 Task: Add Sprouts No Salt Added Roma Tomatoes Puree to the cart.
Action: Mouse pressed left at (18, 79)
Screenshot: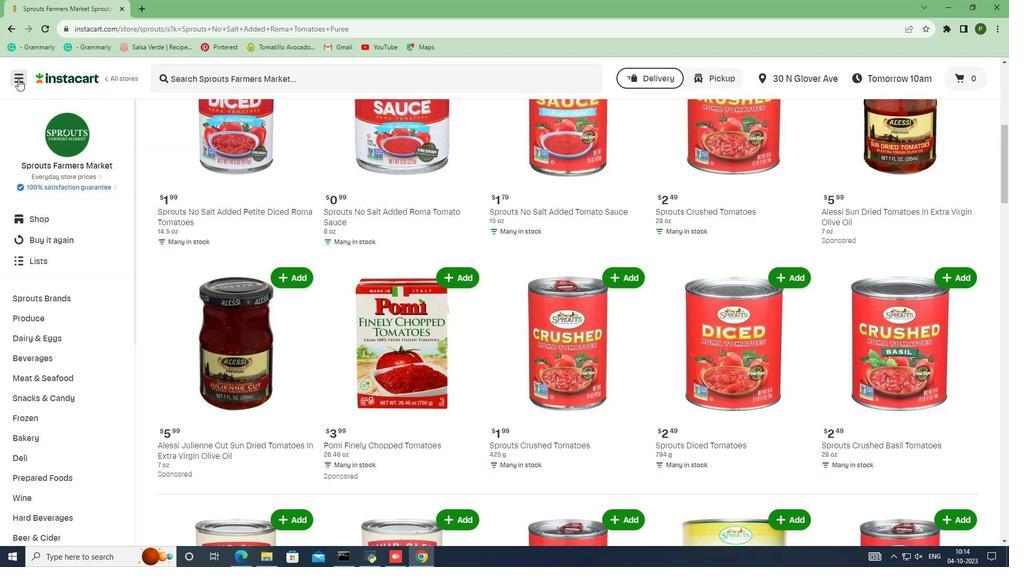
Action: Mouse moved to (20, 289)
Screenshot: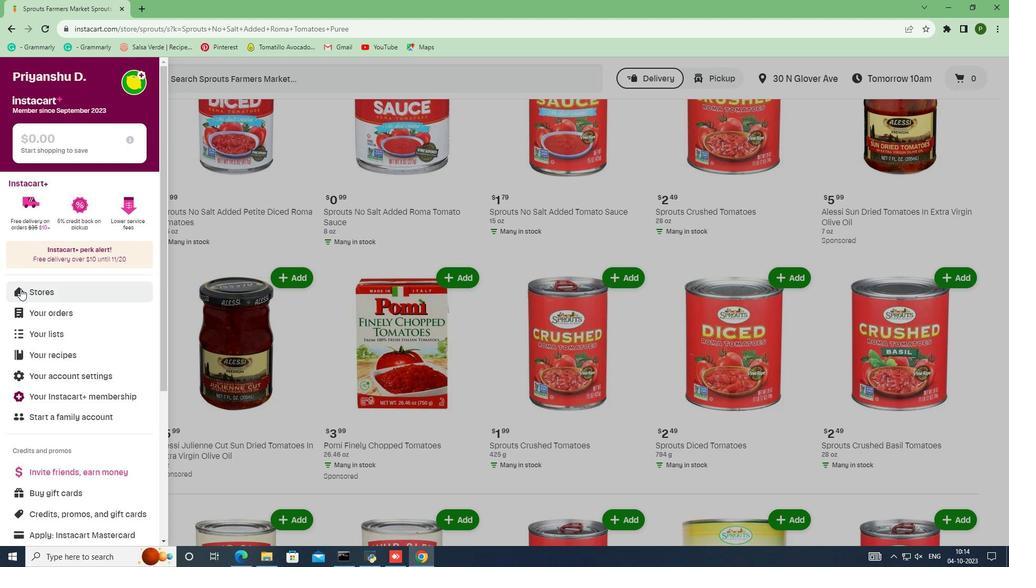 
Action: Mouse pressed left at (20, 289)
Screenshot: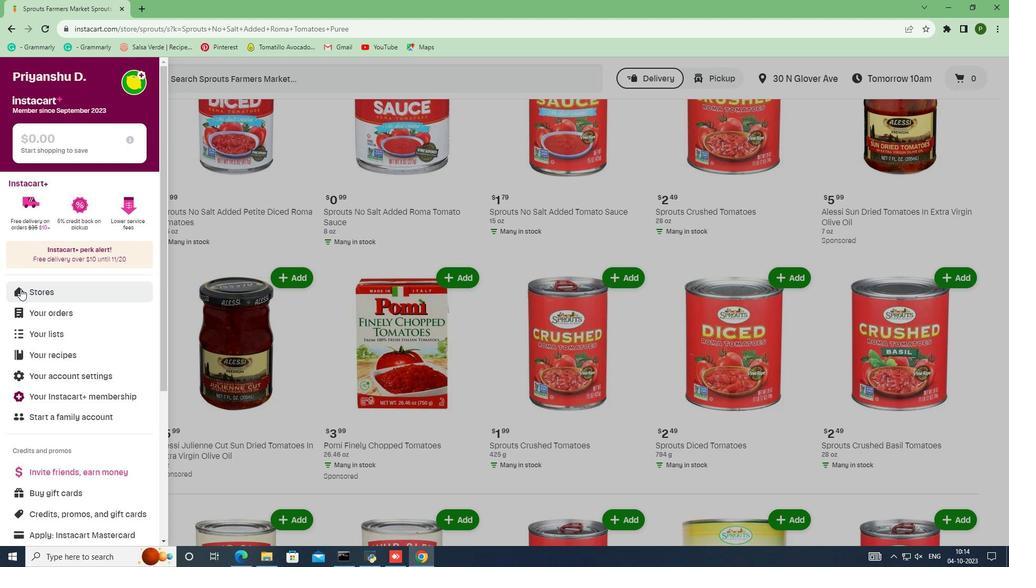 
Action: Mouse moved to (253, 117)
Screenshot: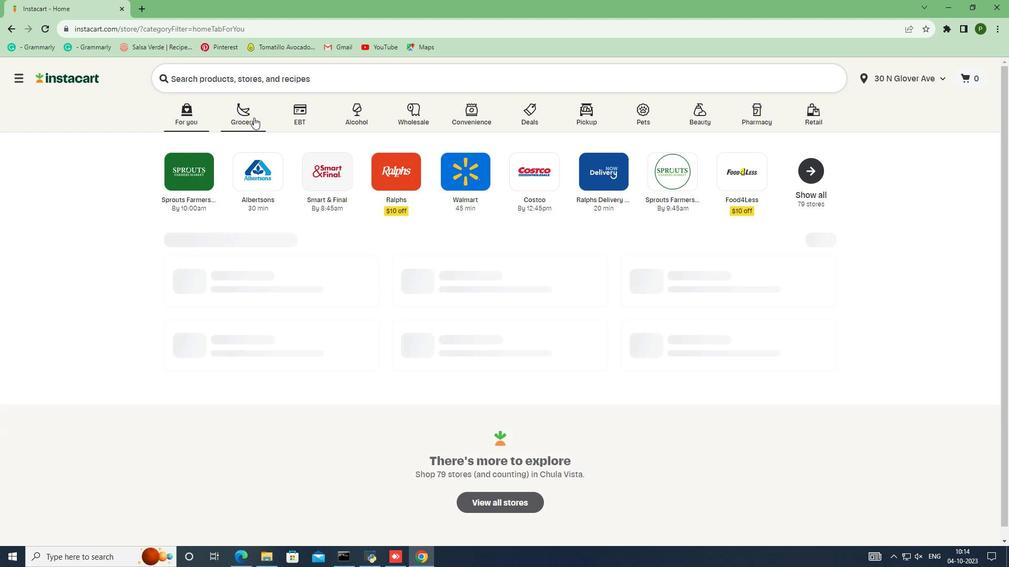 
Action: Mouse pressed left at (253, 117)
Screenshot: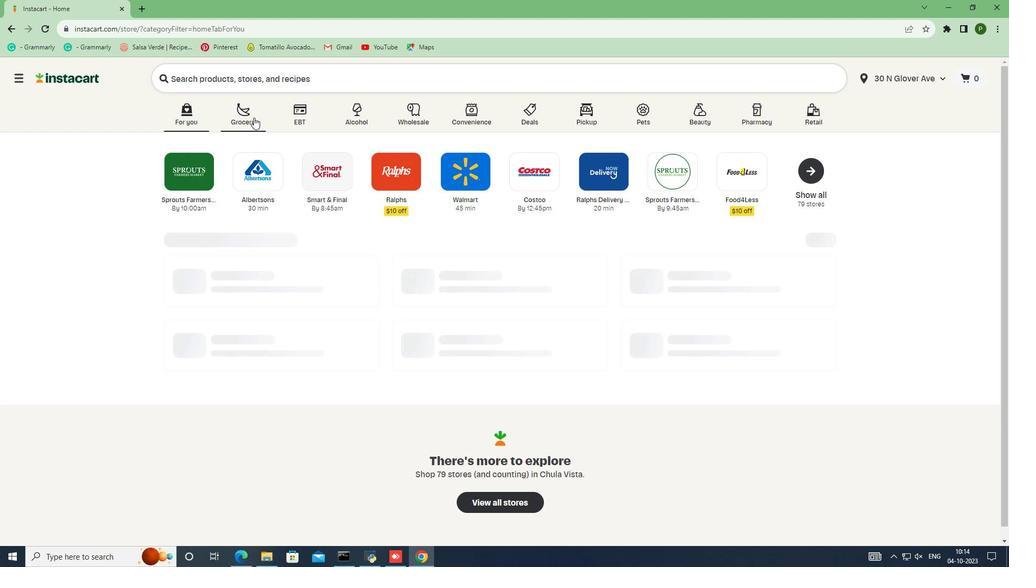 
Action: Mouse moved to (643, 233)
Screenshot: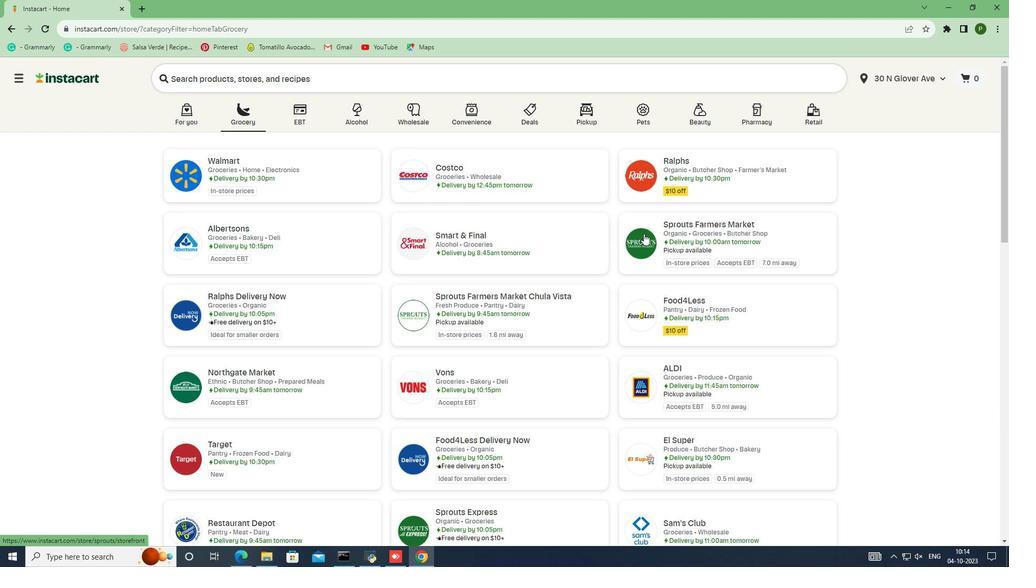 
Action: Mouse pressed left at (643, 233)
Screenshot: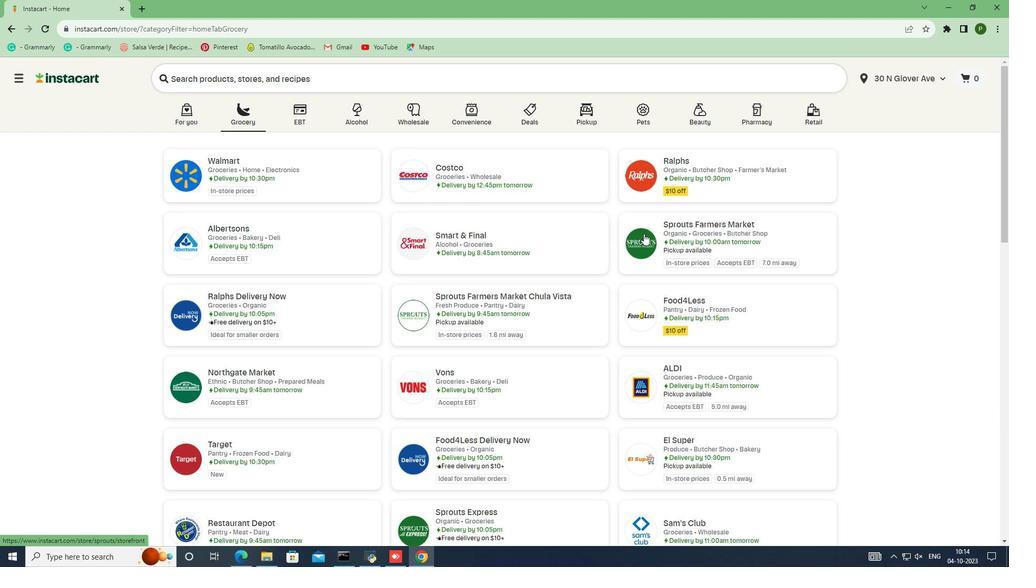 
Action: Mouse moved to (66, 295)
Screenshot: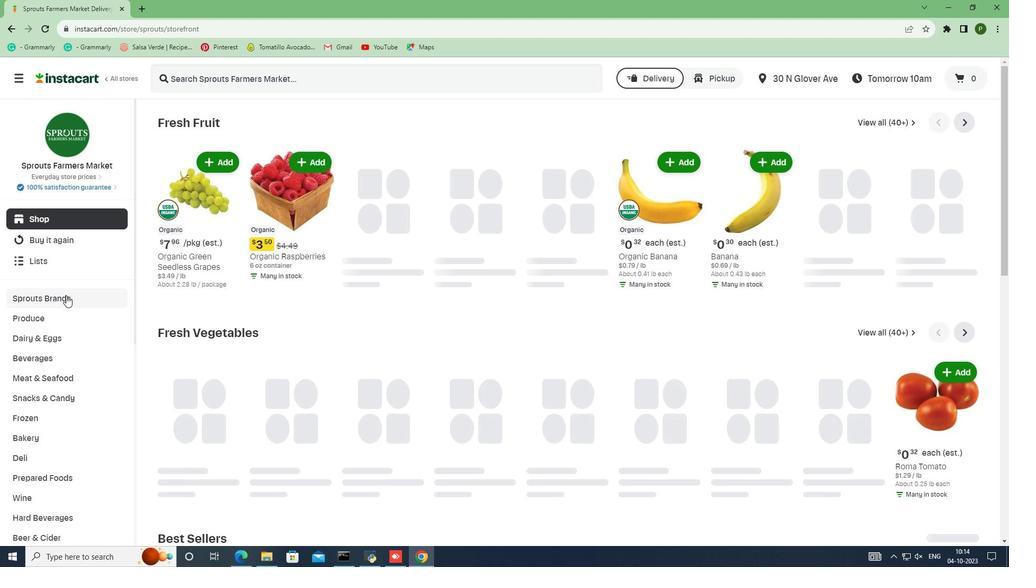 
Action: Mouse pressed left at (66, 295)
Screenshot: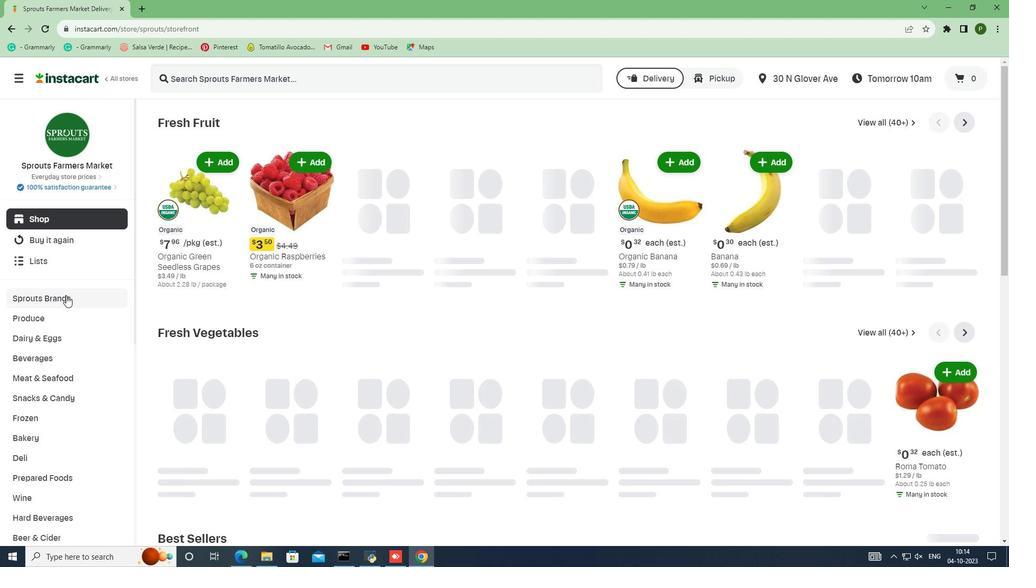
Action: Mouse moved to (48, 375)
Screenshot: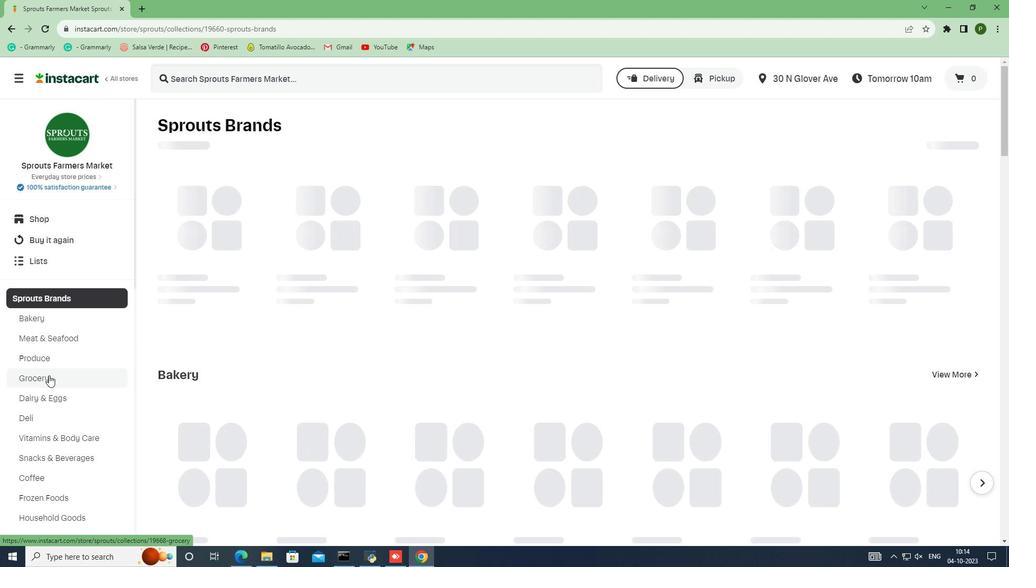 
Action: Mouse pressed left at (48, 375)
Screenshot: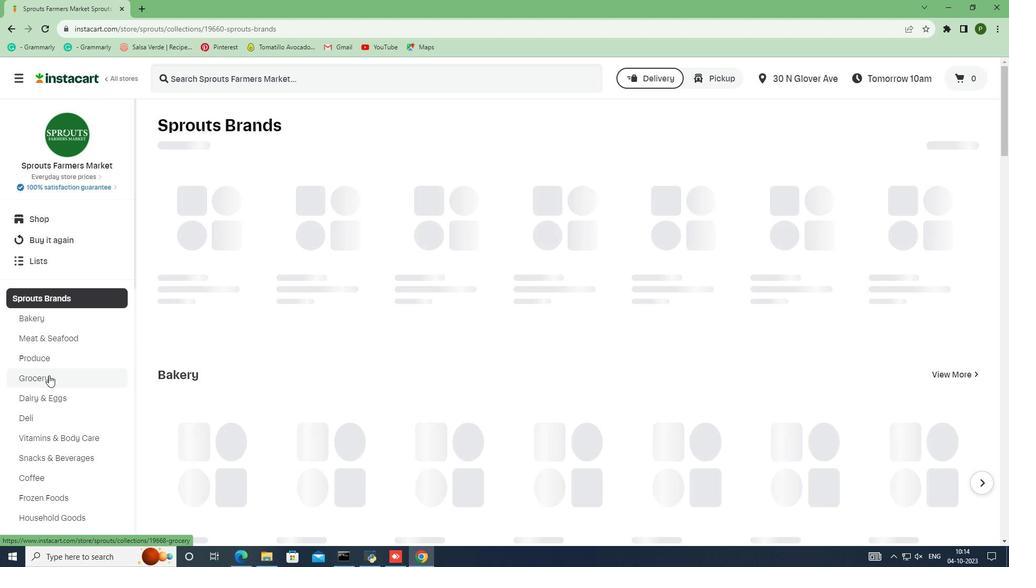 
Action: Mouse moved to (239, 199)
Screenshot: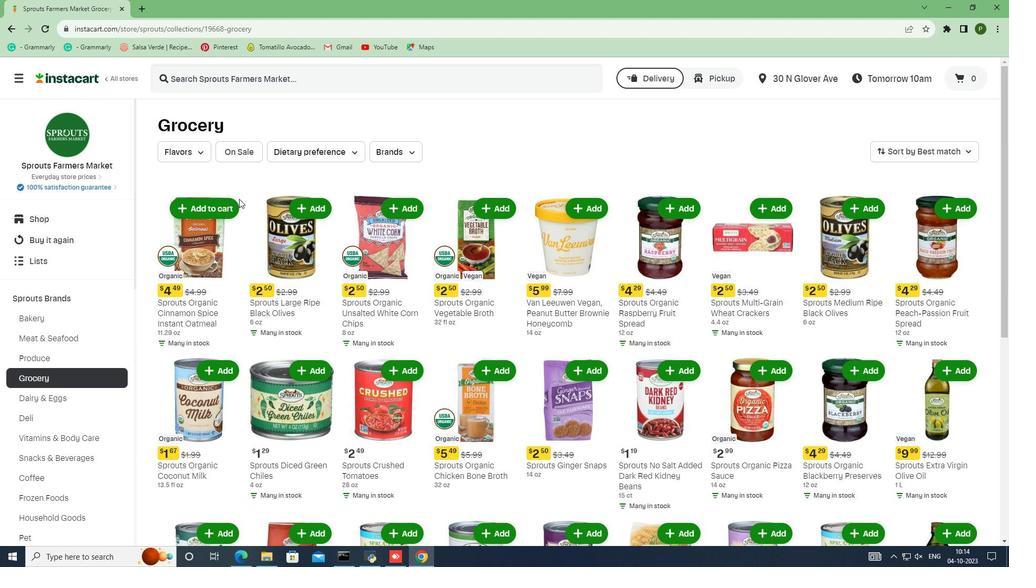 
Action: Mouse scrolled (239, 198) with delta (0, 0)
Screenshot: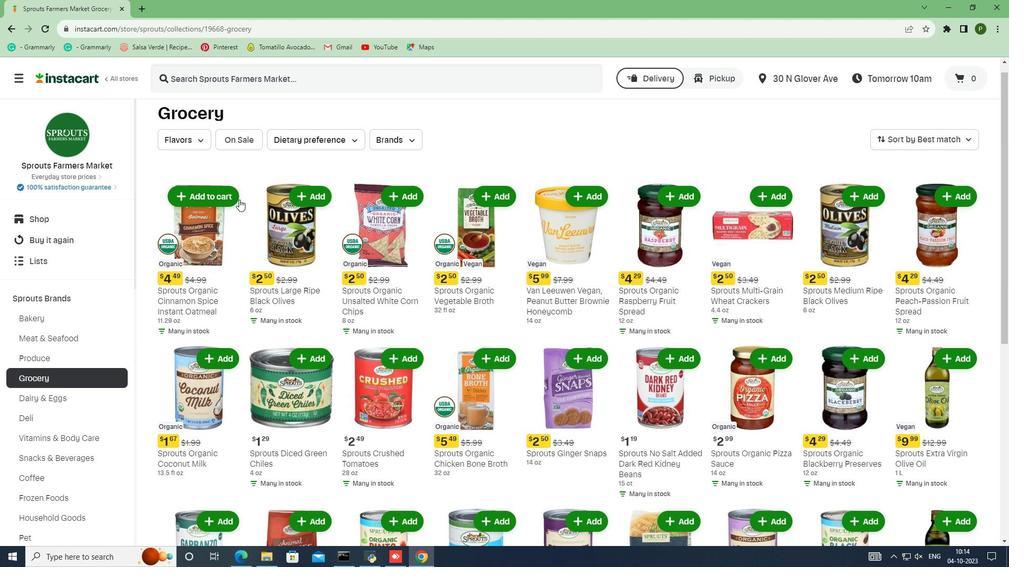 
Action: Mouse moved to (238, 200)
Screenshot: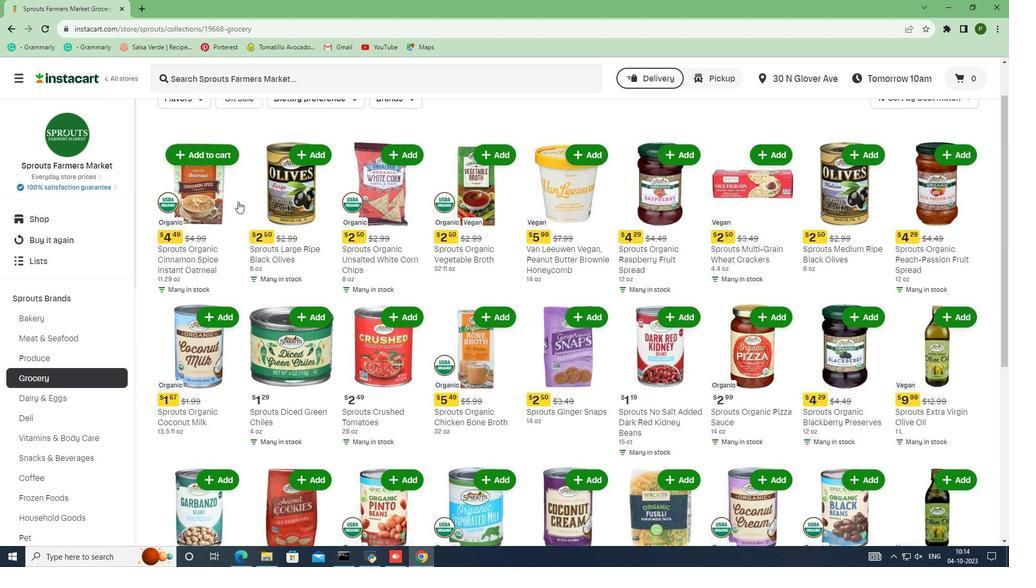 
Action: Mouse scrolled (238, 200) with delta (0, 0)
Screenshot: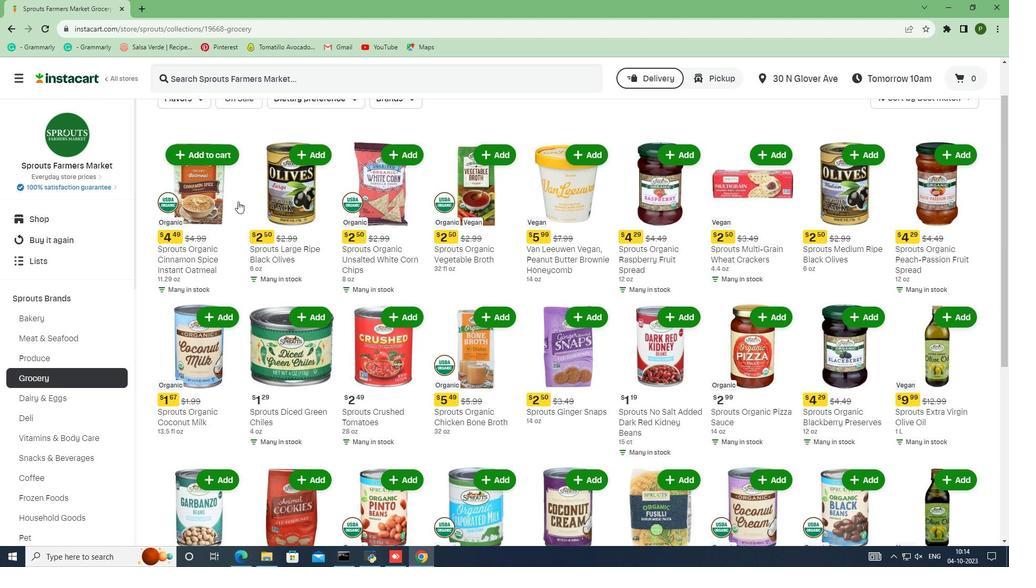 
Action: Mouse moved to (237, 210)
Screenshot: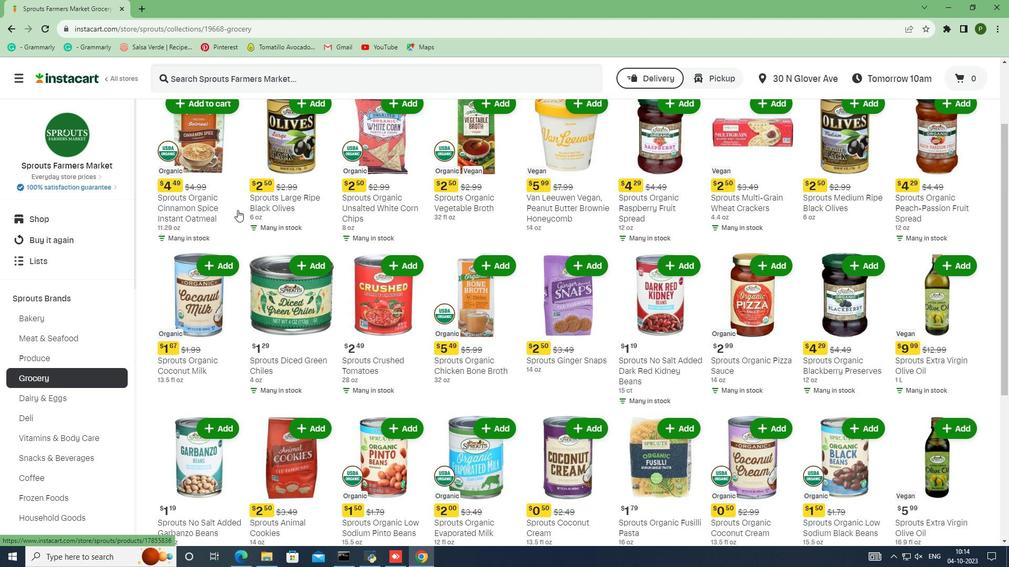 
Action: Mouse scrolled (237, 209) with delta (0, 0)
Screenshot: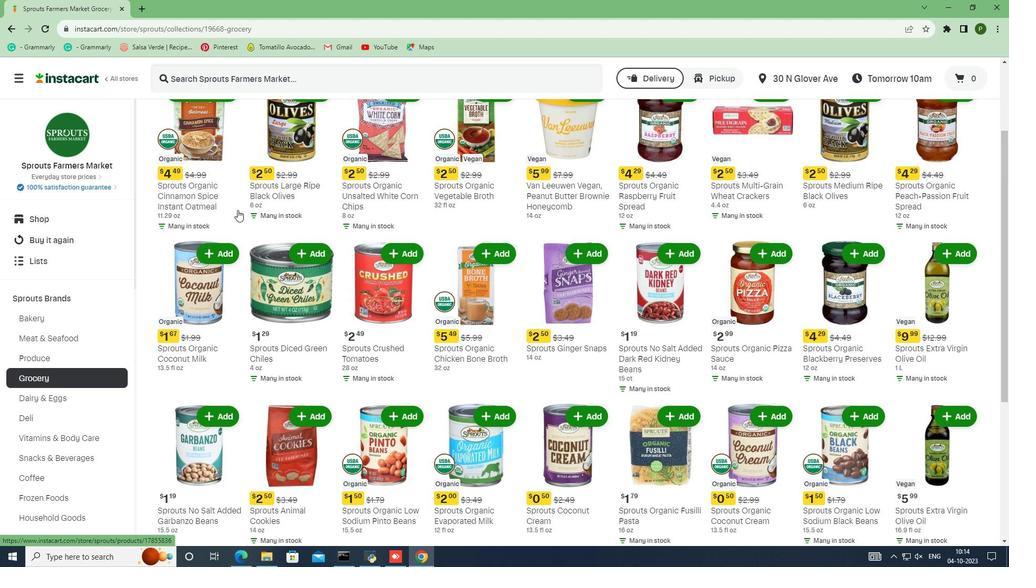 
Action: Mouse moved to (236, 210)
Screenshot: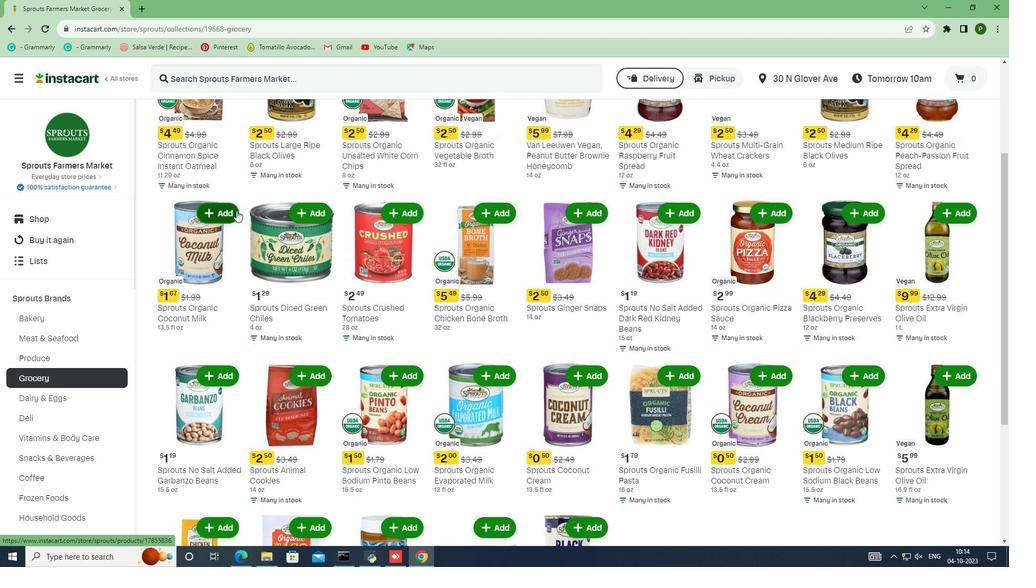 
Action: Mouse scrolled (236, 210) with delta (0, 0)
Screenshot: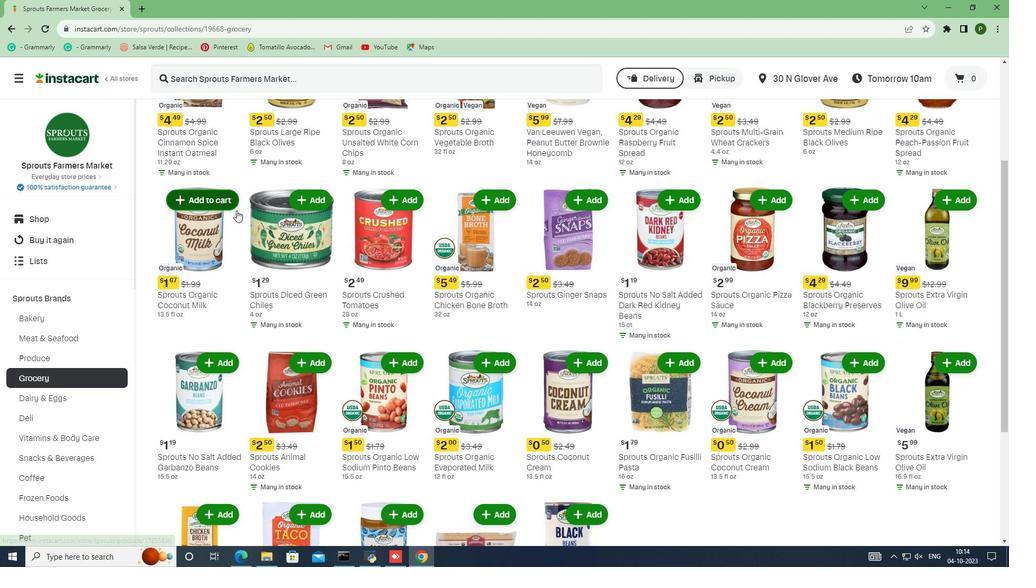 
Action: Mouse moved to (235, 210)
Screenshot: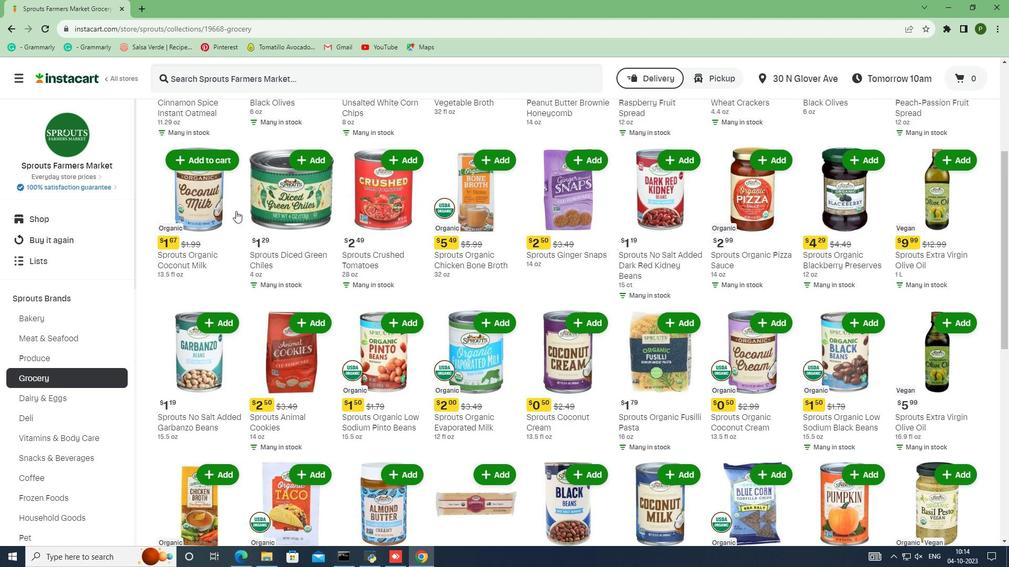 
Action: Mouse scrolled (235, 210) with delta (0, 0)
Screenshot: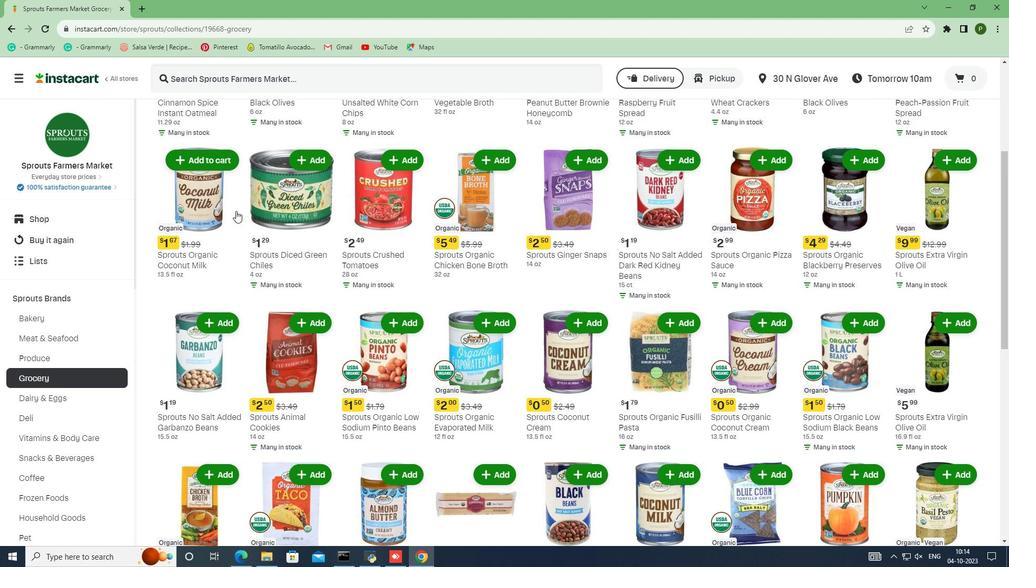 
Action: Mouse moved to (235, 211)
Screenshot: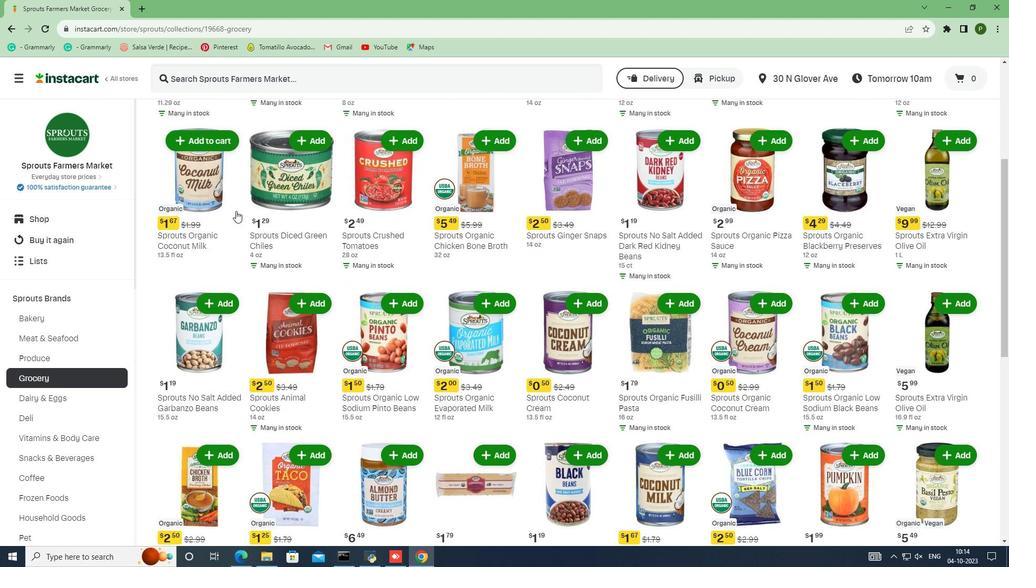 
Action: Mouse scrolled (235, 210) with delta (0, 0)
Screenshot: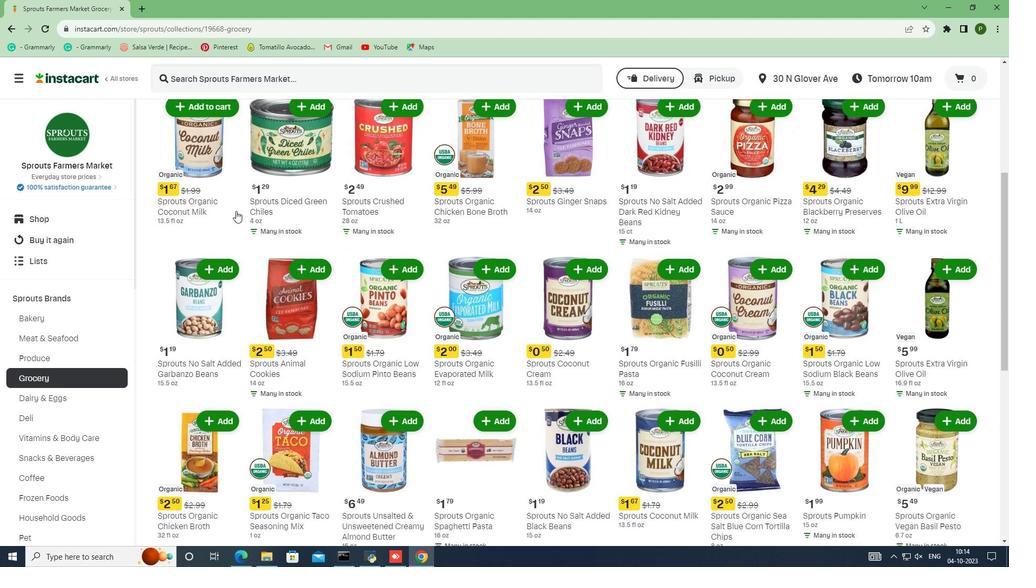 
Action: Mouse moved to (235, 212)
Screenshot: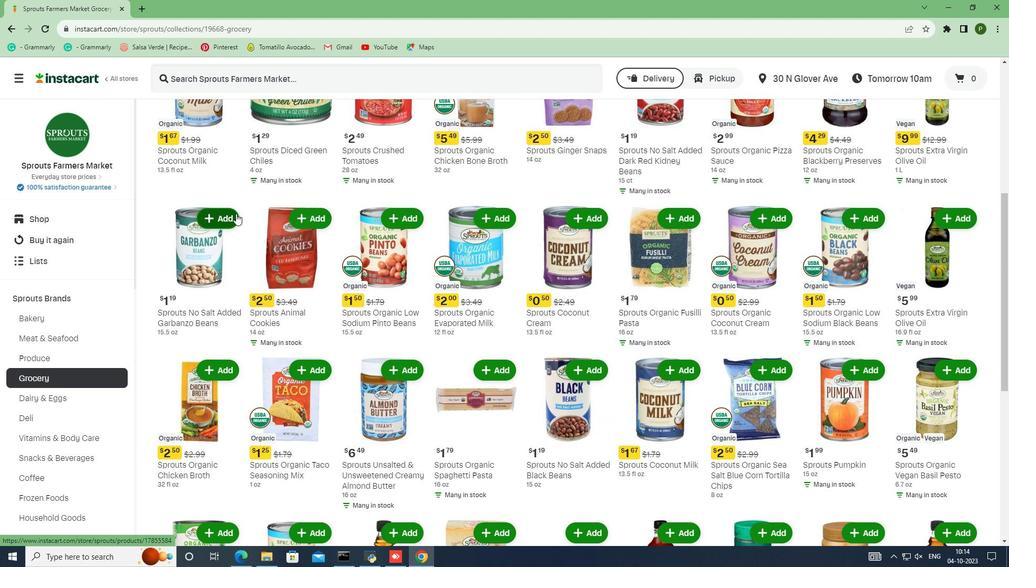 
Action: Mouse scrolled (235, 212) with delta (0, 0)
Screenshot: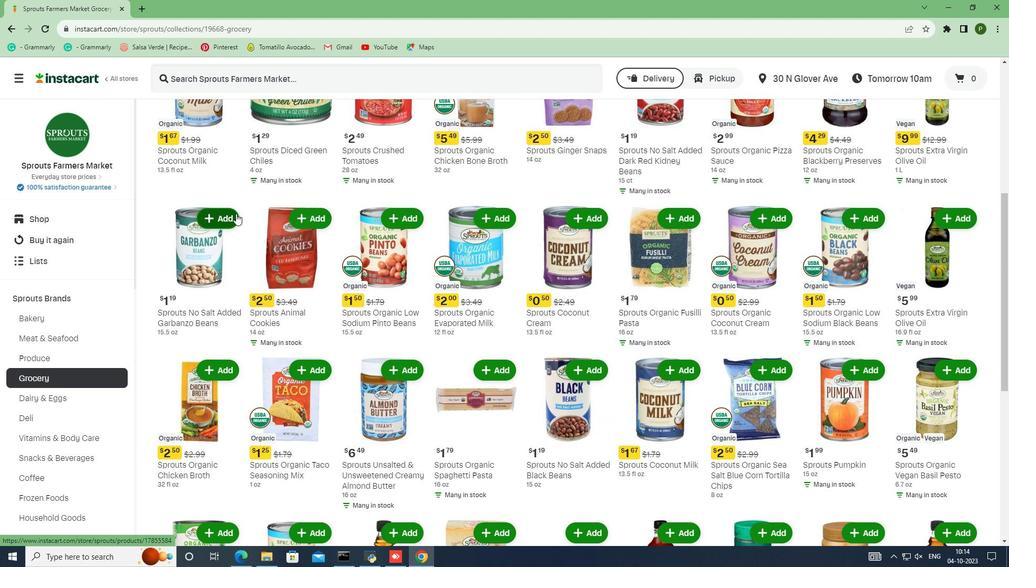 
Action: Mouse moved to (235, 215)
Screenshot: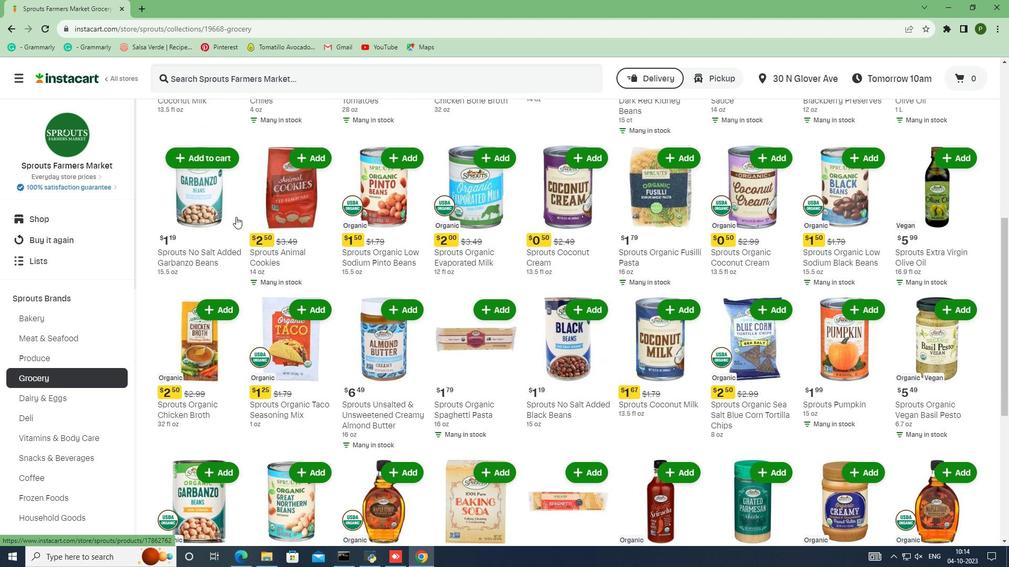 
Action: Mouse scrolled (235, 215) with delta (0, 0)
Screenshot: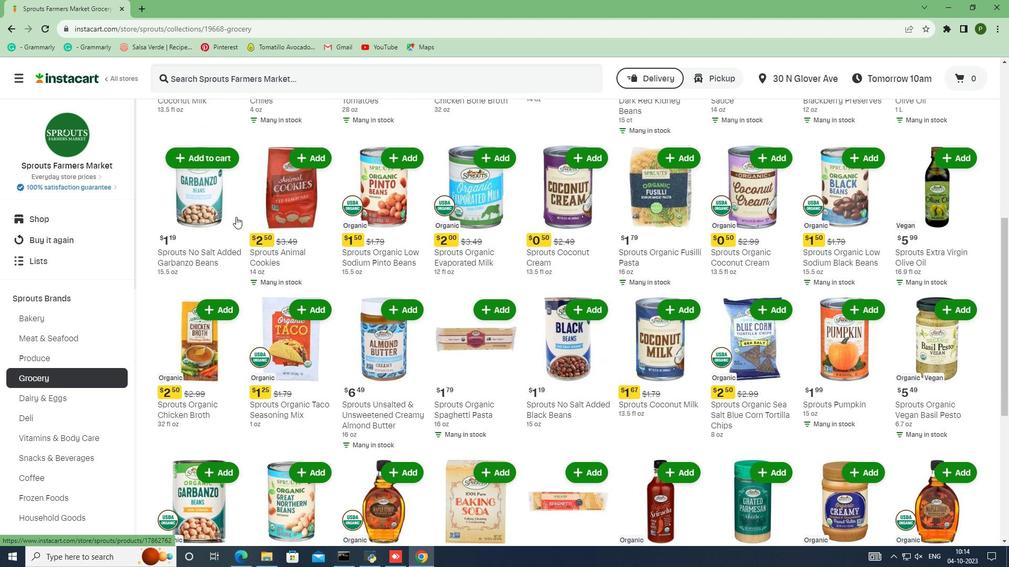 
Action: Mouse moved to (235, 217)
Screenshot: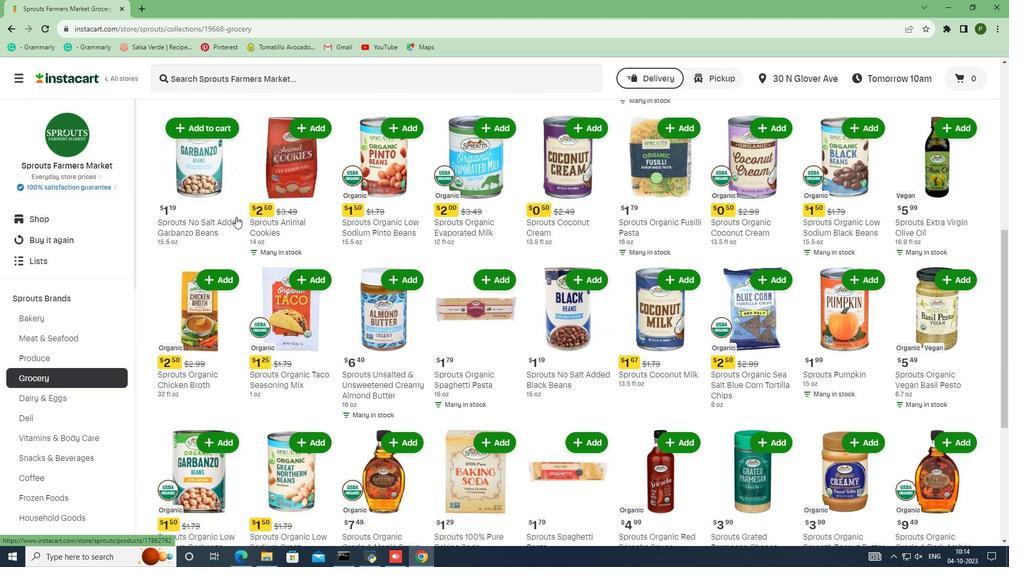 
Action: Mouse scrolled (235, 216) with delta (0, 0)
Screenshot: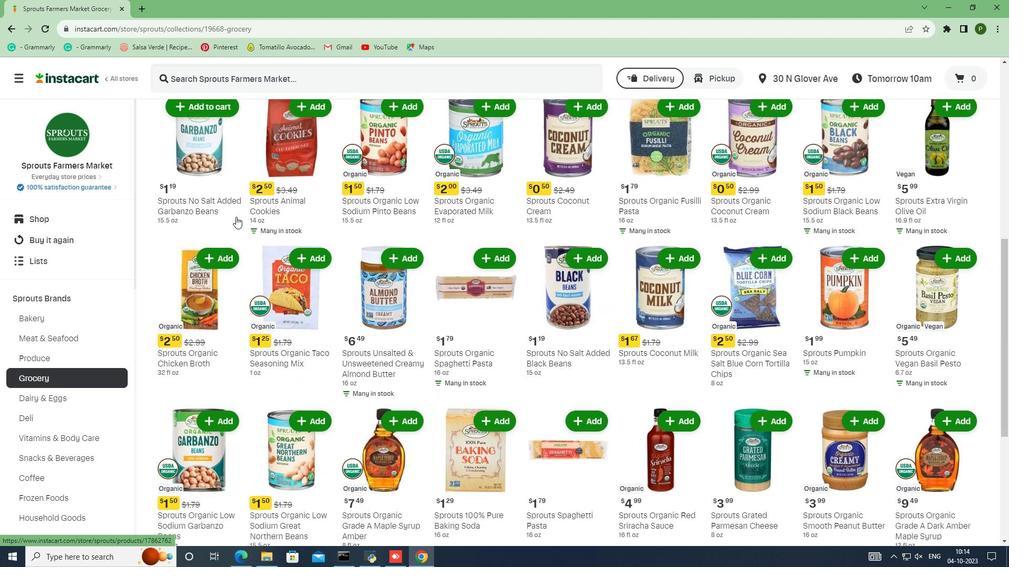 
Action: Mouse moved to (235, 217)
Screenshot: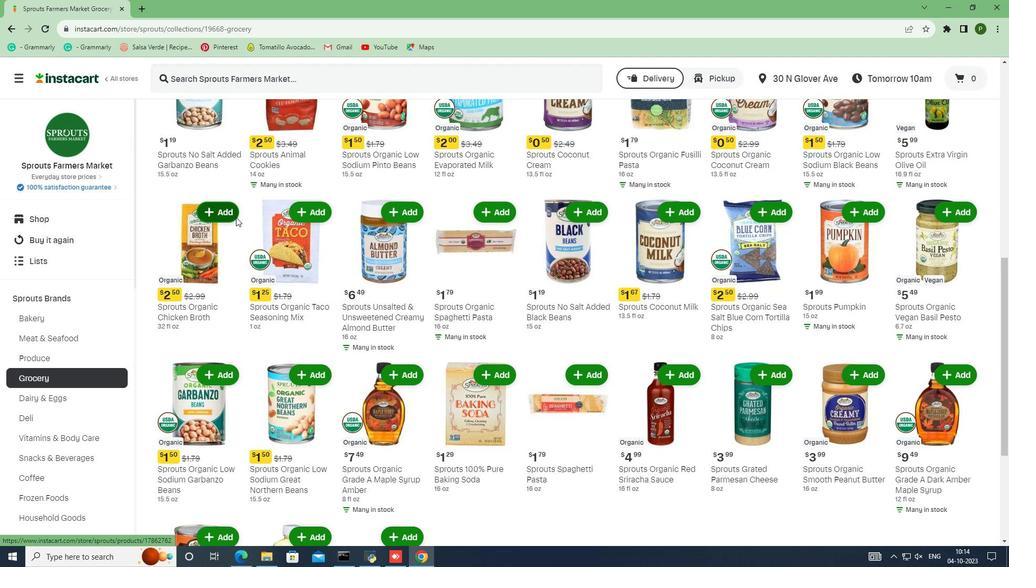 
Action: Mouse scrolled (235, 217) with delta (0, 0)
Screenshot: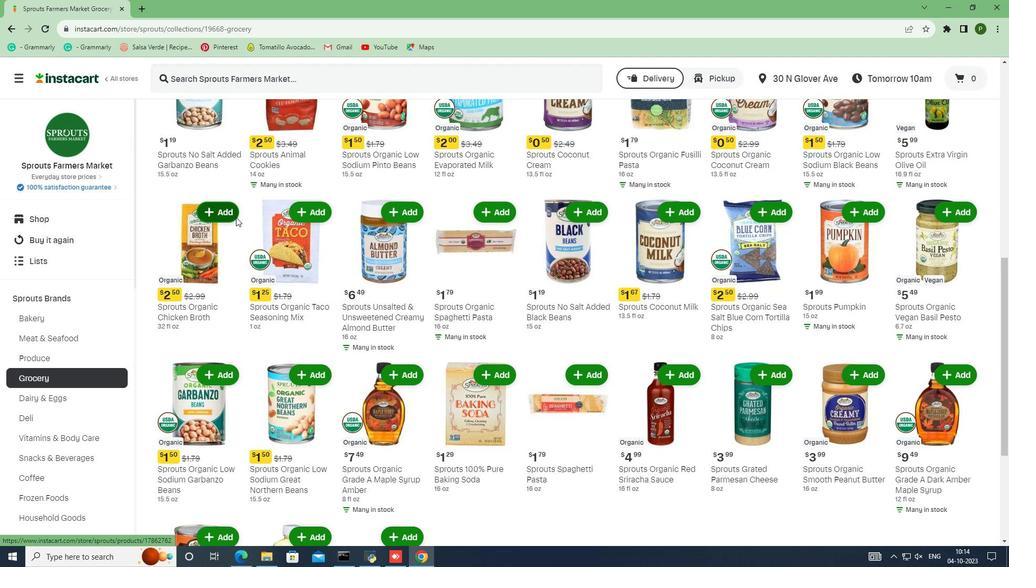 
Action: Mouse moved to (235, 219)
Screenshot: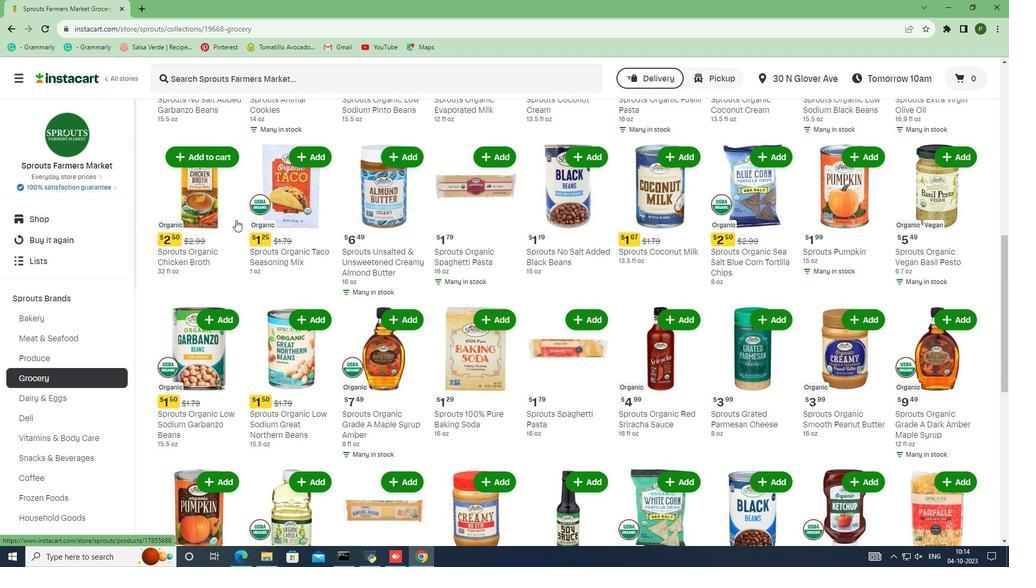 
Action: Mouse scrolled (235, 219) with delta (0, 0)
Screenshot: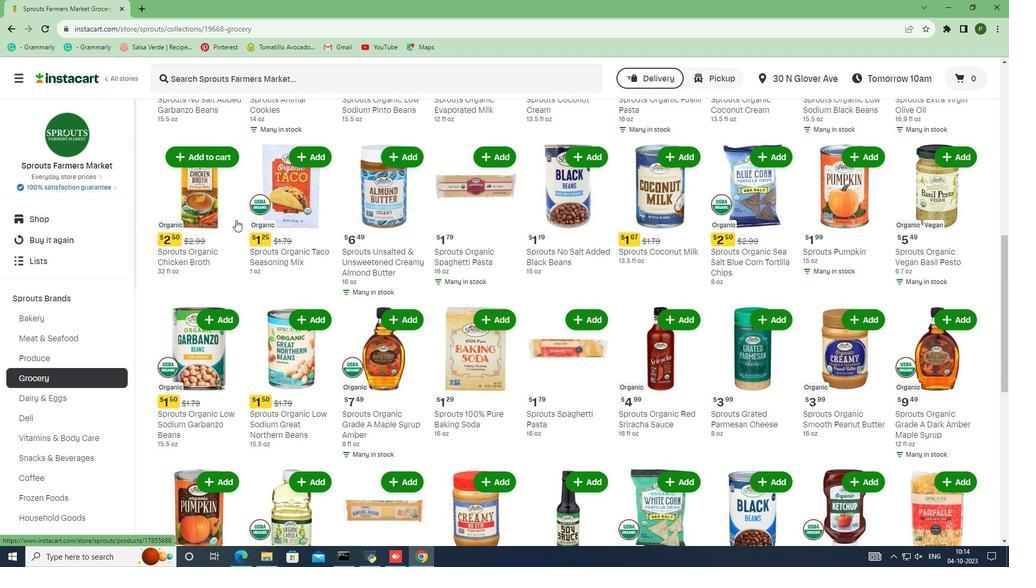 
Action: Mouse moved to (235, 220)
Screenshot: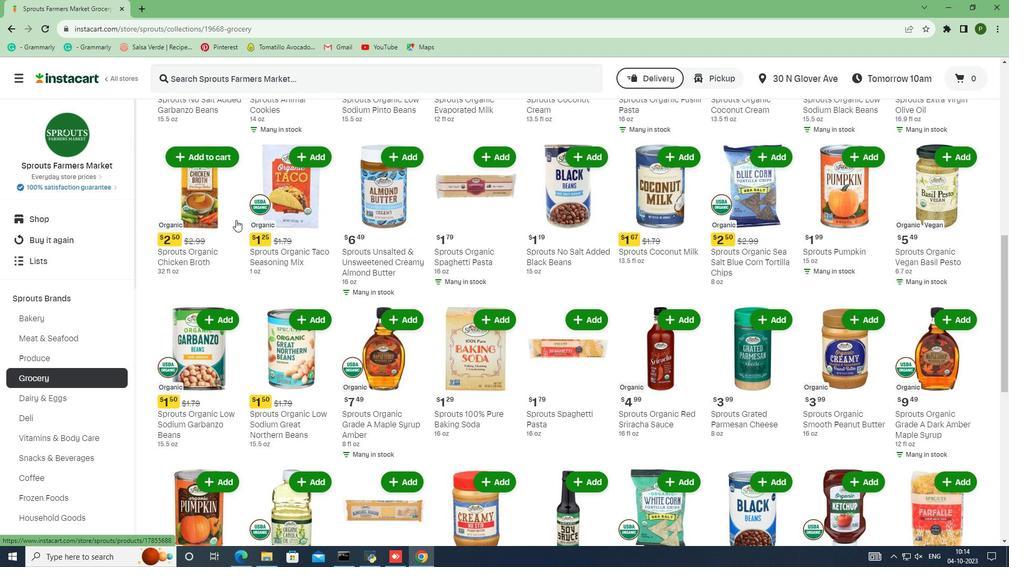 
Action: Mouse scrolled (235, 219) with delta (0, 0)
Screenshot: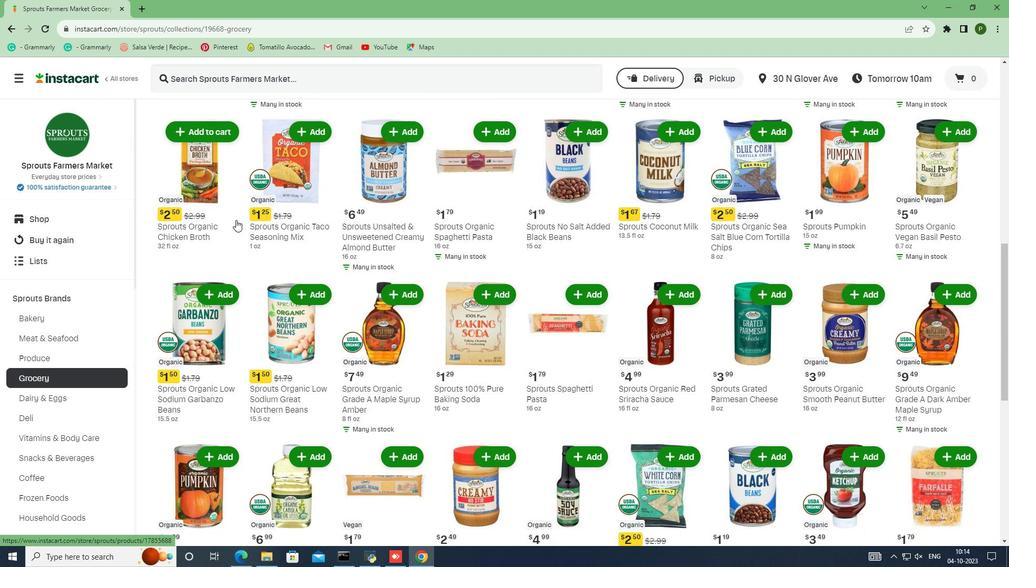 
Action: Mouse scrolled (235, 219) with delta (0, 0)
Screenshot: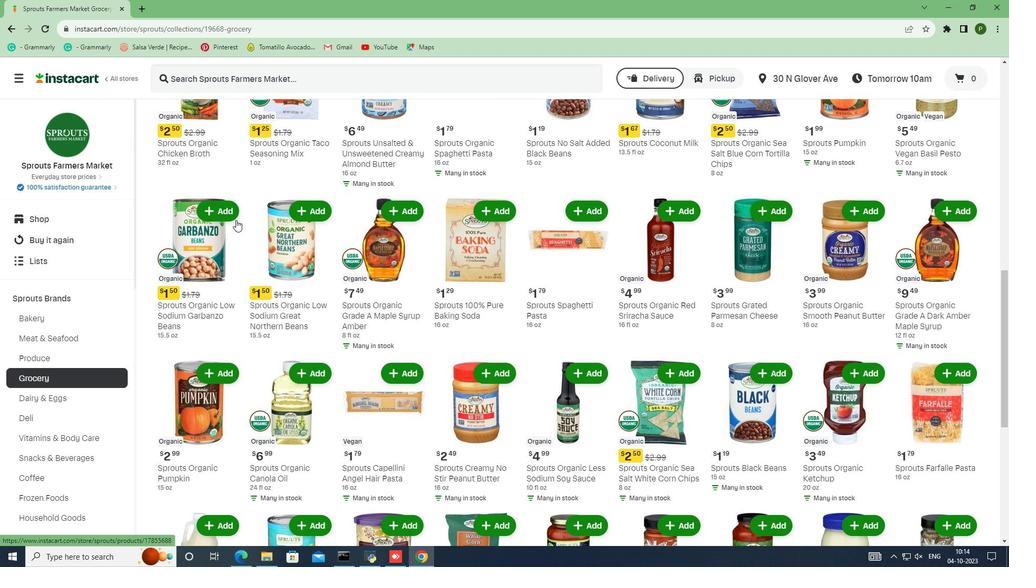 
Action: Mouse scrolled (235, 219) with delta (0, 0)
Screenshot: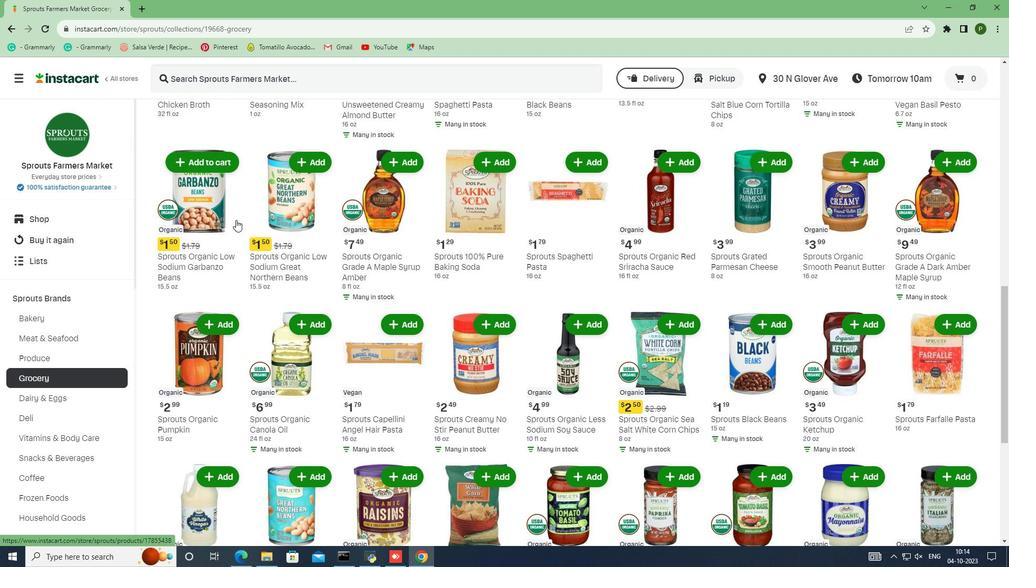 
Action: Mouse scrolled (235, 219) with delta (0, 0)
Screenshot: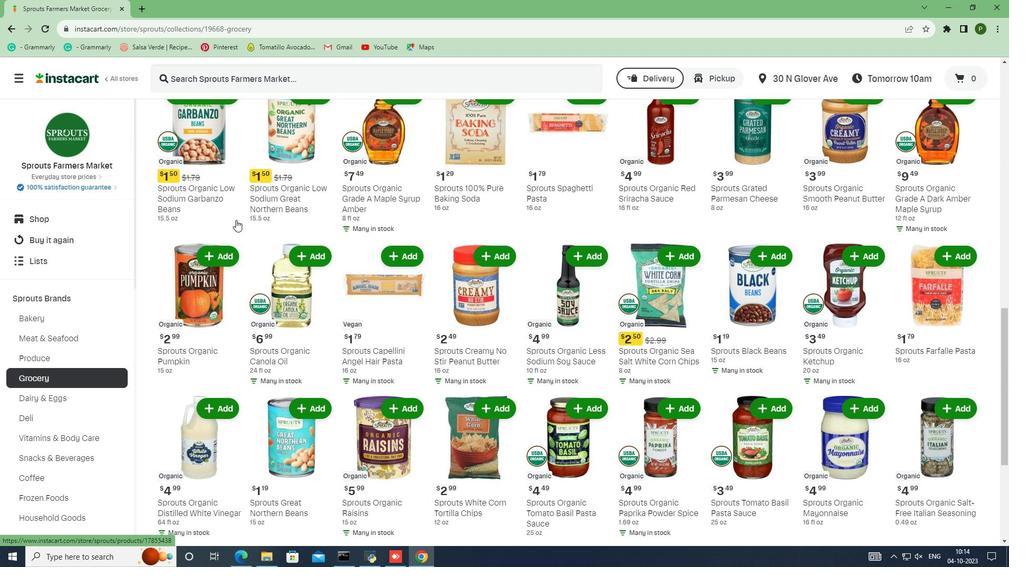 
Action: Mouse moved to (235, 220)
Screenshot: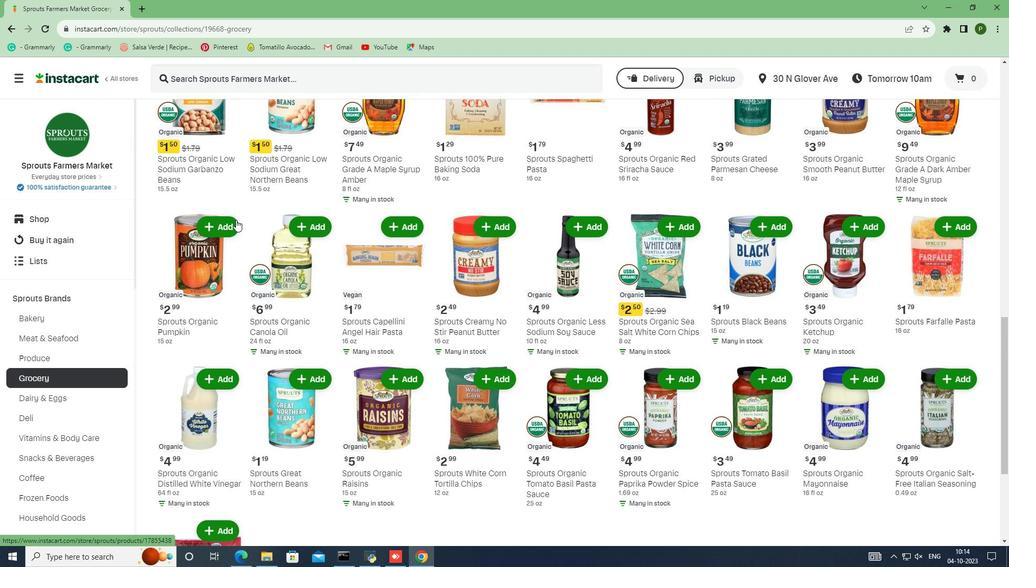
Action: Mouse scrolled (235, 219) with delta (0, 0)
Screenshot: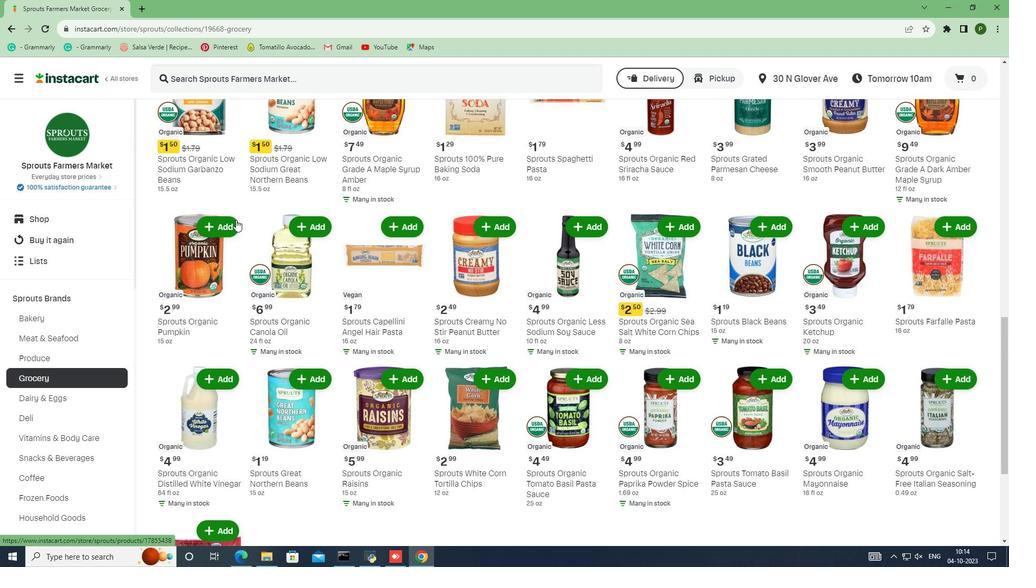 
Action: Mouse scrolled (235, 219) with delta (0, 0)
Screenshot: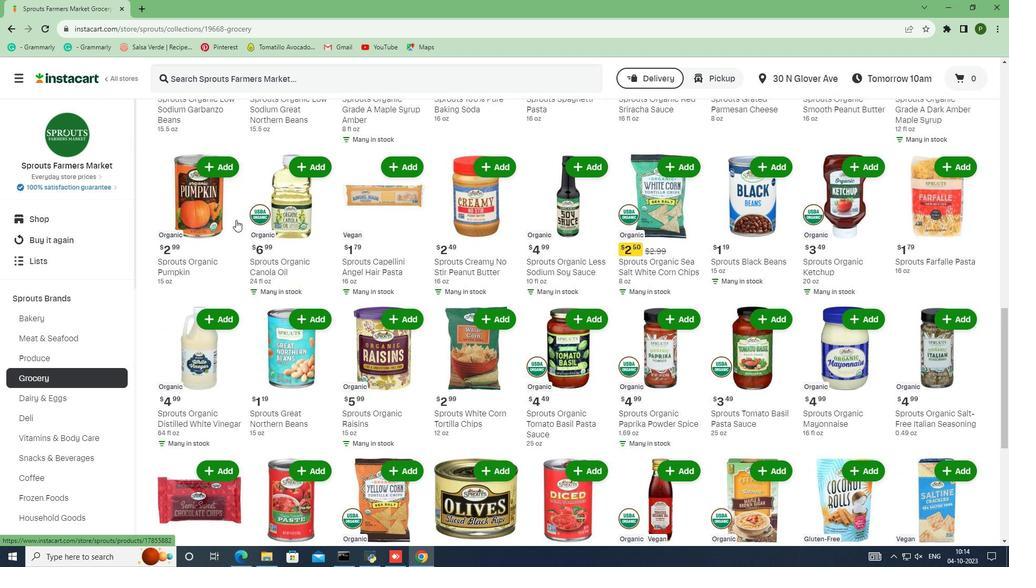 
Action: Mouse moved to (235, 220)
Screenshot: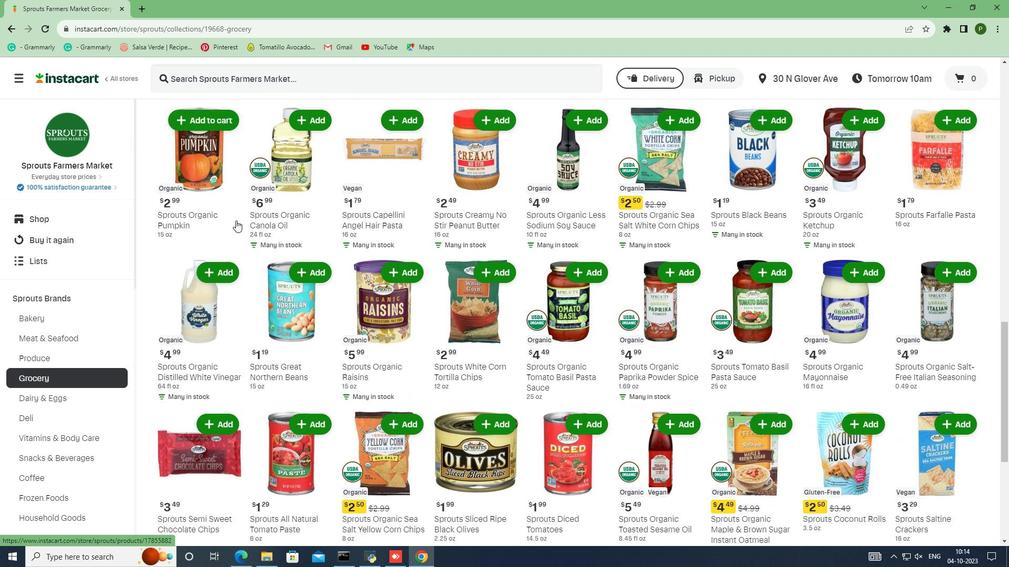 
Action: Mouse scrolled (235, 220) with delta (0, 0)
Screenshot: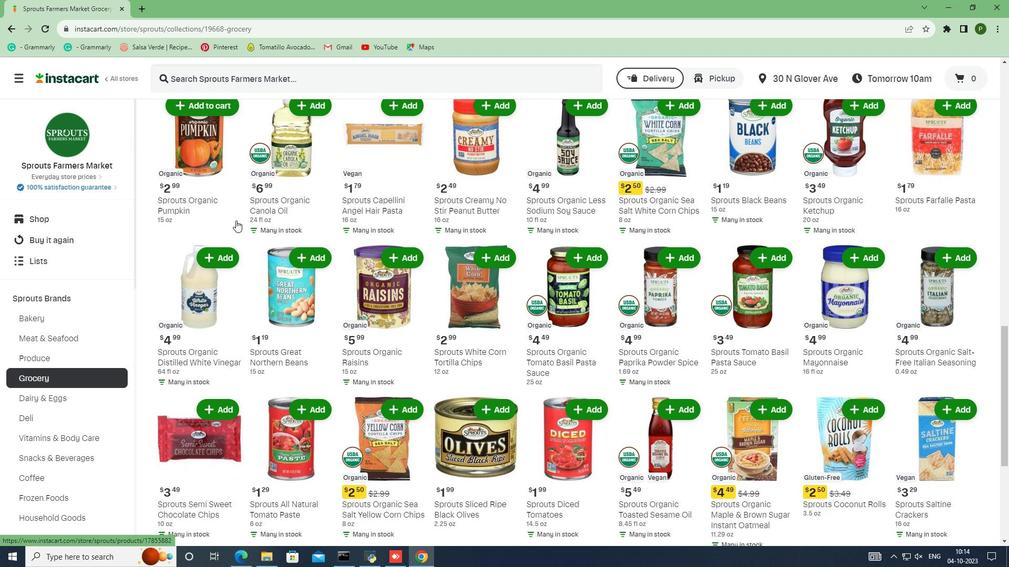 
Action: Mouse scrolled (235, 220) with delta (0, 0)
Screenshot: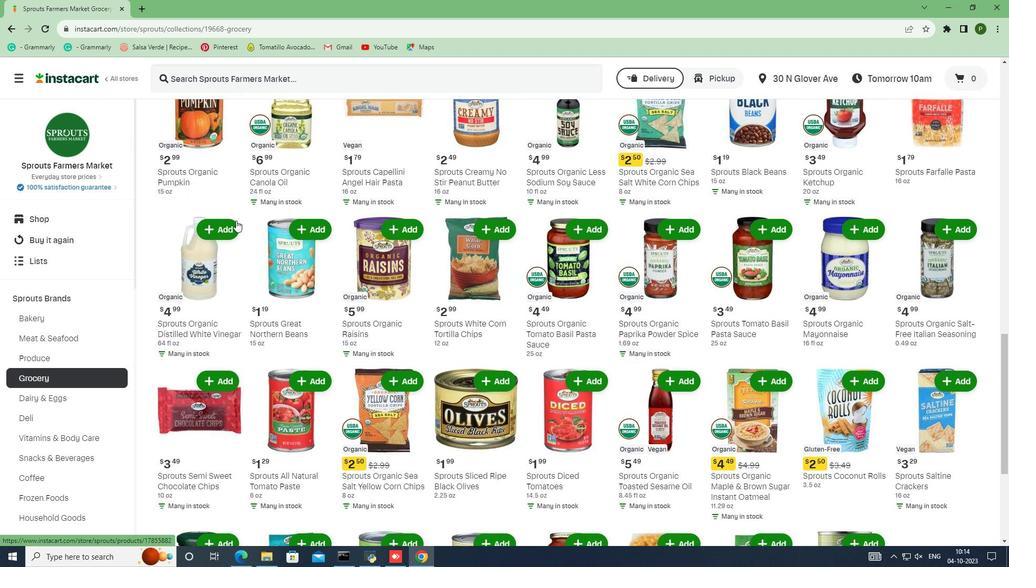 
Action: Mouse scrolled (235, 220) with delta (0, 0)
Screenshot: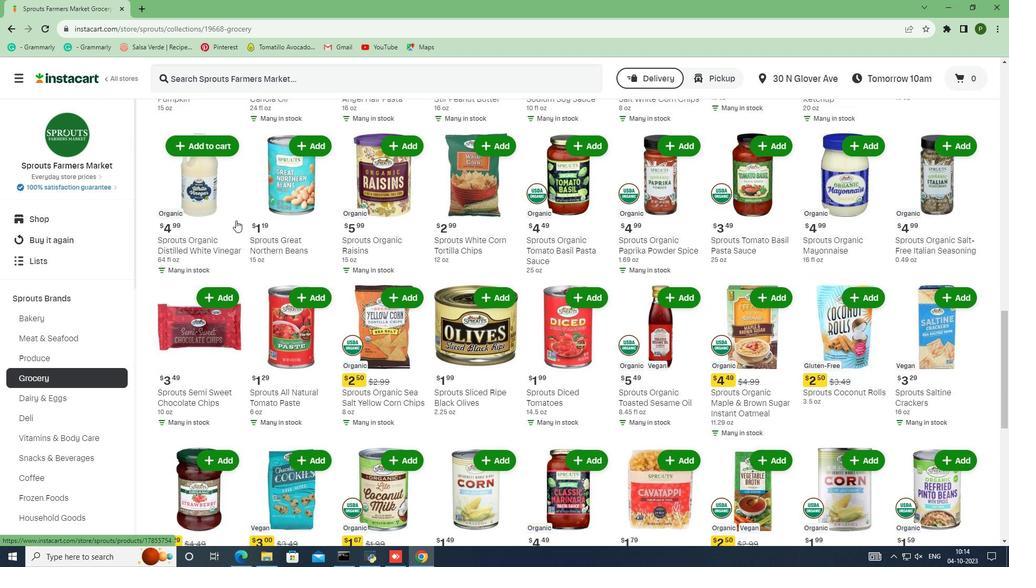
Action: Mouse scrolled (235, 220) with delta (0, 0)
Screenshot: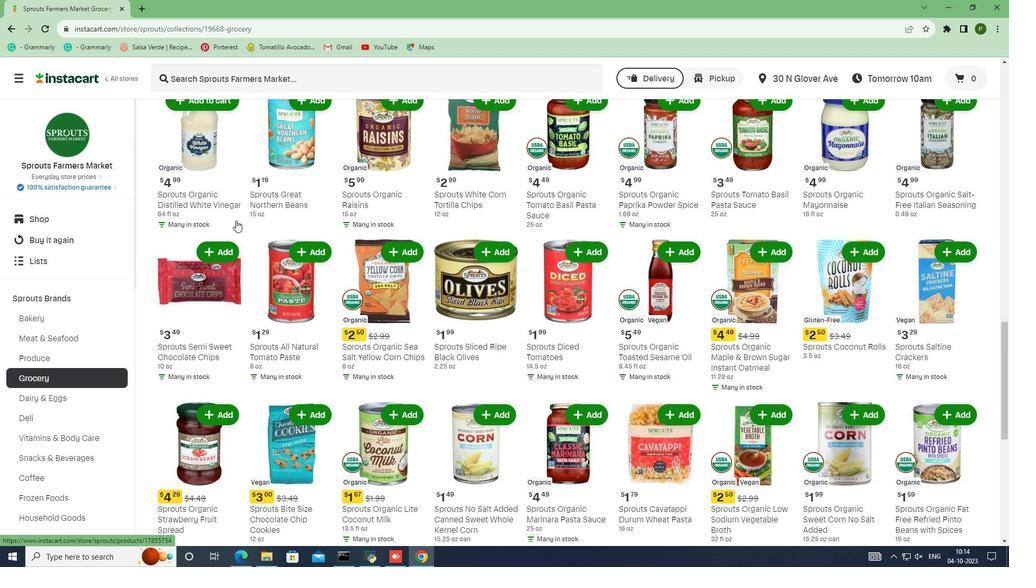 
Action: Mouse scrolled (235, 220) with delta (0, 0)
Screenshot: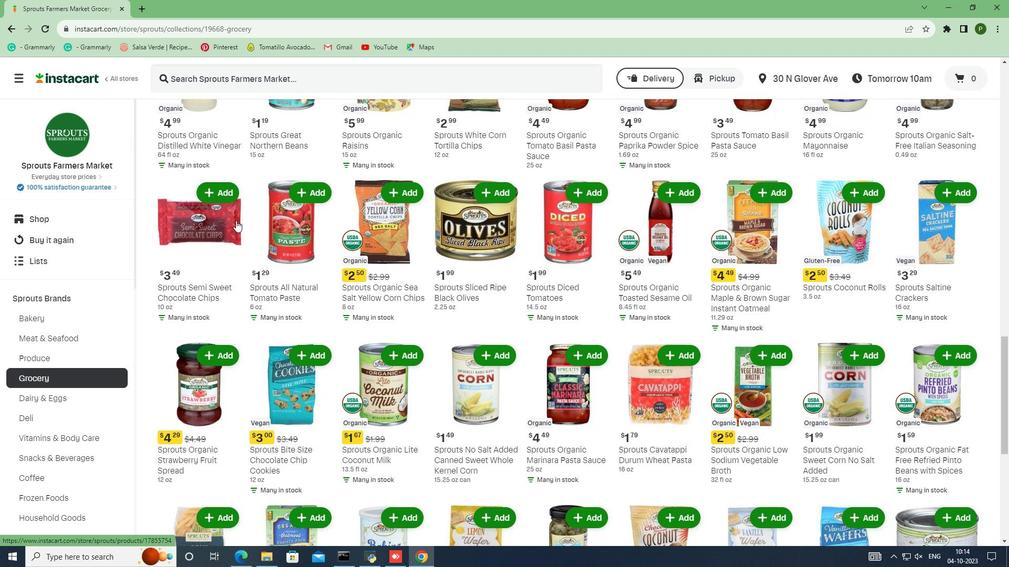 
Action: Mouse scrolled (235, 220) with delta (0, 0)
Screenshot: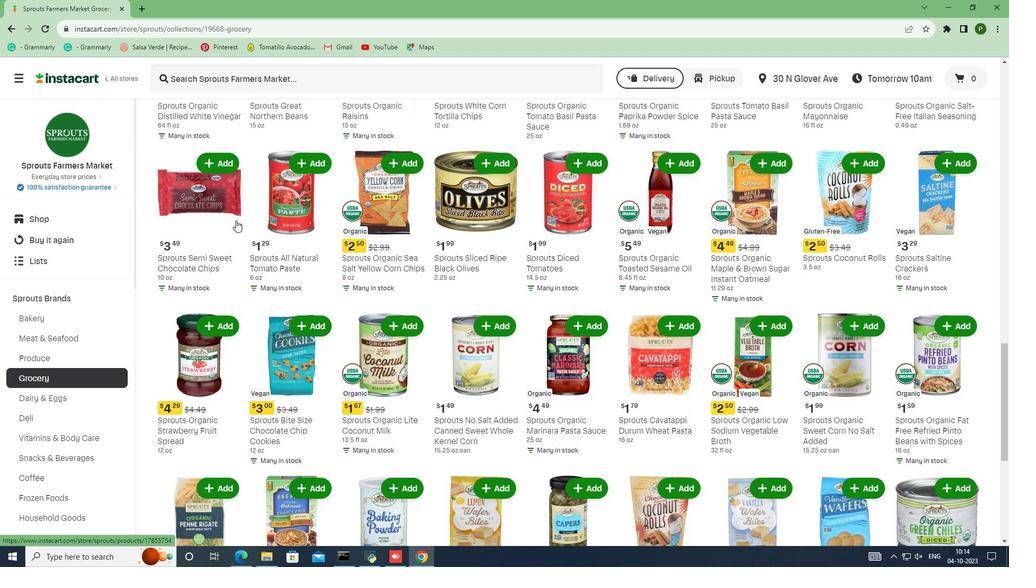 
Action: Mouse scrolled (235, 220) with delta (0, 0)
Screenshot: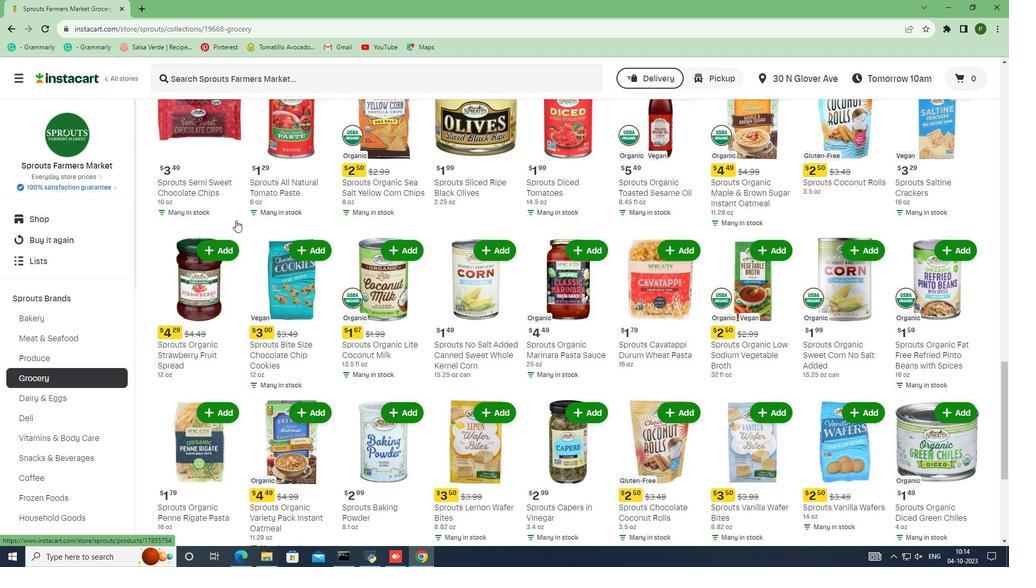 
Action: Mouse scrolled (235, 220) with delta (0, 0)
Screenshot: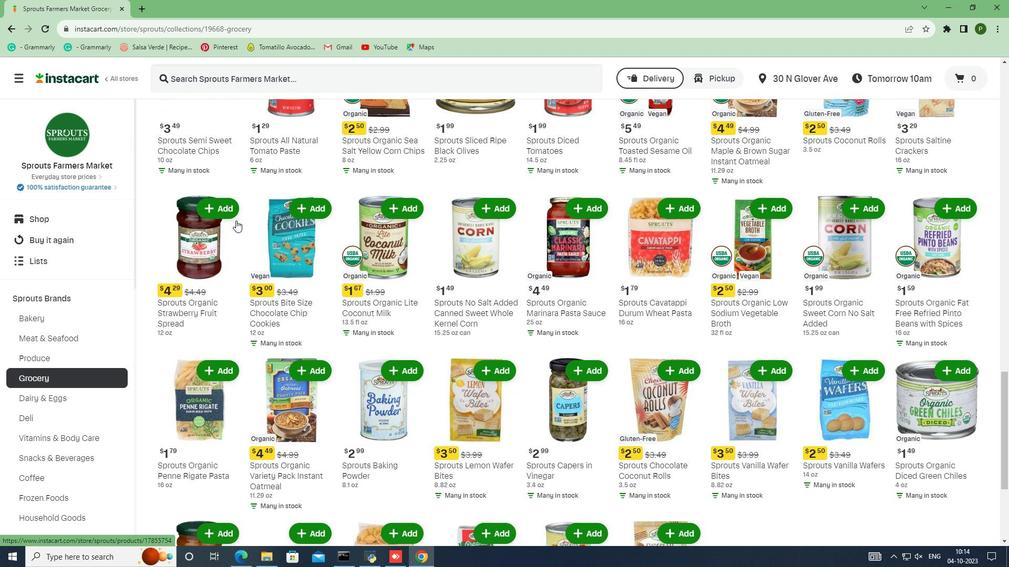 
Action: Mouse scrolled (235, 220) with delta (0, 0)
Screenshot: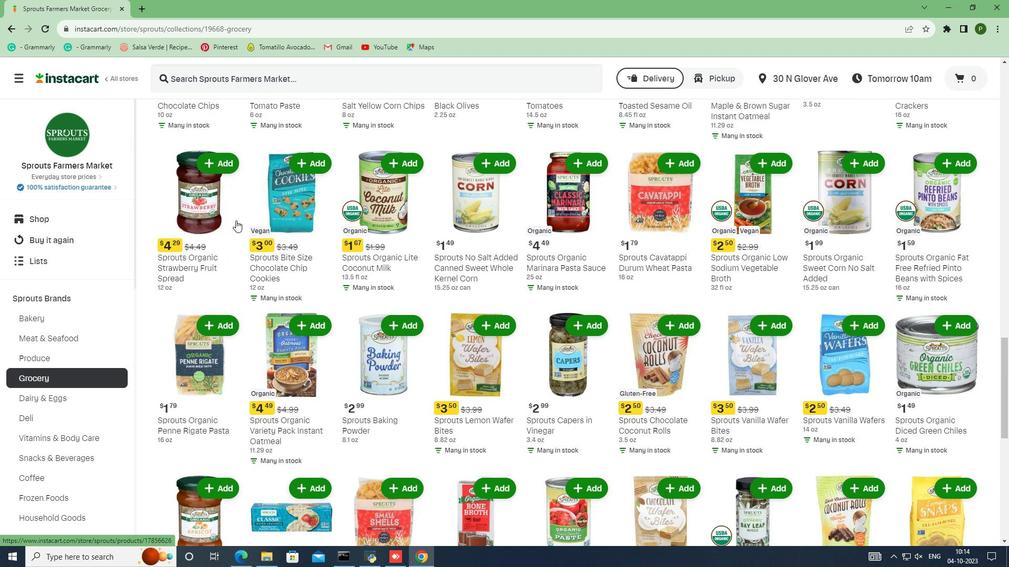 
Action: Mouse scrolled (235, 220) with delta (0, 0)
Screenshot: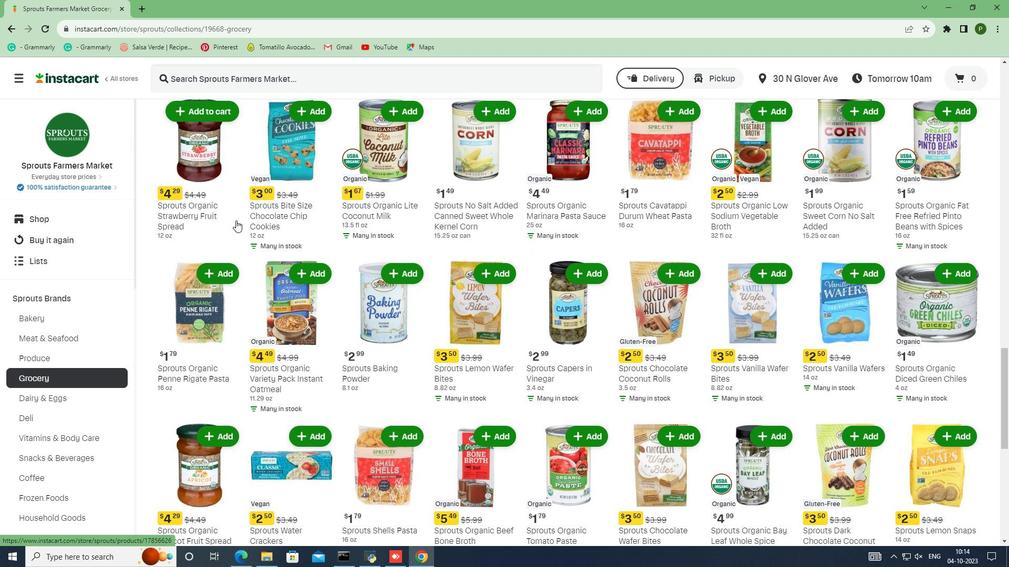 
Action: Mouse scrolled (235, 220) with delta (0, 0)
Screenshot: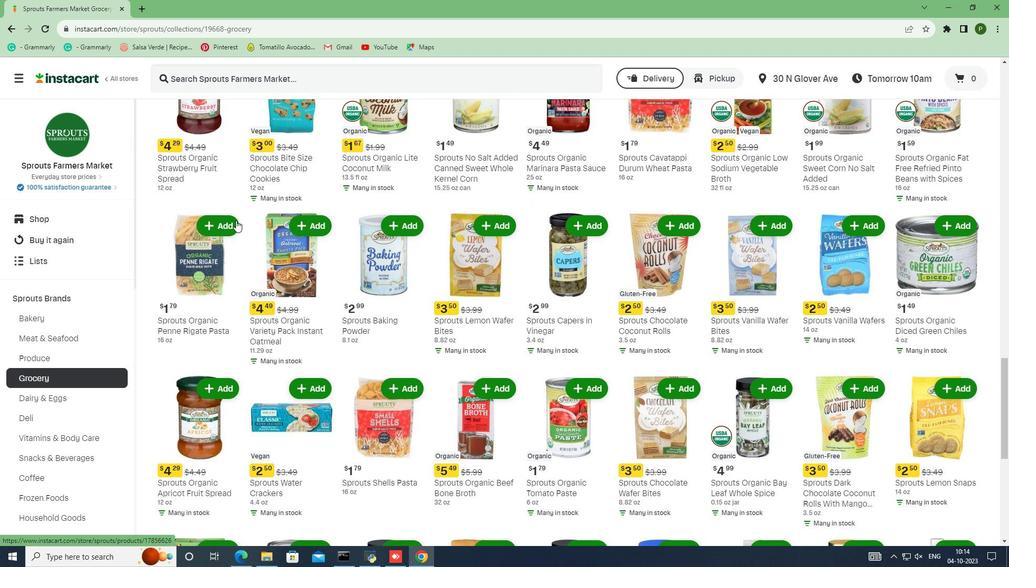 
Action: Mouse scrolled (235, 220) with delta (0, 0)
Screenshot: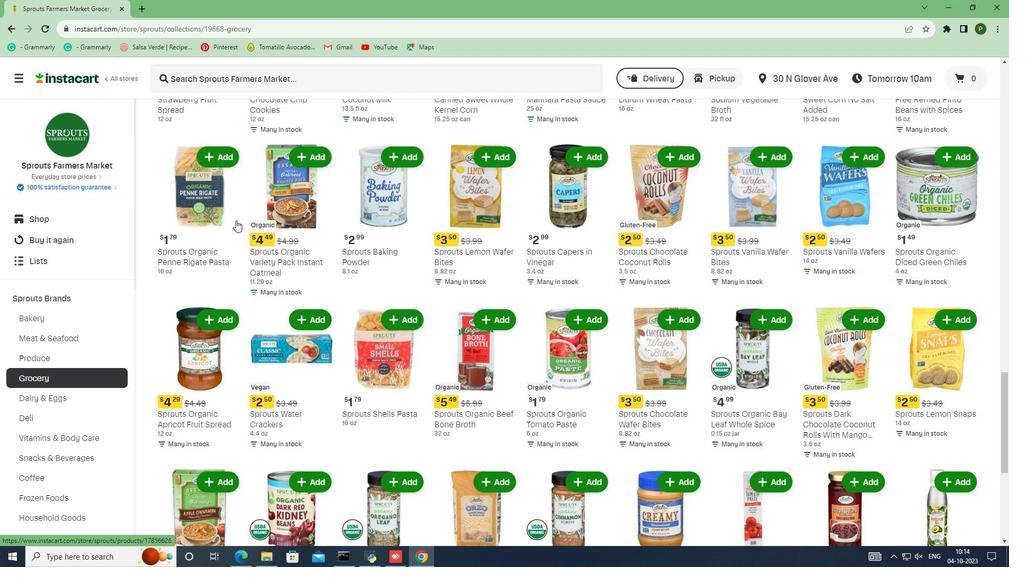 
Action: Mouse scrolled (235, 220) with delta (0, 0)
Screenshot: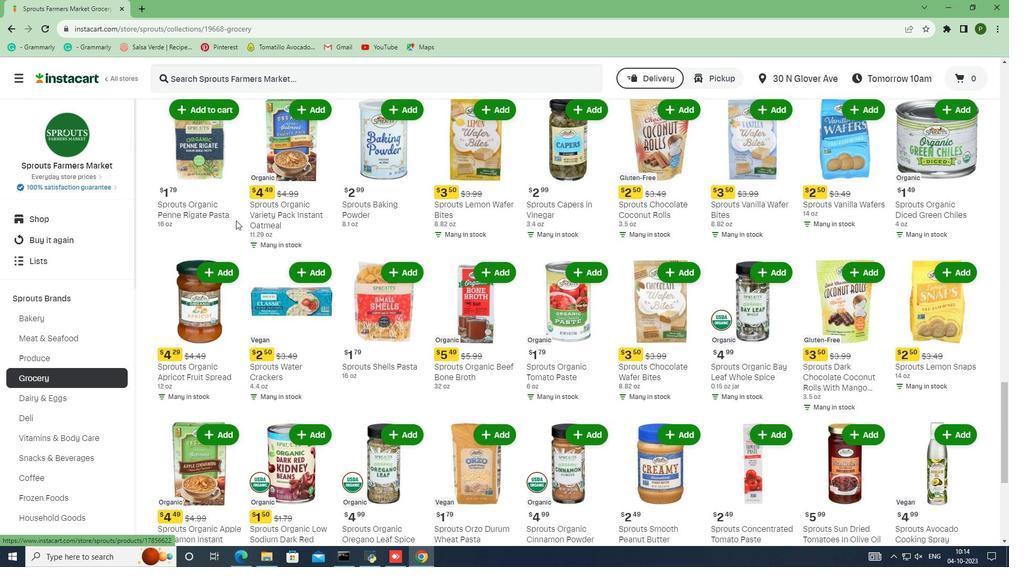 
Action: Mouse scrolled (235, 220) with delta (0, 0)
Screenshot: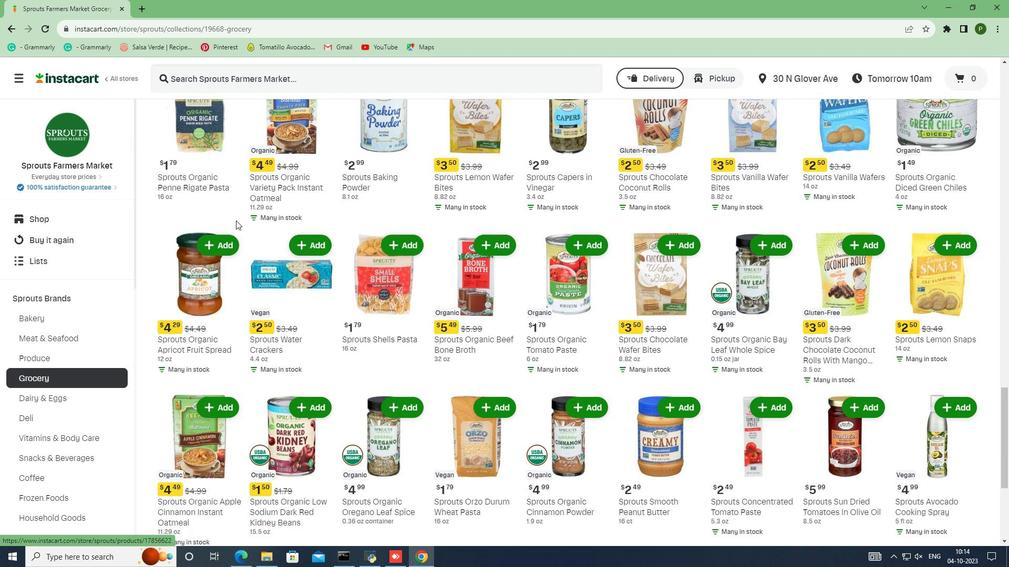 
Action: Mouse scrolled (235, 220) with delta (0, 0)
Screenshot: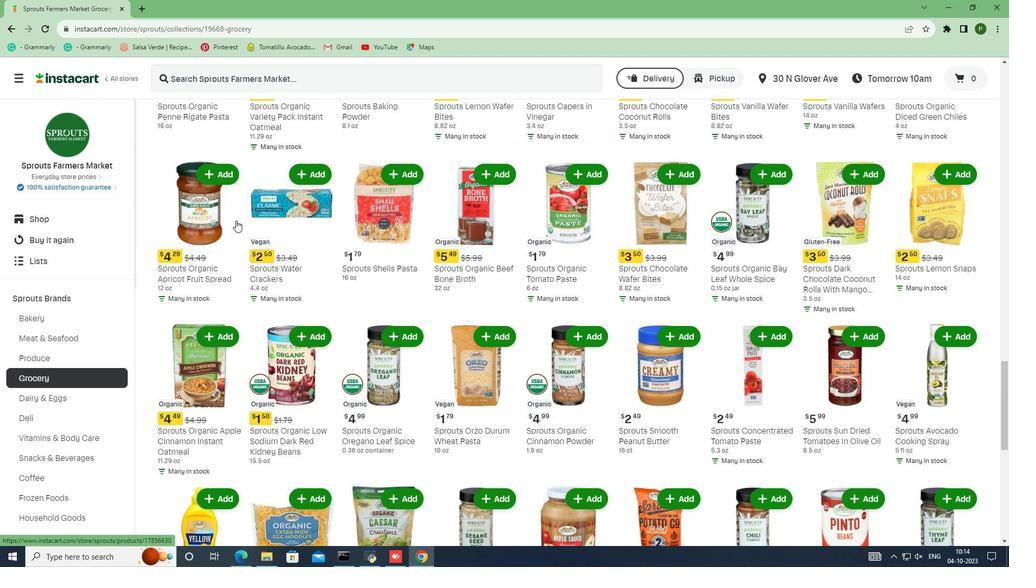 
Action: Mouse scrolled (235, 220) with delta (0, 0)
Screenshot: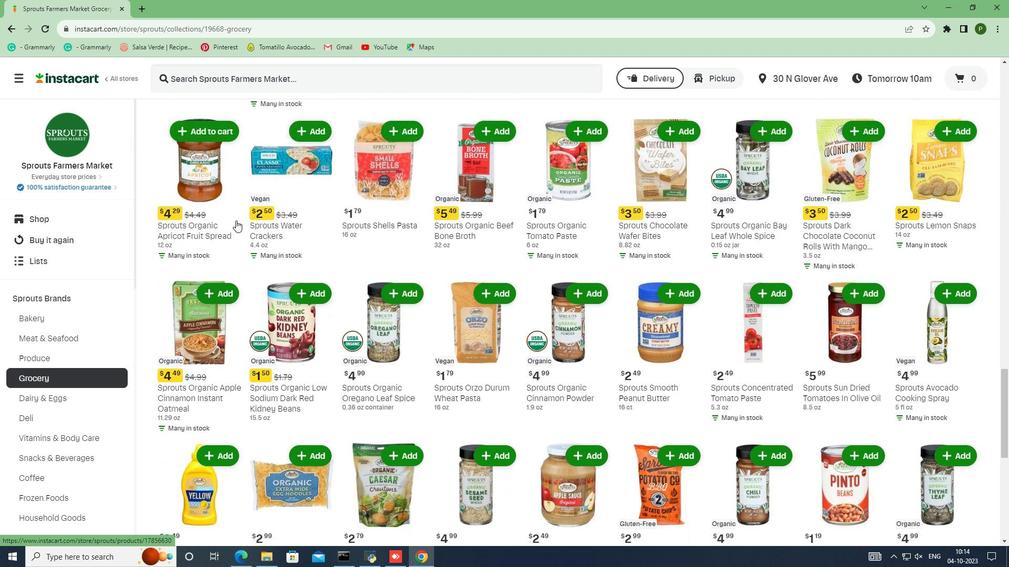 
Action: Mouse scrolled (235, 220) with delta (0, 0)
Screenshot: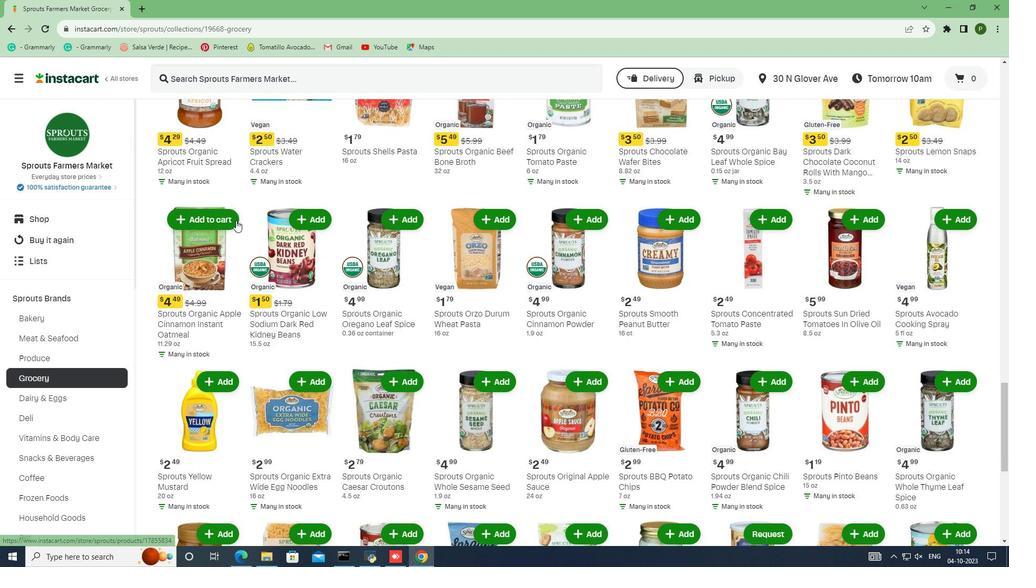 
Action: Mouse scrolled (235, 220) with delta (0, 0)
Screenshot: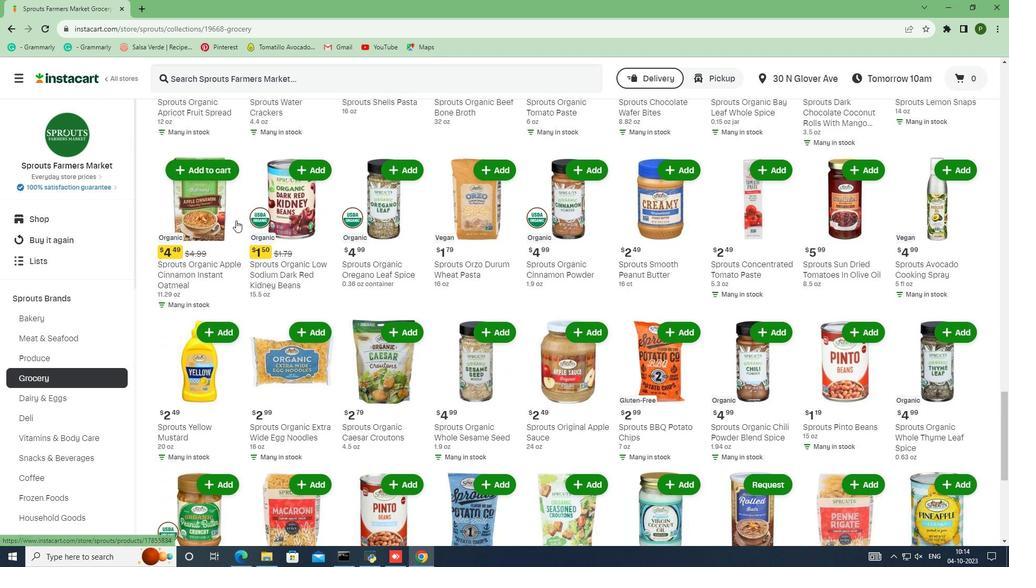 
Action: Mouse moved to (235, 221)
Screenshot: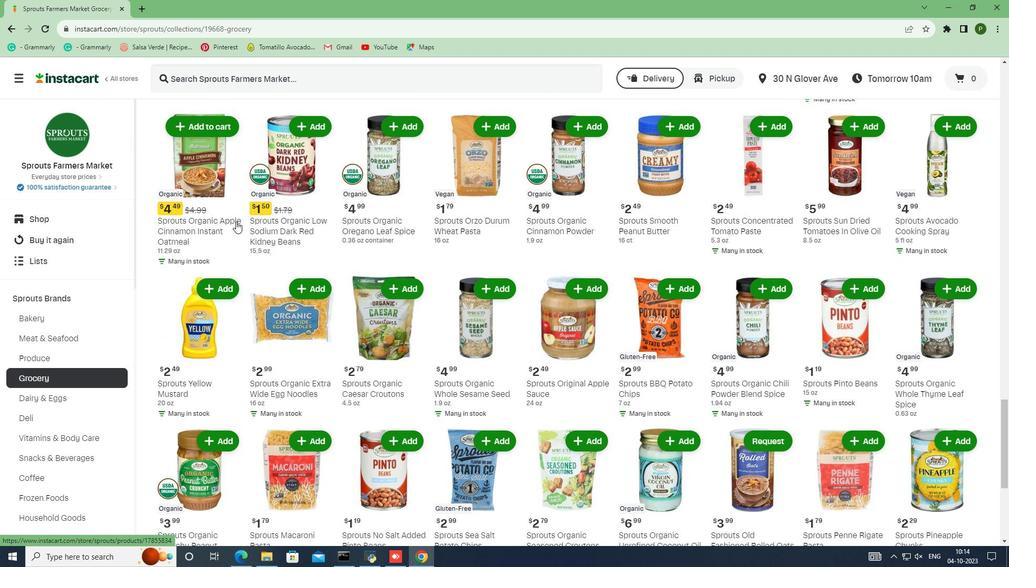 
Action: Mouse scrolled (235, 221) with delta (0, 0)
Screenshot: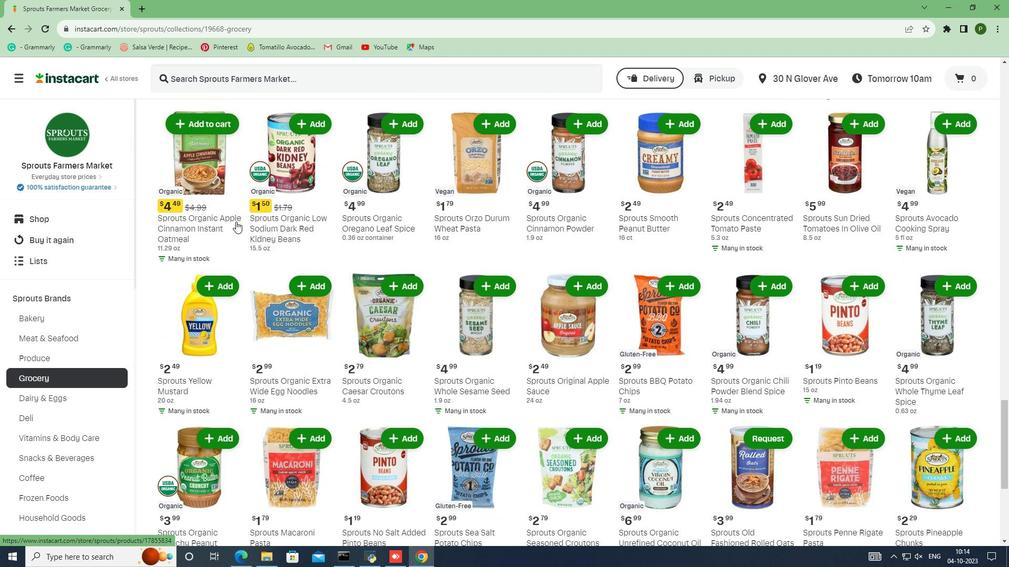 
Action: Mouse scrolled (235, 221) with delta (0, 0)
Screenshot: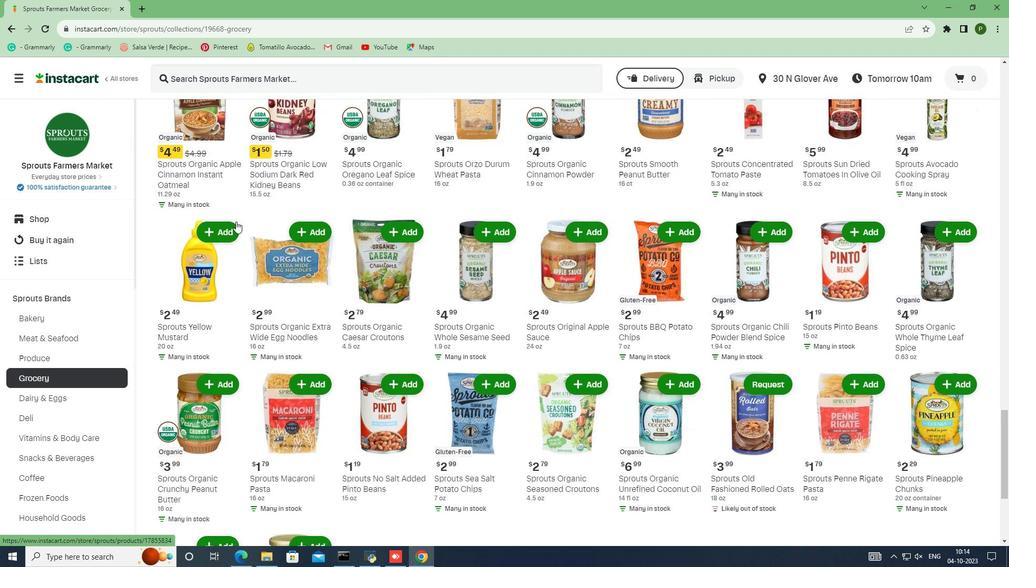 
Action: Mouse moved to (235, 222)
Screenshot: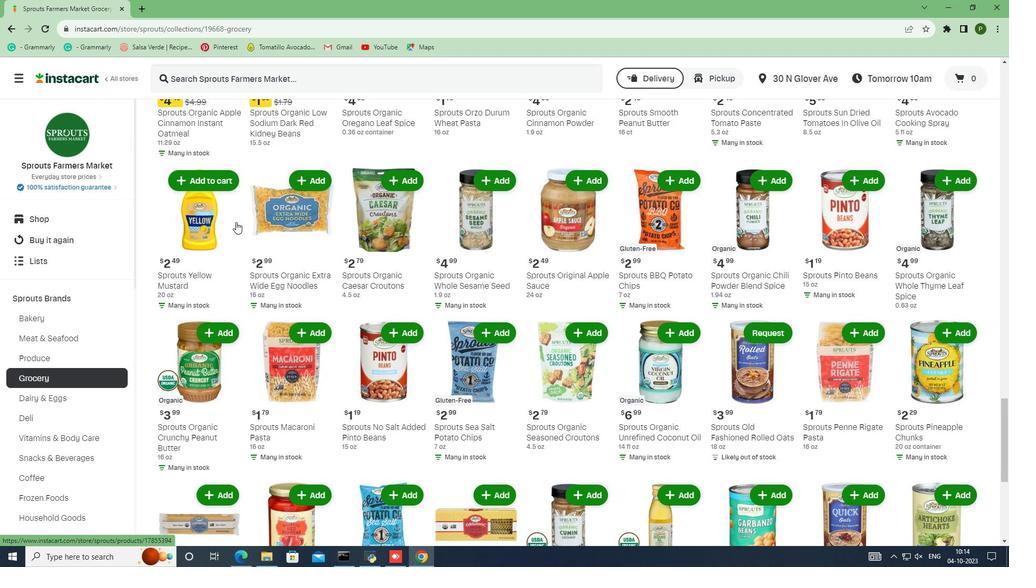 
Action: Mouse scrolled (235, 221) with delta (0, 0)
Screenshot: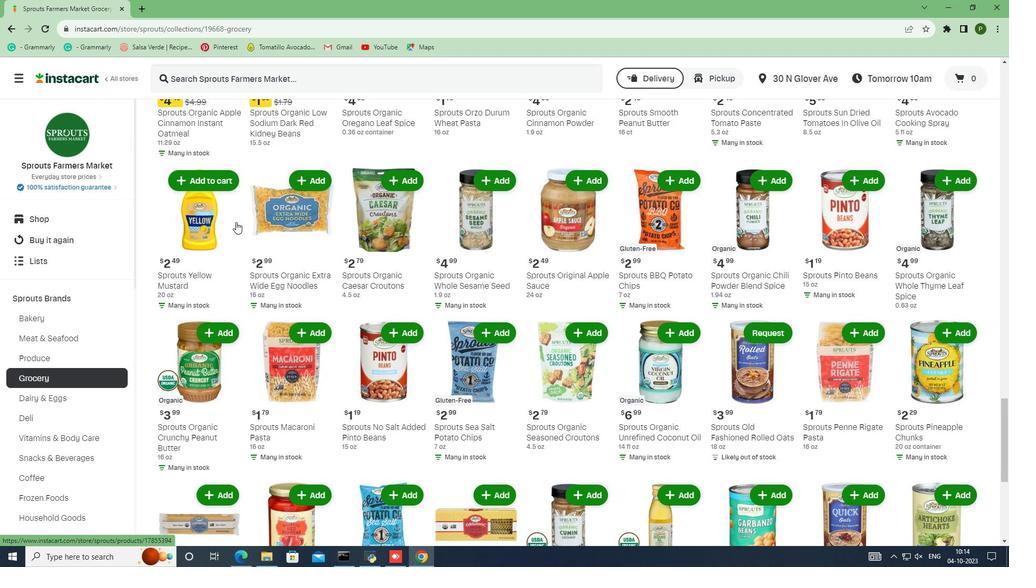 
Action: Mouse scrolled (235, 221) with delta (0, 0)
Screenshot: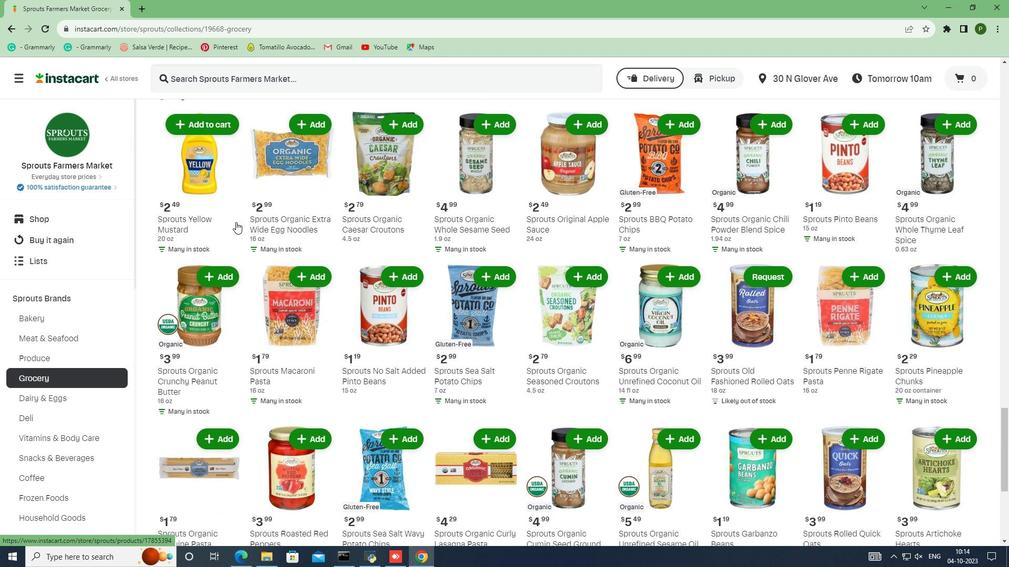 
Action: Mouse scrolled (235, 221) with delta (0, 0)
Screenshot: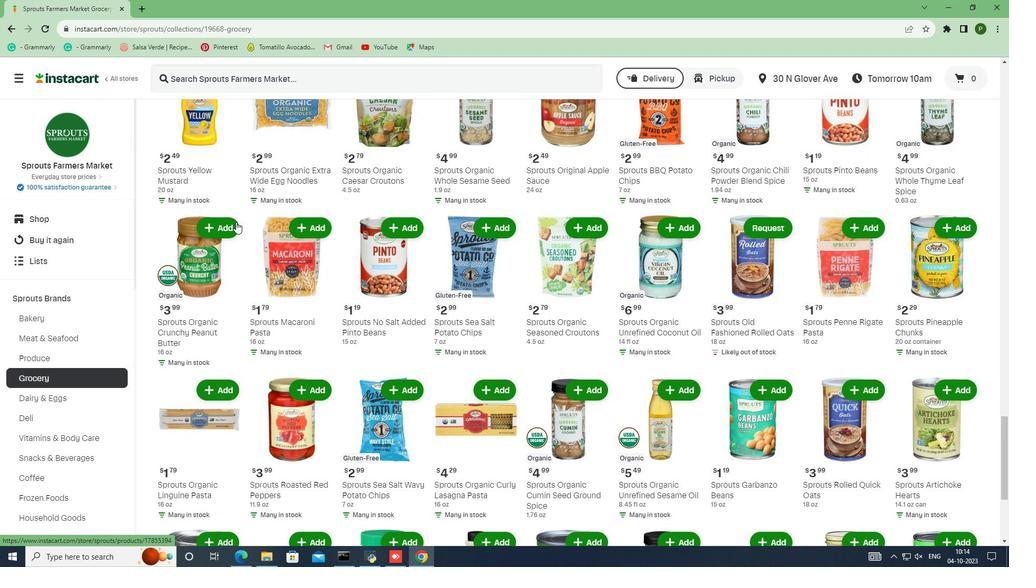 
Action: Mouse scrolled (235, 221) with delta (0, 0)
Screenshot: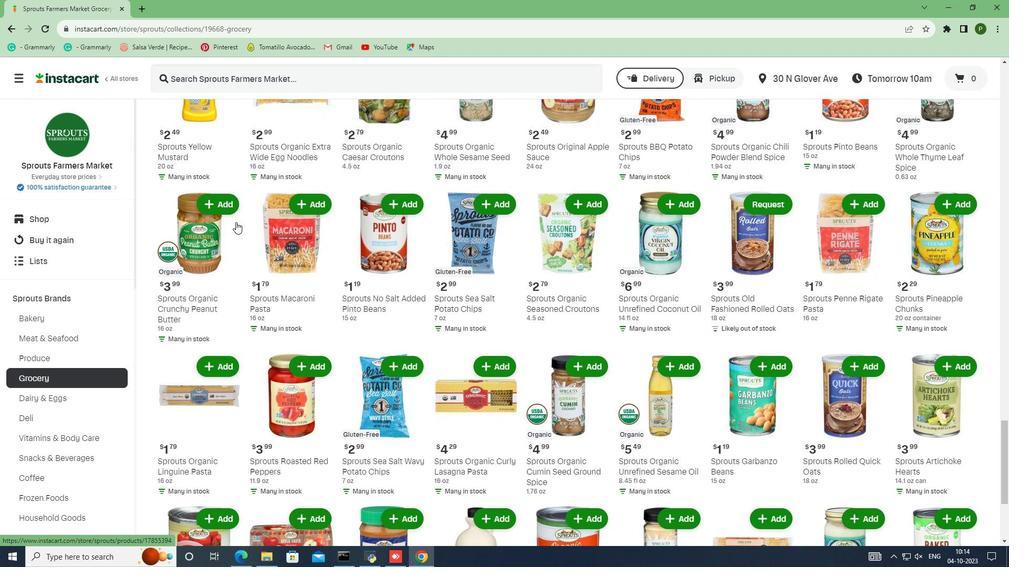 
Action: Mouse scrolled (235, 221) with delta (0, 0)
Screenshot: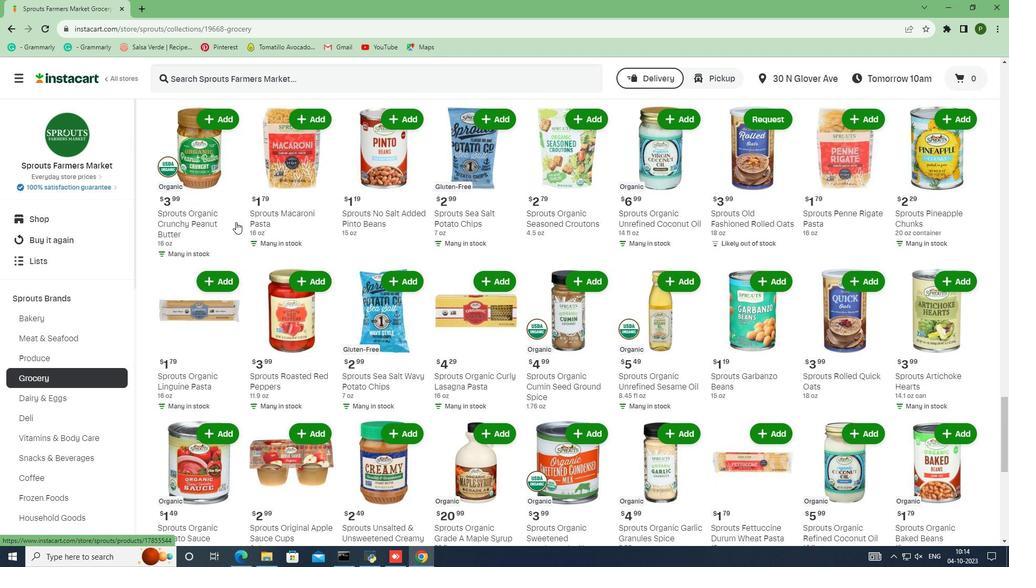 
Action: Mouse scrolled (235, 221) with delta (0, 0)
Screenshot: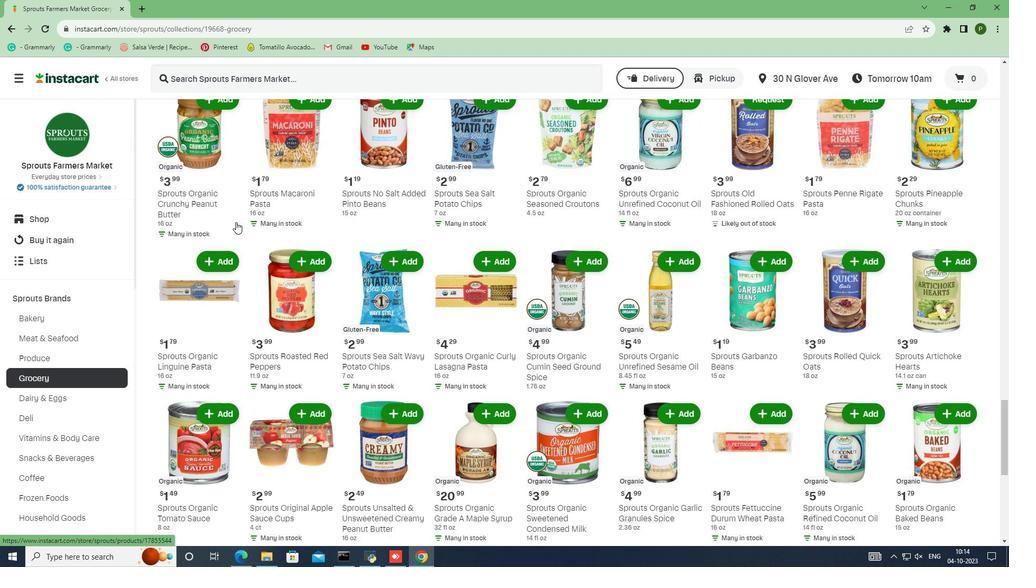 
Action: Mouse scrolled (235, 221) with delta (0, 0)
Screenshot: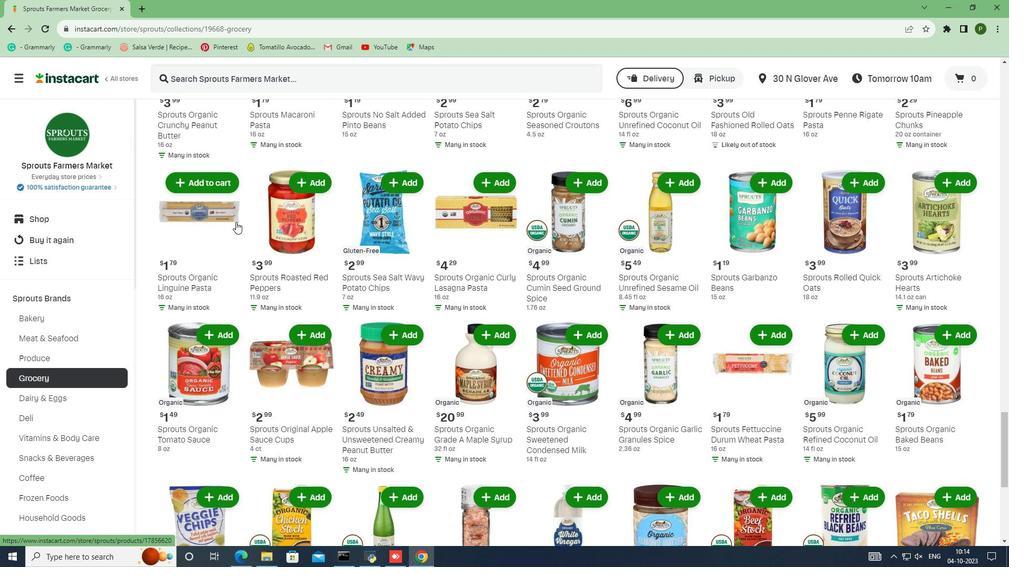 
Action: Mouse scrolled (235, 221) with delta (0, 0)
Screenshot: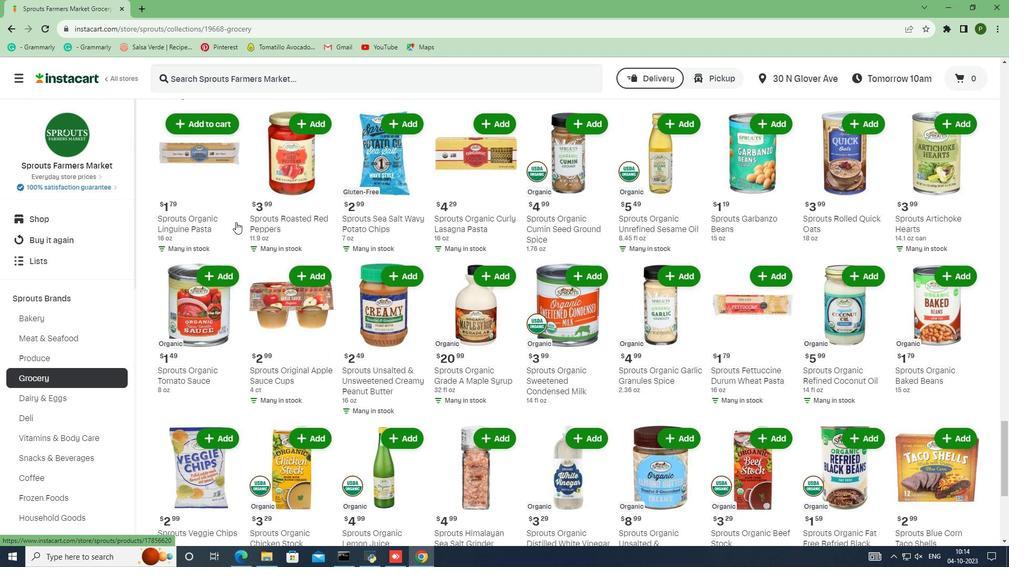
Action: Mouse scrolled (235, 221) with delta (0, 0)
Screenshot: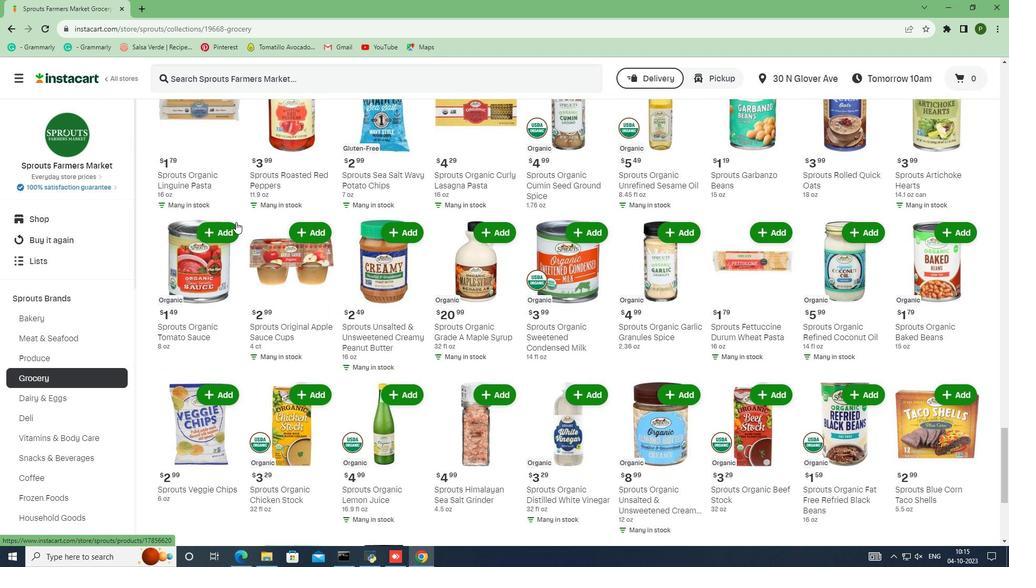 
Action: Mouse scrolled (235, 221) with delta (0, 0)
Screenshot: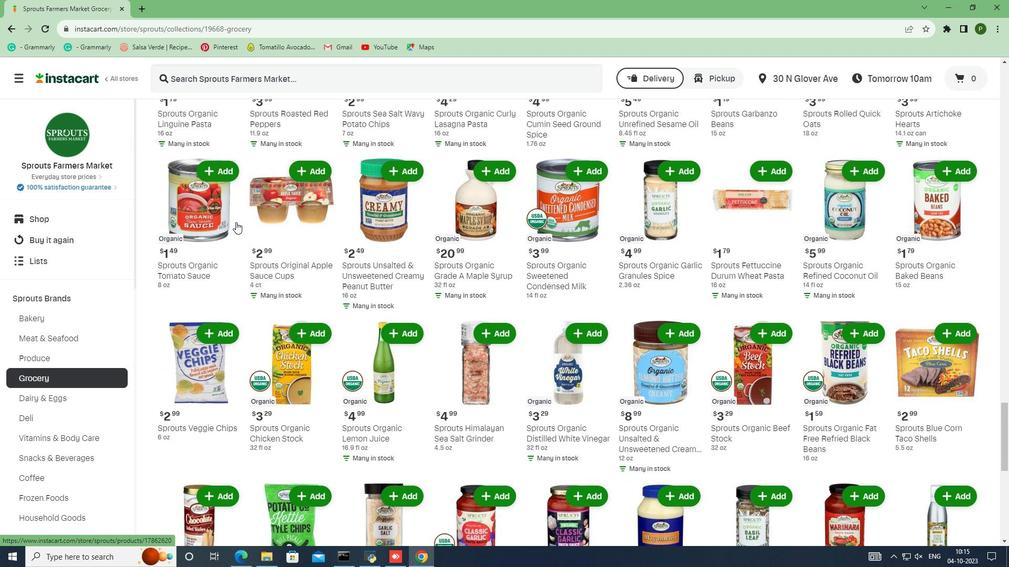 
Action: Mouse scrolled (235, 221) with delta (0, 0)
Screenshot: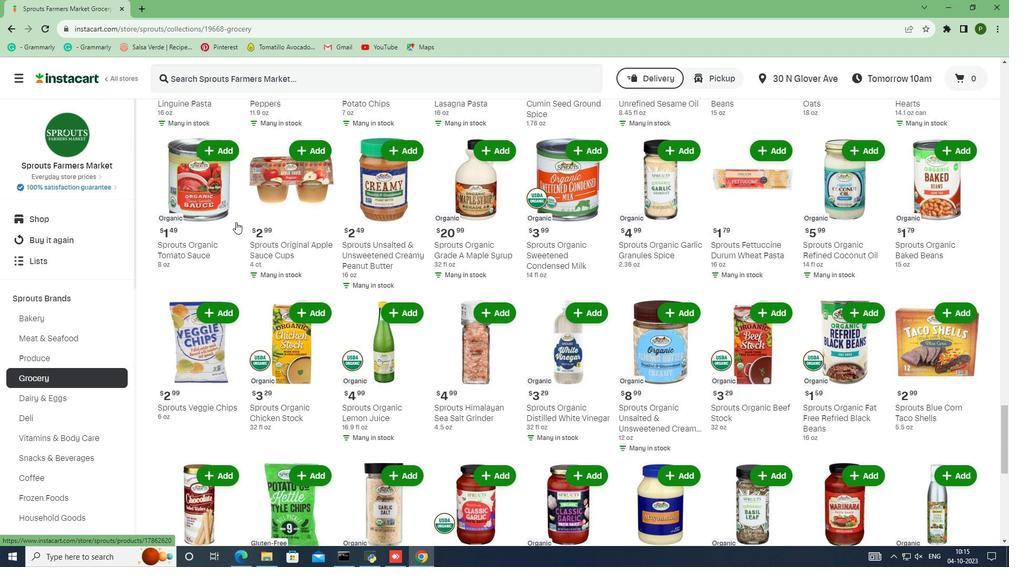 
Action: Mouse scrolled (235, 221) with delta (0, 0)
Screenshot: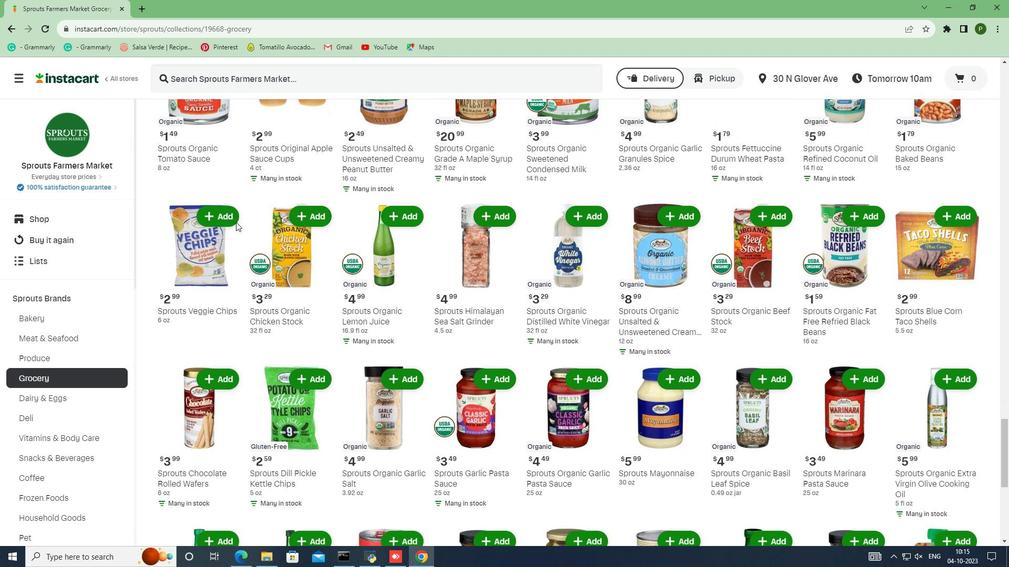 
Action: Mouse scrolled (235, 221) with delta (0, 0)
Screenshot: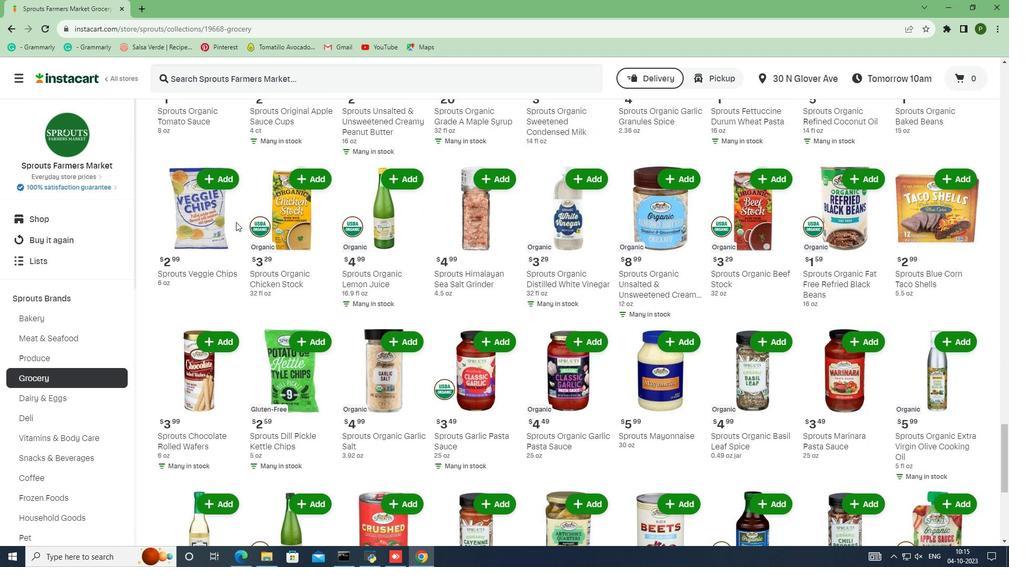 
Action: Mouse scrolled (235, 221) with delta (0, 0)
Screenshot: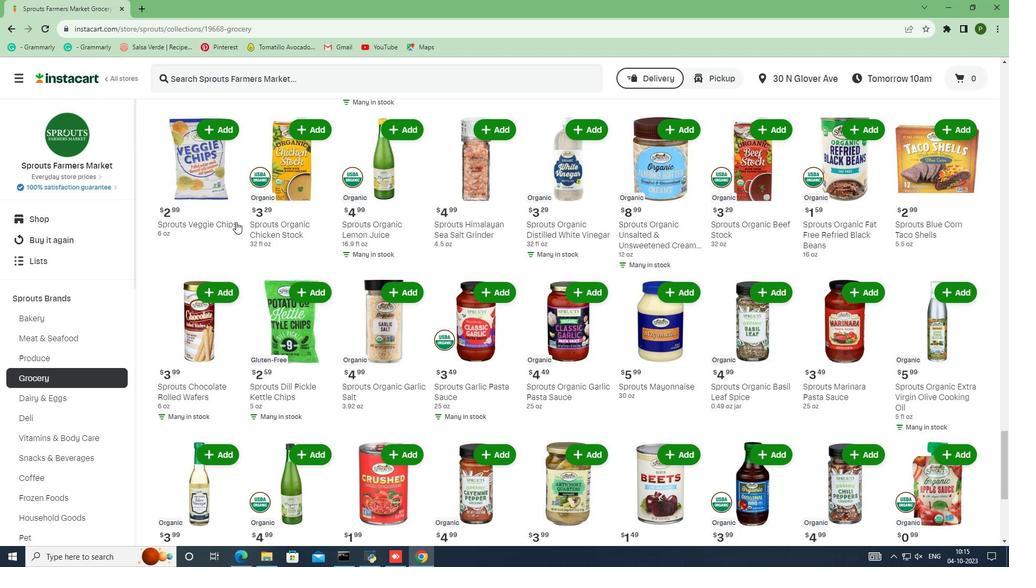 
Action: Mouse scrolled (235, 221) with delta (0, 0)
Screenshot: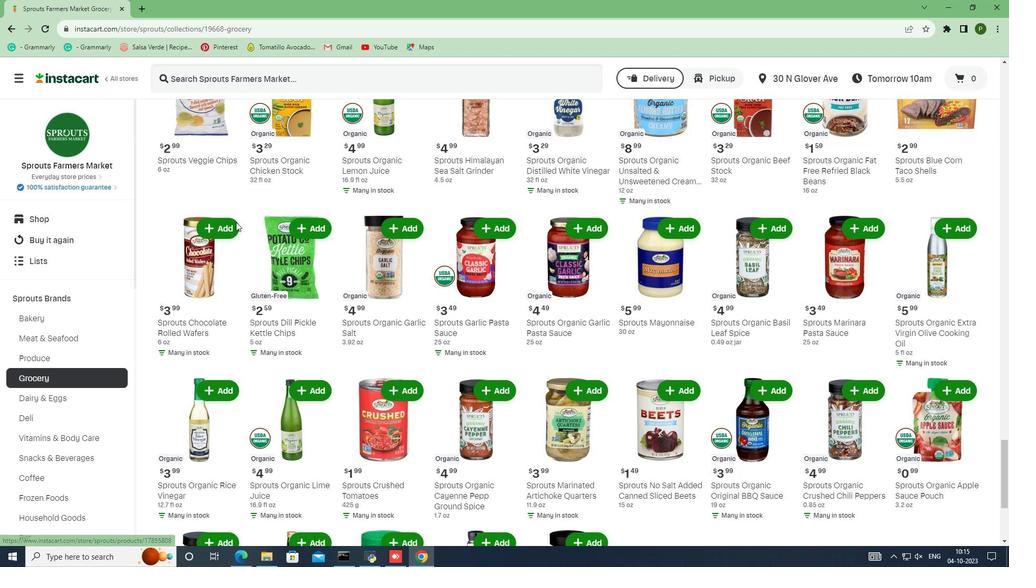 
Action: Mouse scrolled (235, 221) with delta (0, 0)
Screenshot: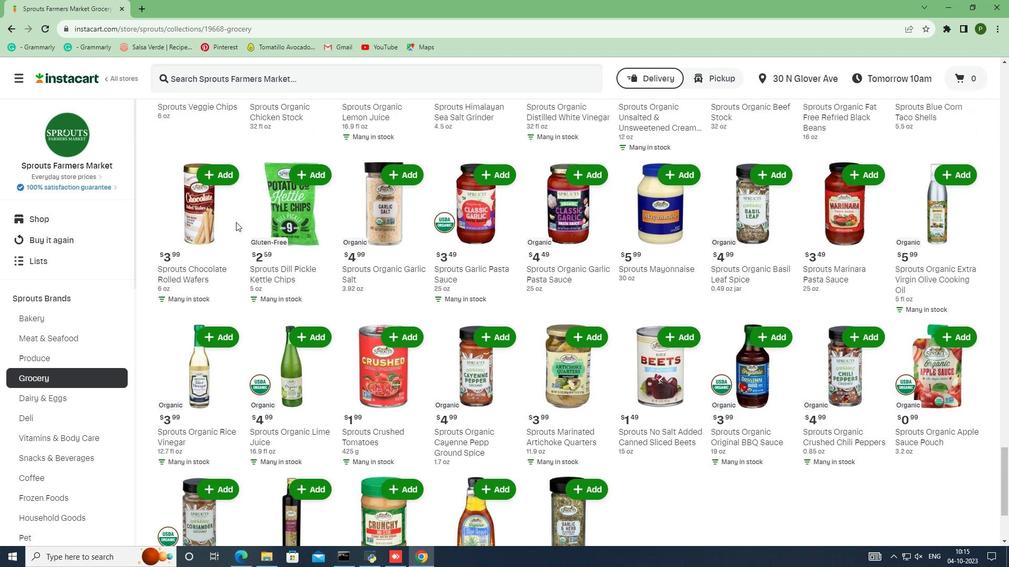 
Action: Mouse scrolled (235, 221) with delta (0, 0)
Screenshot: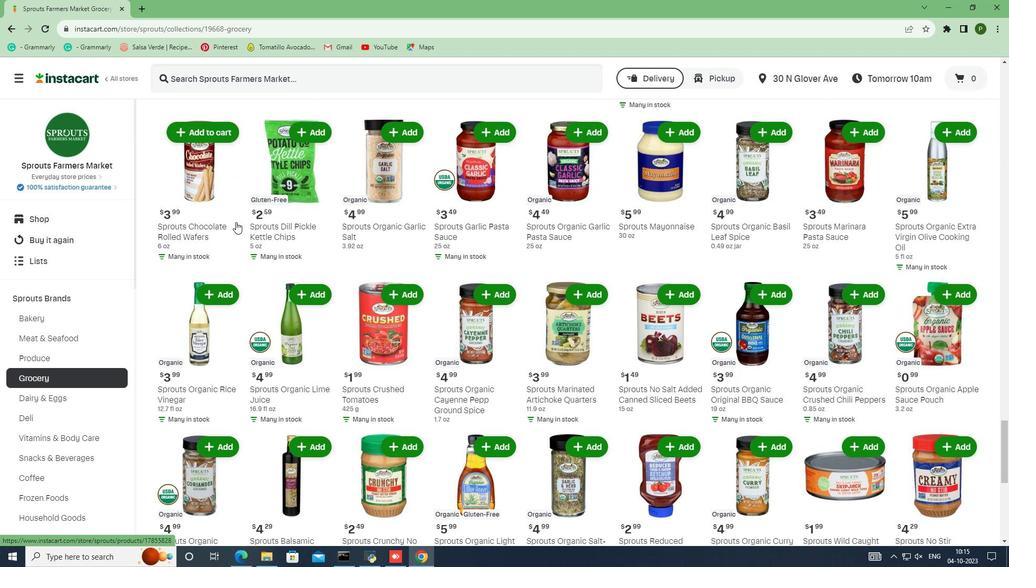 
Action: Mouse scrolled (235, 221) with delta (0, 0)
Screenshot: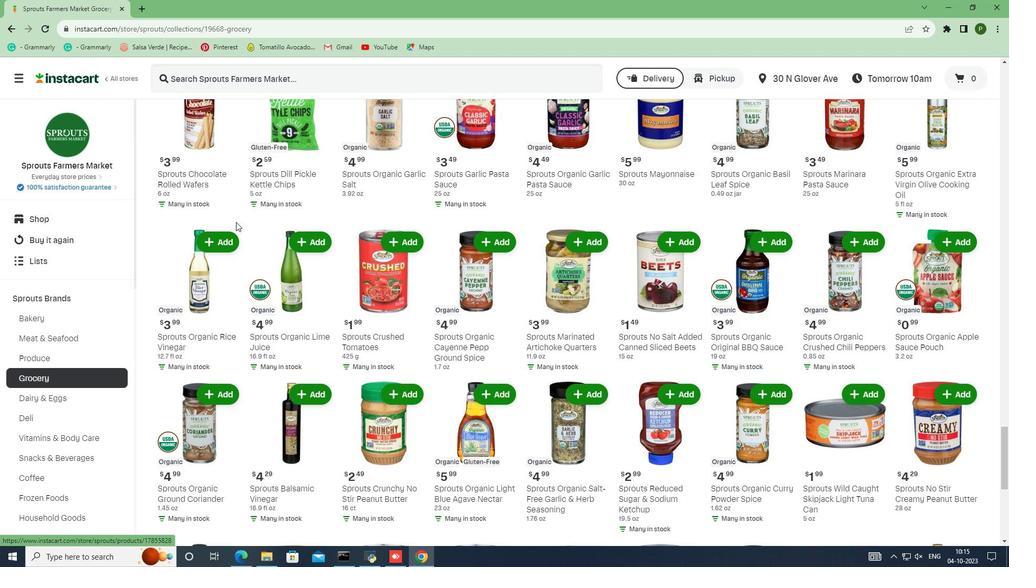 
Action: Mouse scrolled (235, 221) with delta (0, 0)
Screenshot: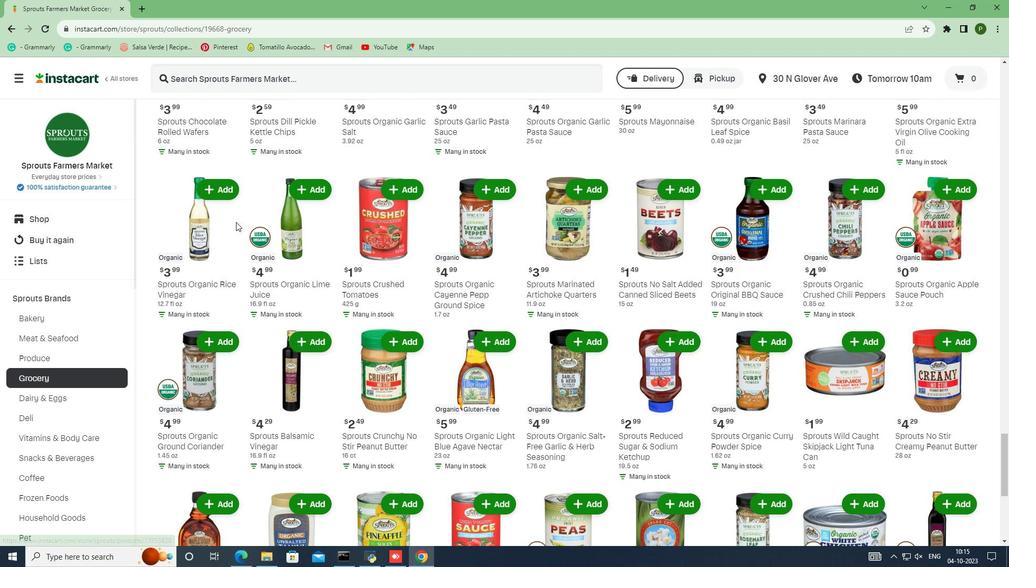 
Action: Mouse scrolled (235, 221) with delta (0, 0)
Screenshot: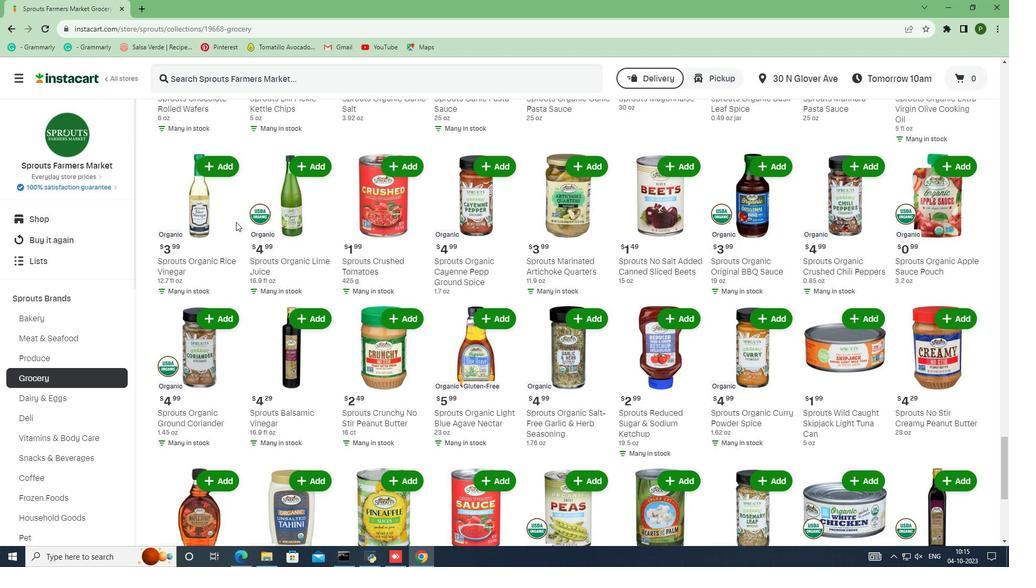 
Action: Mouse scrolled (235, 221) with delta (0, 0)
Screenshot: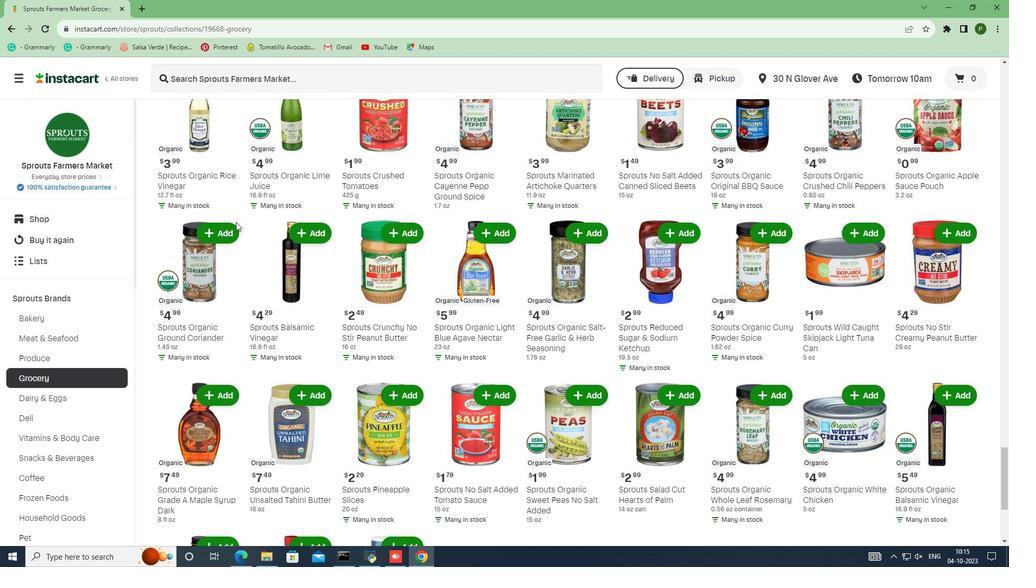 
Action: Mouse scrolled (235, 221) with delta (0, 0)
Screenshot: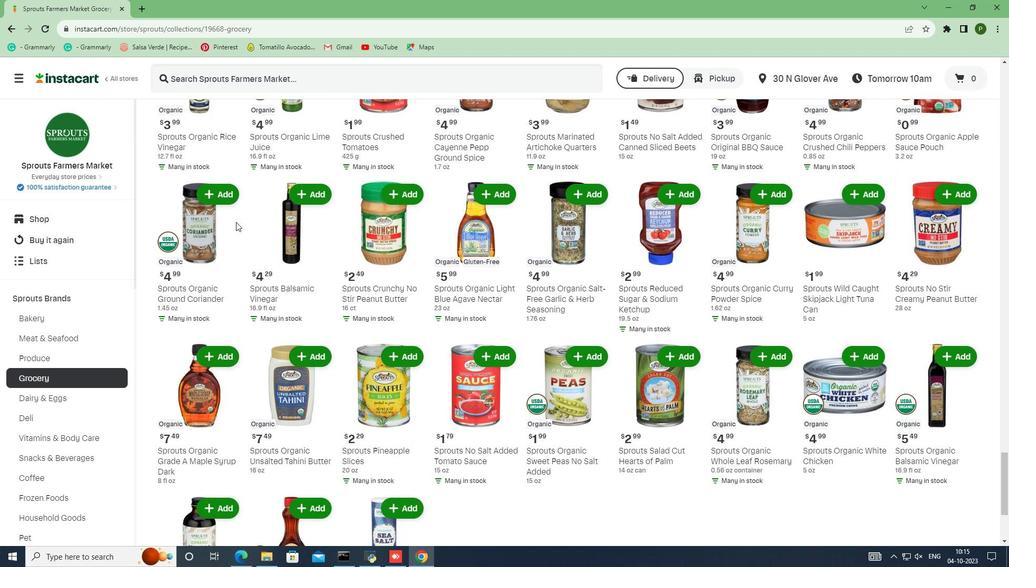 
Action: Mouse scrolled (235, 221) with delta (0, 0)
Screenshot: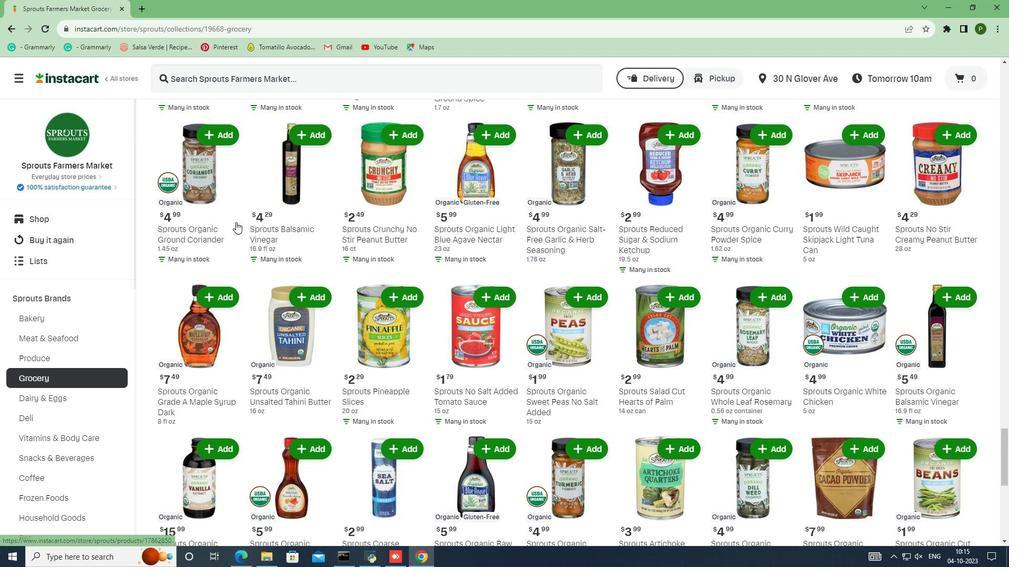 
Action: Mouse scrolled (235, 221) with delta (0, 0)
Screenshot: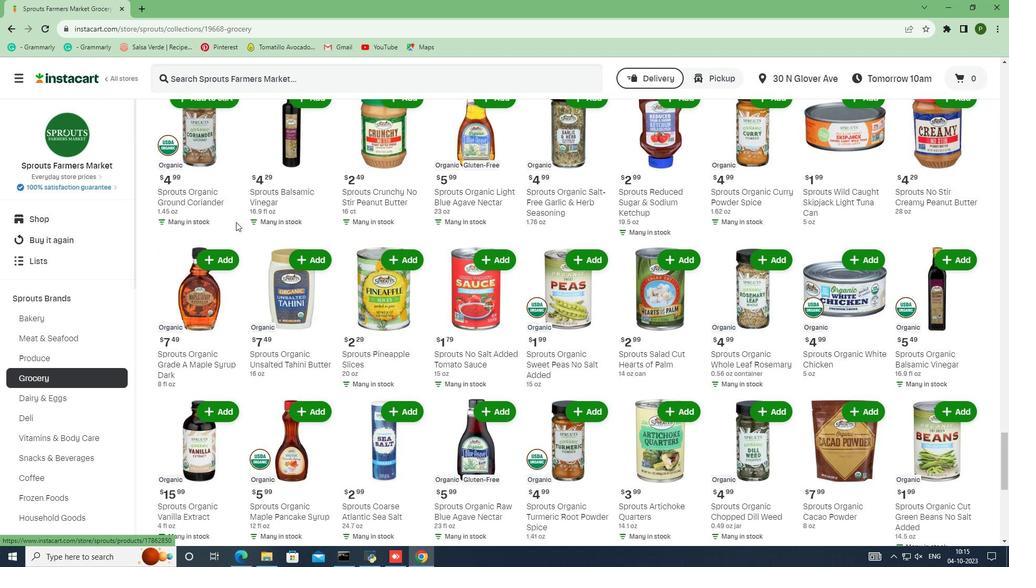 
Action: Mouse scrolled (235, 221) with delta (0, 0)
Screenshot: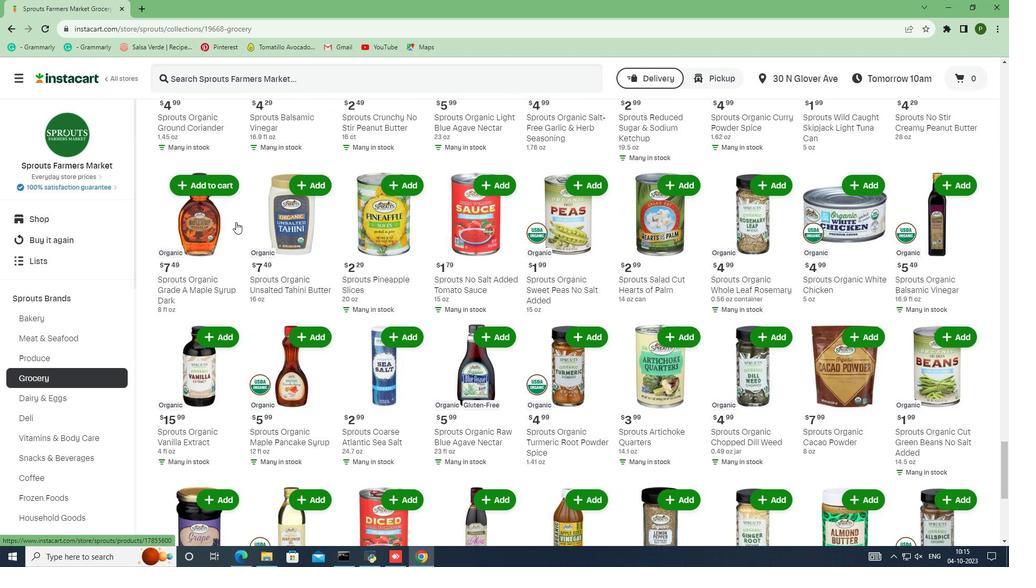 
Action: Mouse scrolled (235, 221) with delta (0, 0)
Screenshot: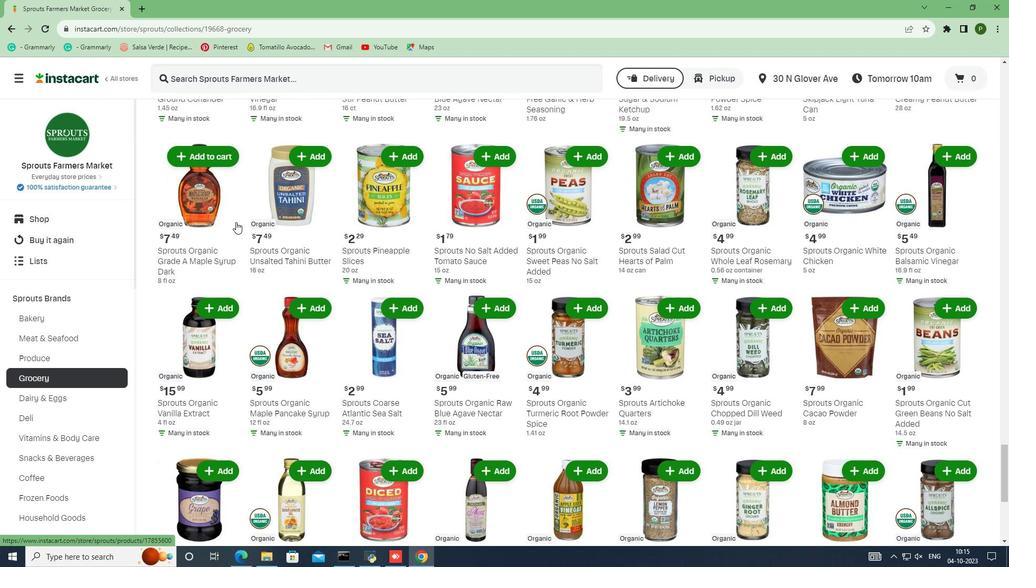 
Action: Mouse scrolled (235, 221) with delta (0, 0)
Screenshot: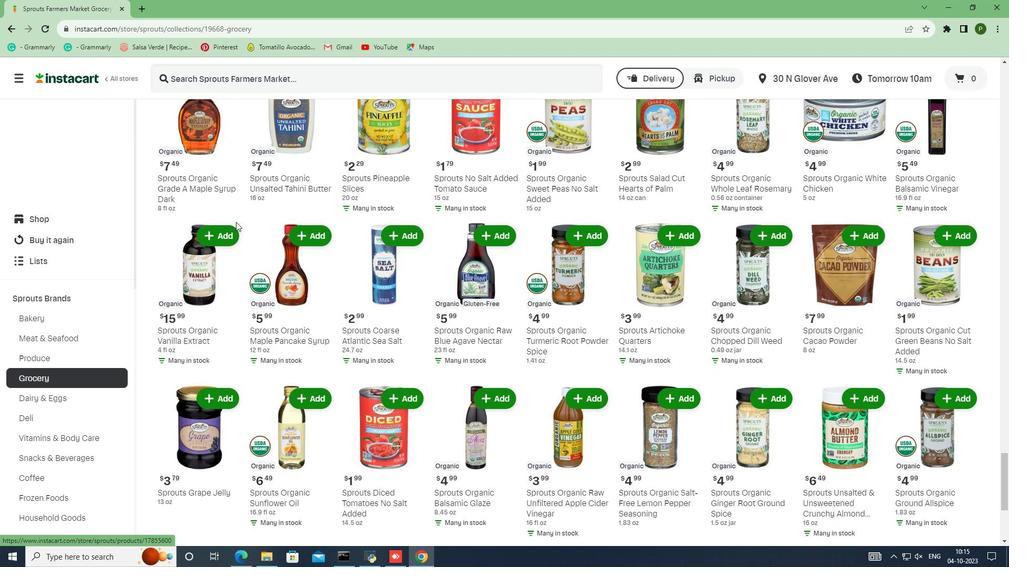 
Action: Mouse scrolled (235, 221) with delta (0, 0)
Screenshot: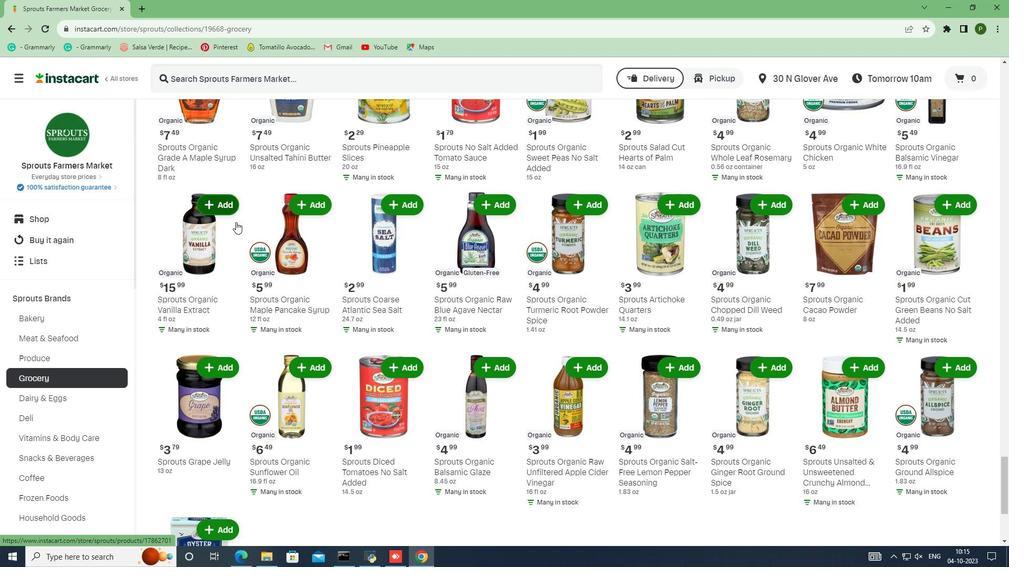 
Action: Mouse scrolled (235, 221) with delta (0, 0)
Screenshot: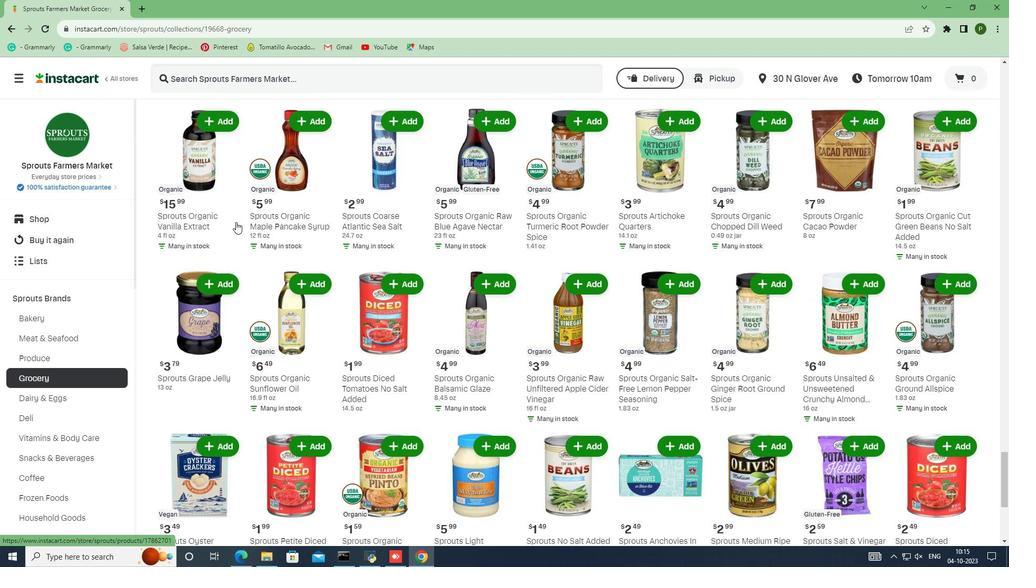 
Action: Mouse scrolled (235, 221) with delta (0, 0)
Screenshot: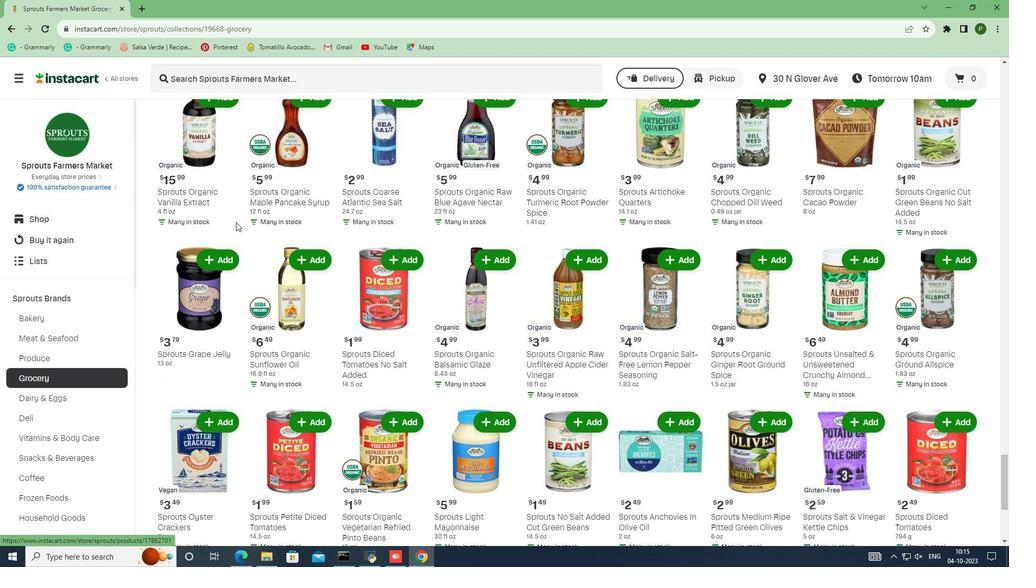 
Action: Mouse scrolled (235, 221) with delta (0, 0)
Screenshot: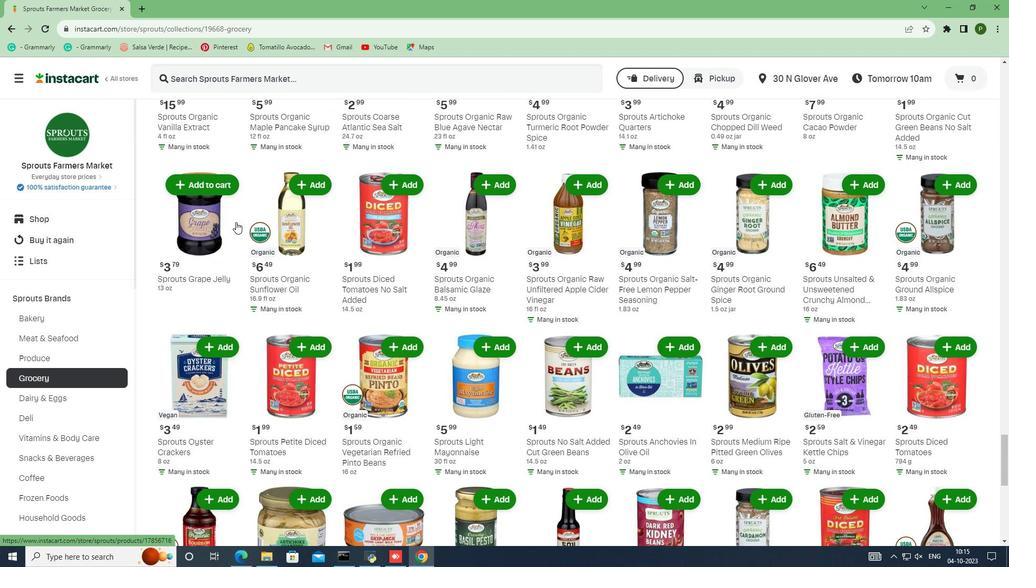 
Action: Mouse scrolled (235, 221) with delta (0, 0)
Screenshot: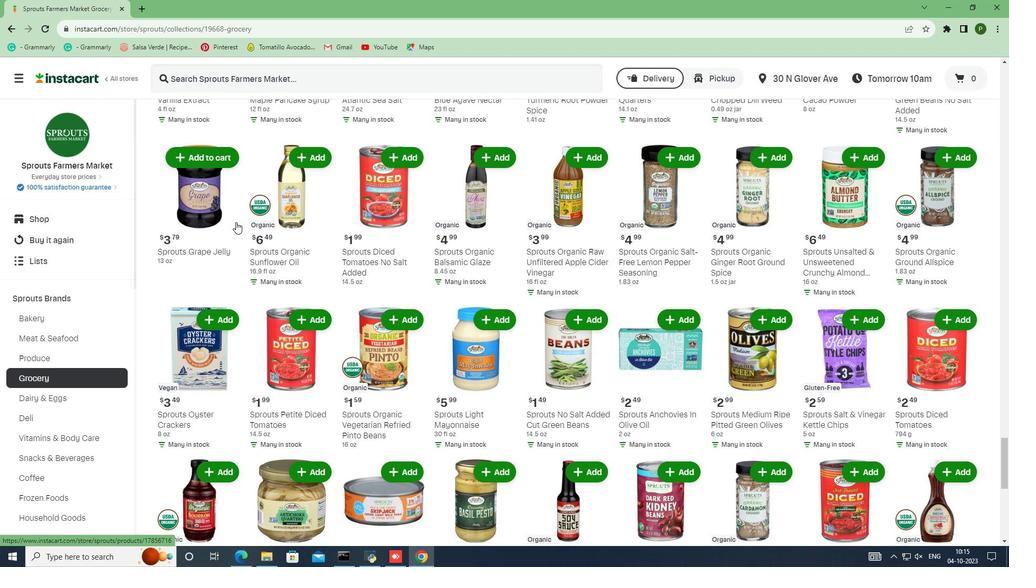 
Action: Mouse scrolled (235, 221) with delta (0, 0)
Screenshot: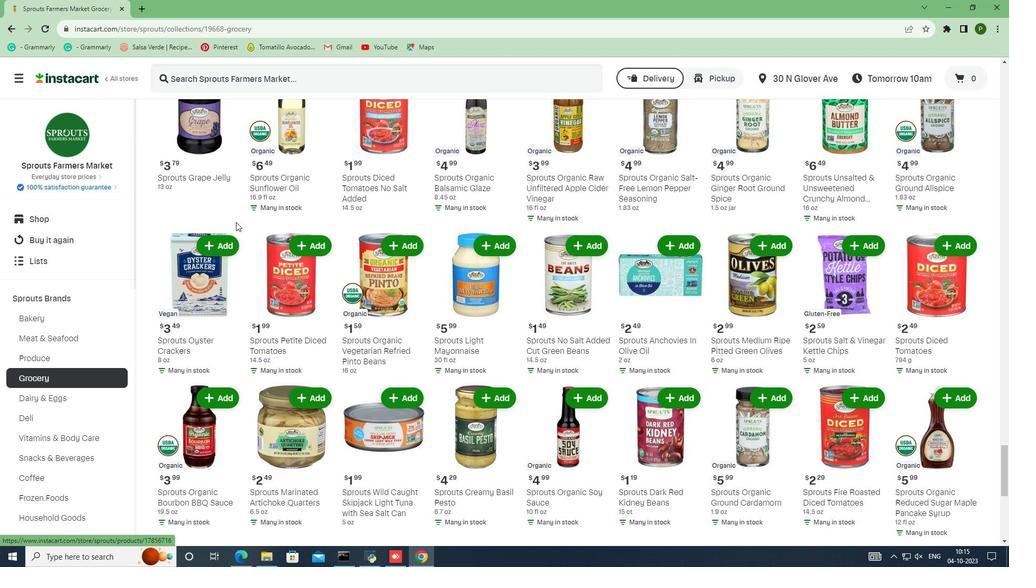 
Action: Mouse scrolled (235, 221) with delta (0, 0)
Screenshot: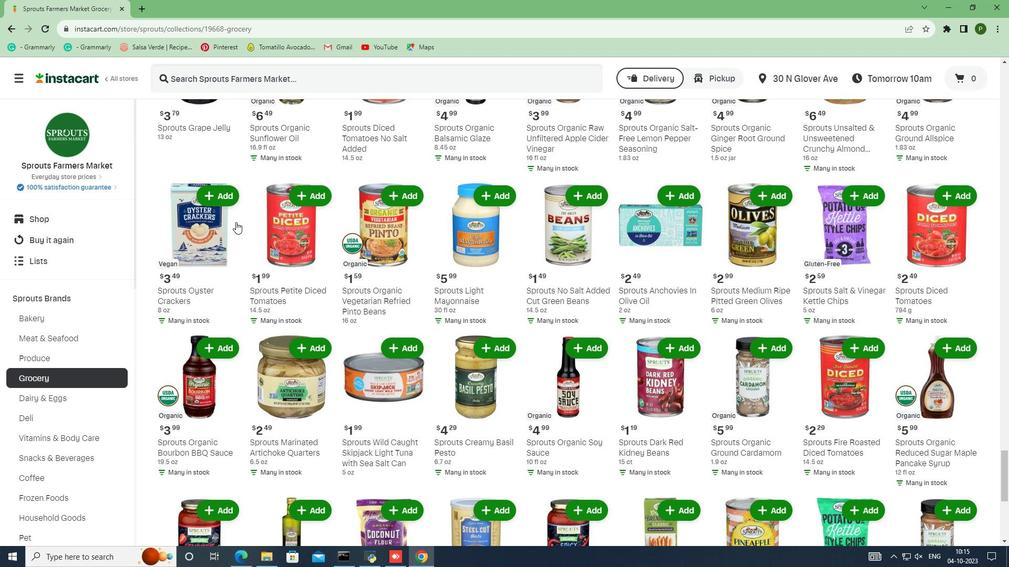 
Action: Mouse scrolled (235, 221) with delta (0, 0)
Screenshot: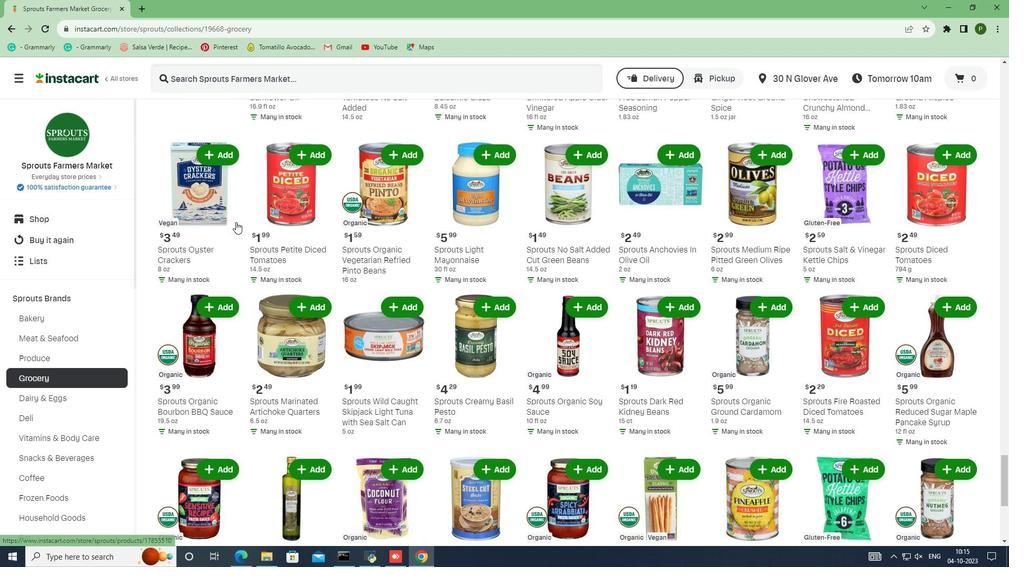 
Action: Mouse scrolled (235, 221) with delta (0, 0)
Screenshot: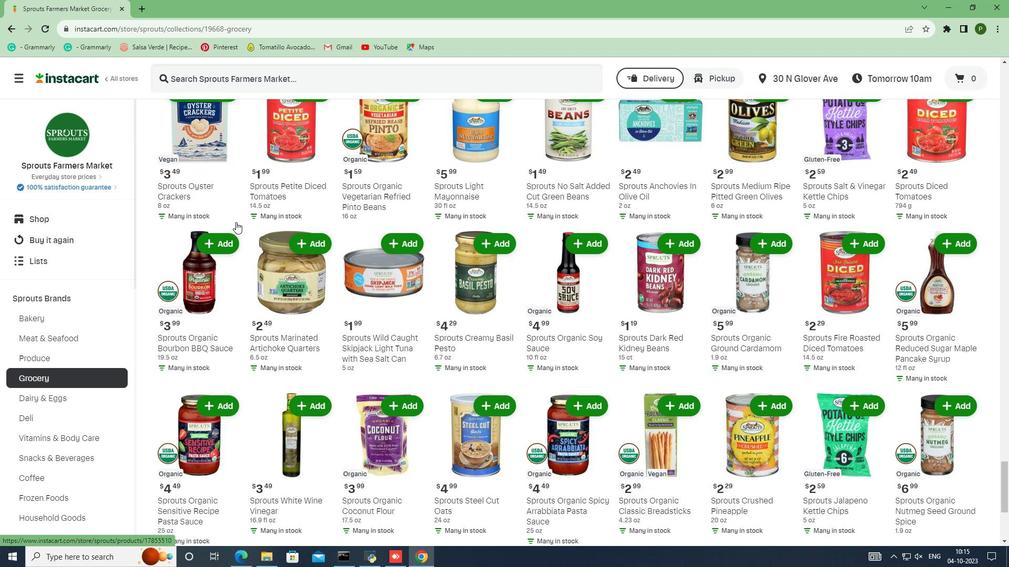 
Action: Mouse scrolled (235, 221) with delta (0, 0)
Screenshot: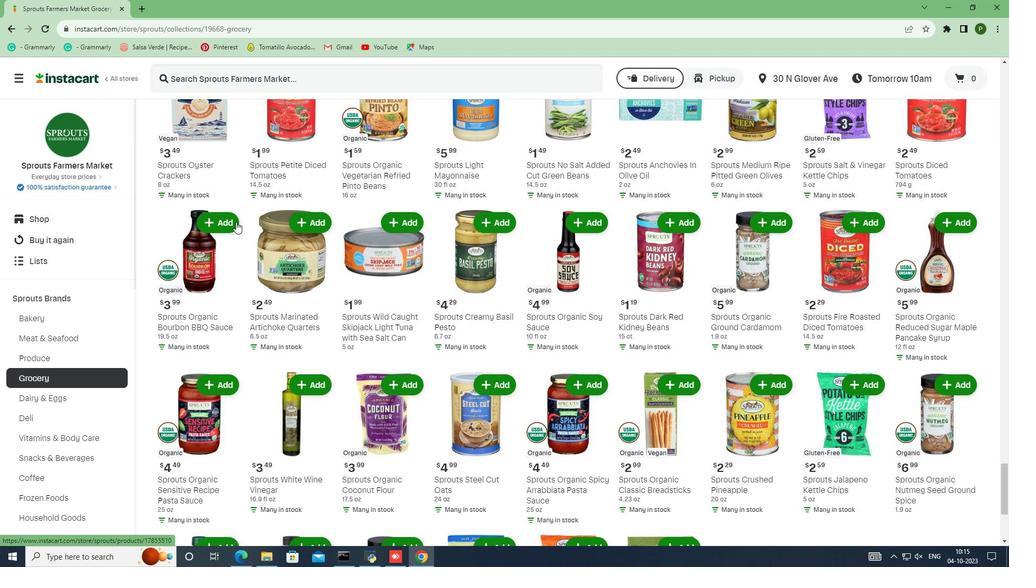 
Action: Mouse scrolled (235, 221) with delta (0, 0)
Screenshot: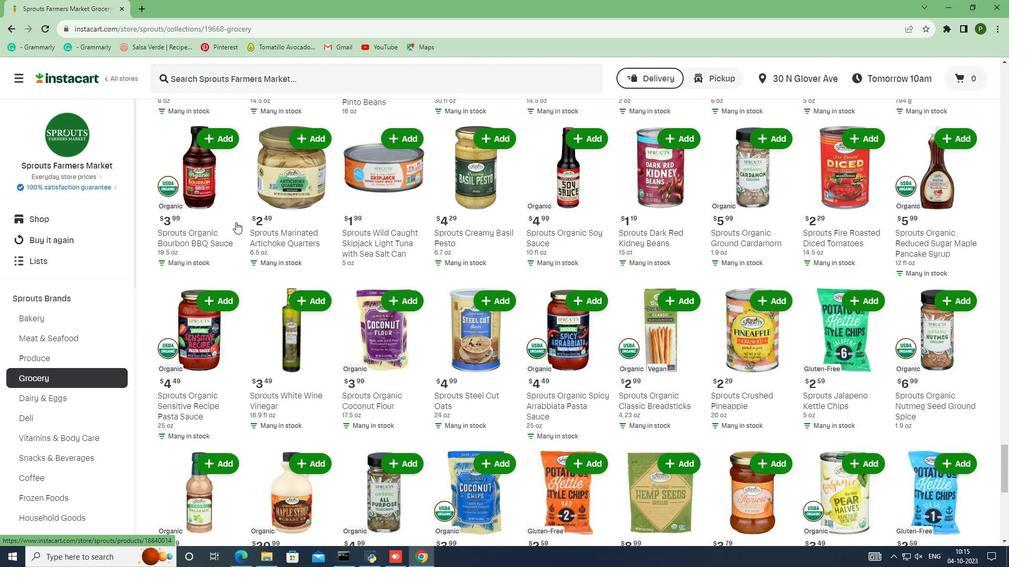 
Action: Mouse scrolled (235, 221) with delta (0, 0)
Screenshot: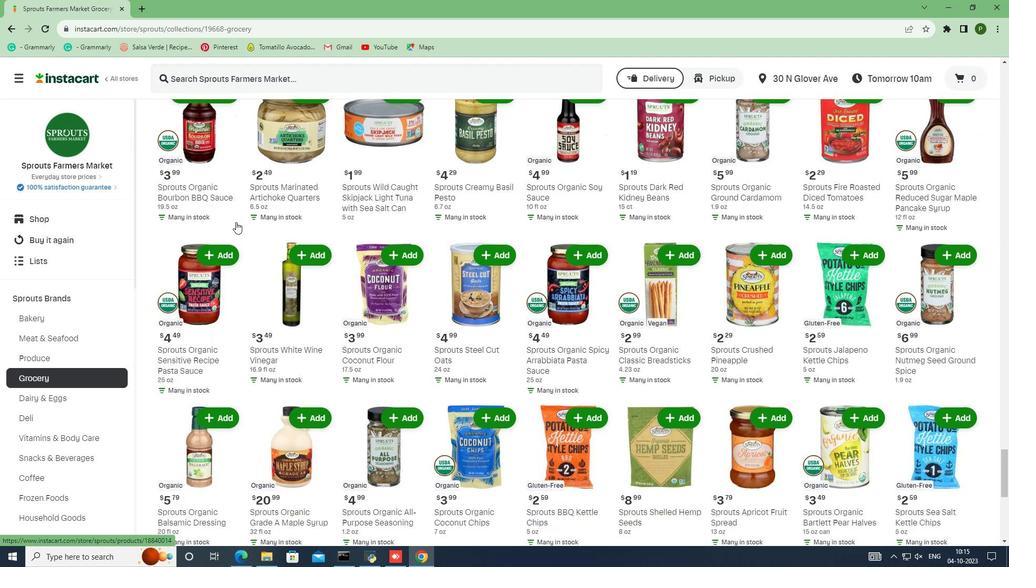 
Action: Mouse scrolled (235, 221) with delta (0, 0)
Screenshot: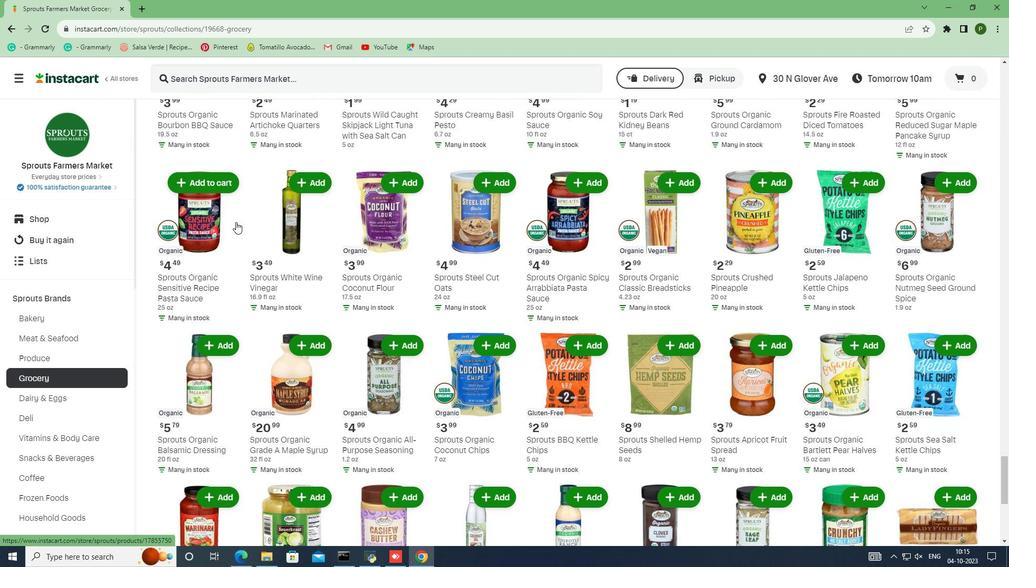
Action: Mouse scrolled (235, 221) with delta (0, 0)
Screenshot: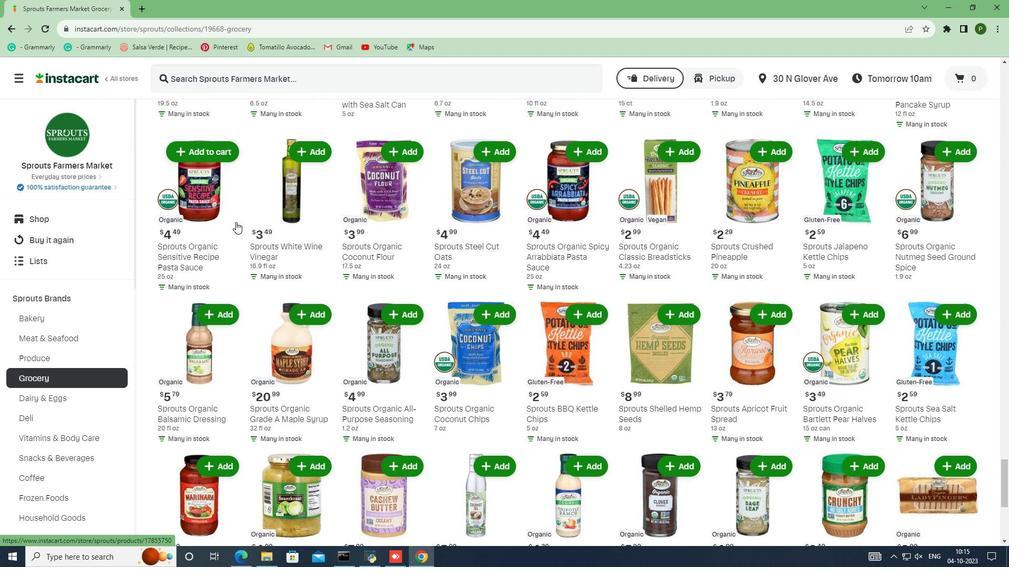 
Action: Mouse scrolled (235, 221) with delta (0, 0)
Screenshot: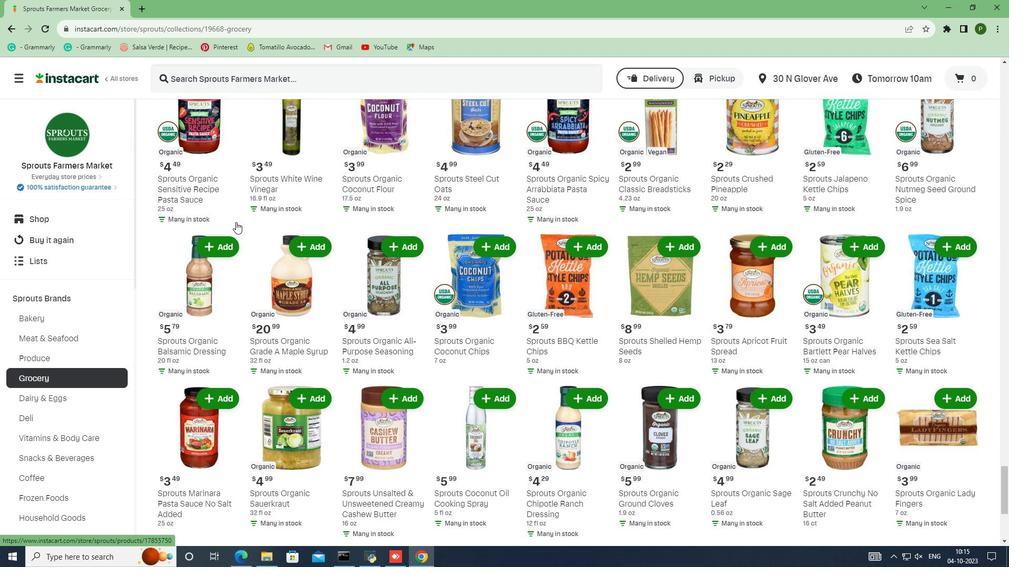 
Action: Mouse scrolled (235, 221) with delta (0, 0)
Screenshot: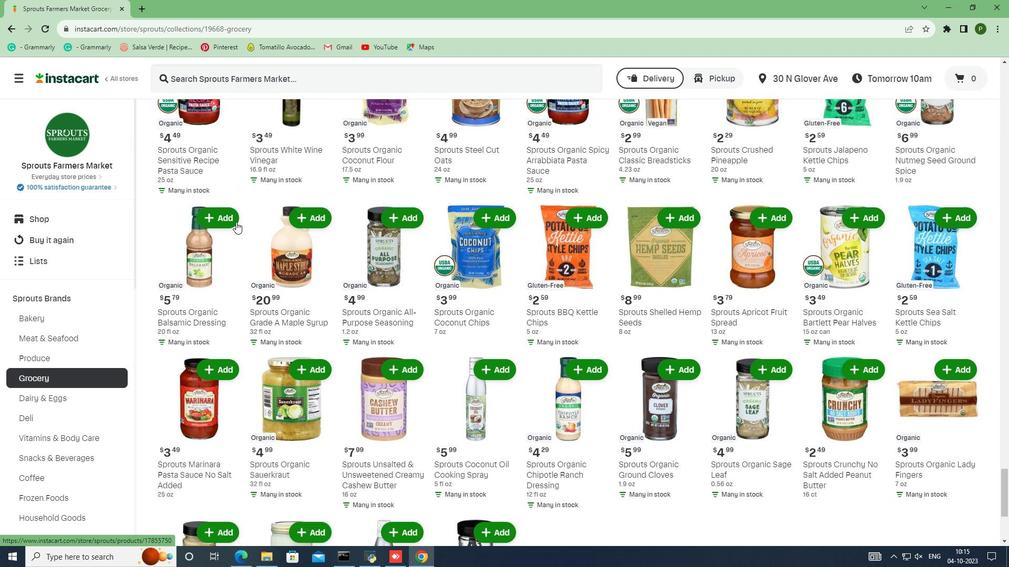 
Action: Mouse scrolled (235, 221) with delta (0, 0)
Screenshot: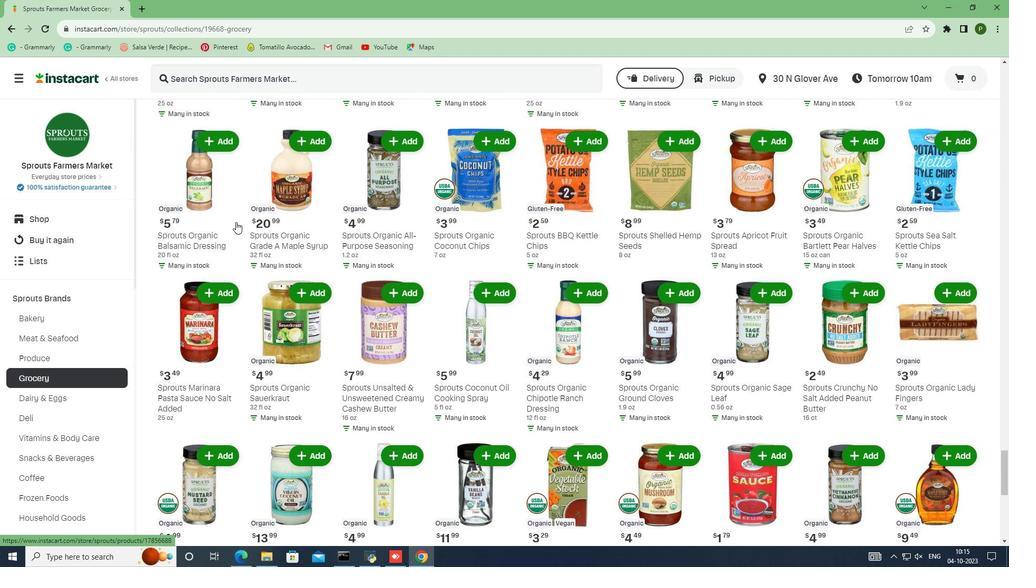 
Action: Mouse scrolled (235, 221) with delta (0, 0)
Screenshot: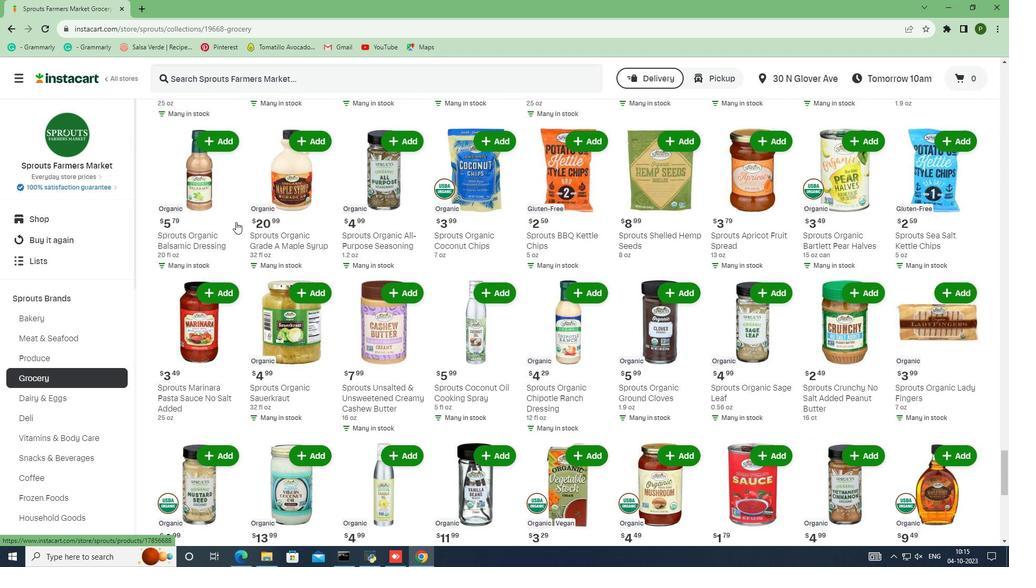 
Action: Mouse scrolled (235, 221) with delta (0, 0)
Screenshot: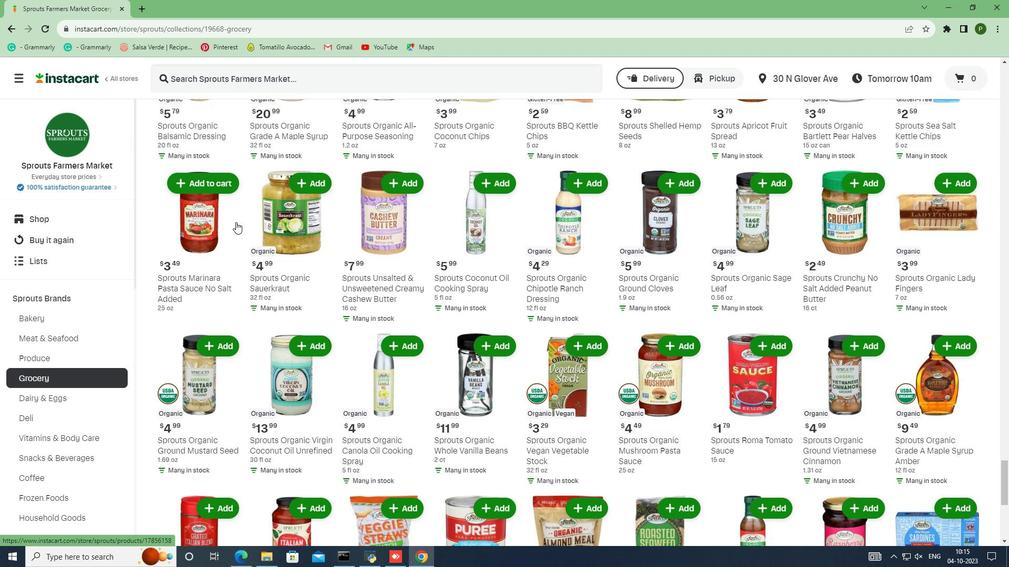 
Action: Mouse scrolled (235, 221) with delta (0, 0)
Screenshot: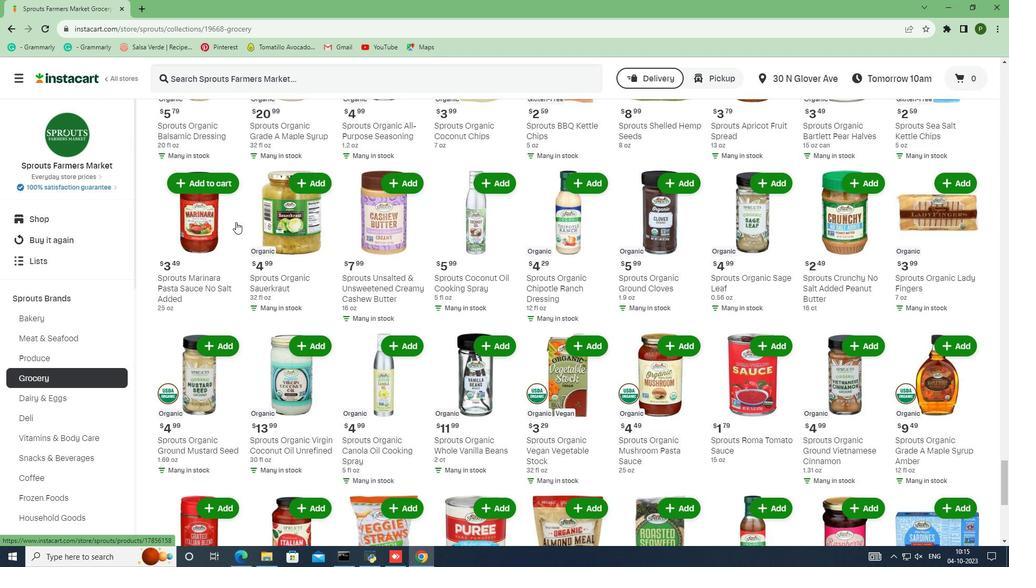 
Action: Mouse scrolled (235, 221) with delta (0, 0)
Screenshot: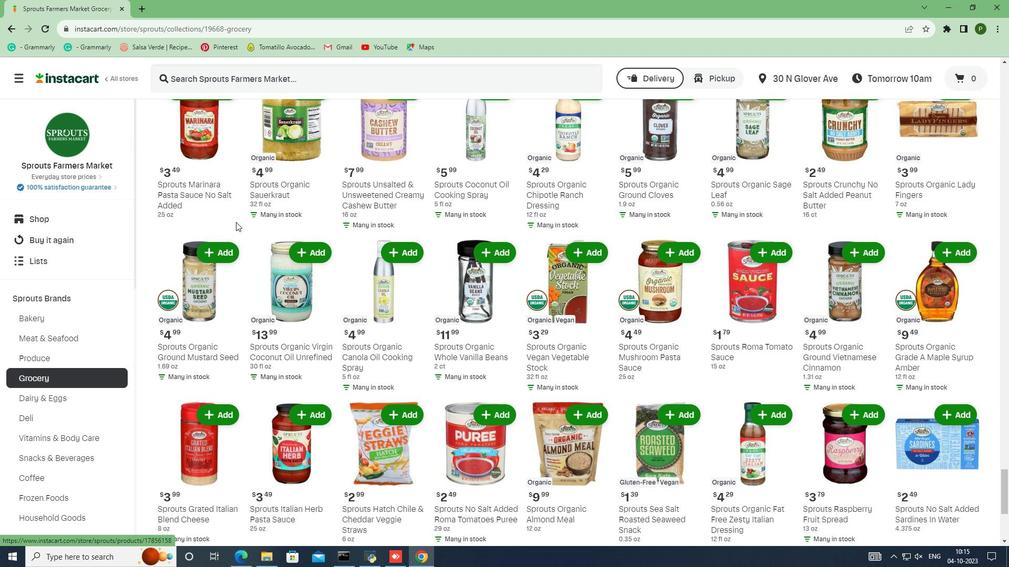 
Action: Mouse scrolled (235, 221) with delta (0, 0)
Screenshot: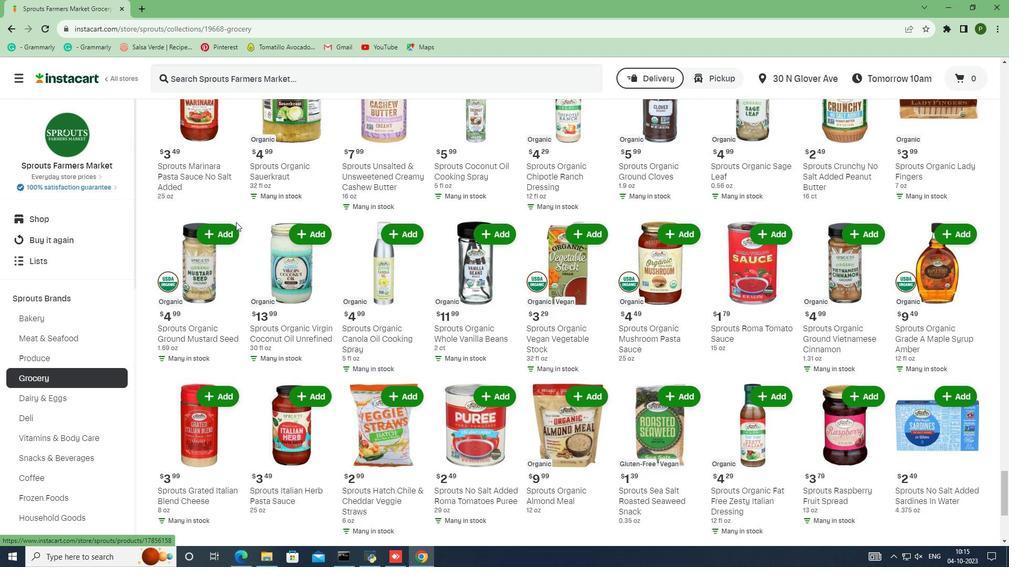 
Action: Mouse scrolled (235, 221) with delta (0, 0)
Screenshot: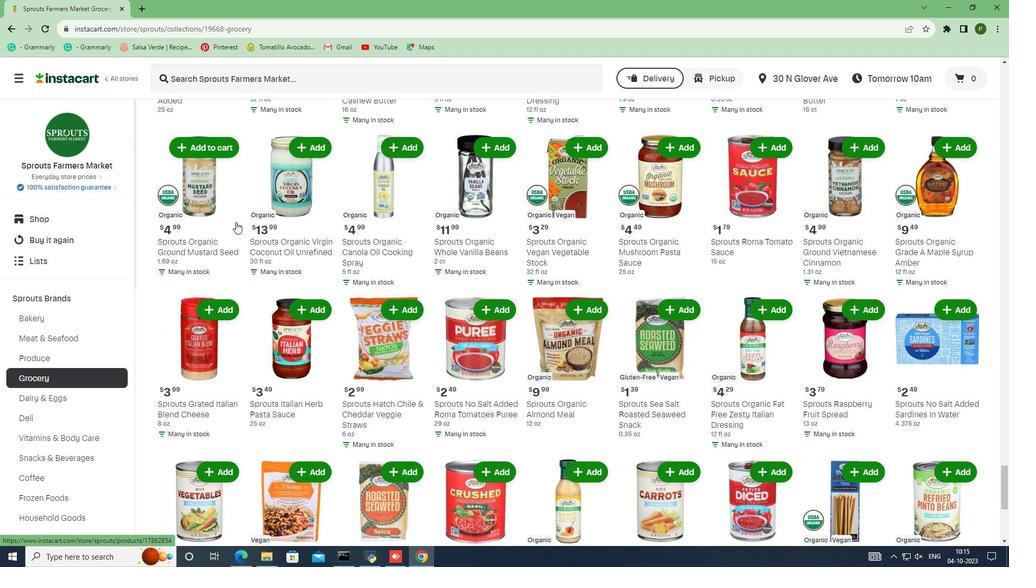 
Action: Mouse scrolled (235, 221) with delta (0, 0)
Screenshot: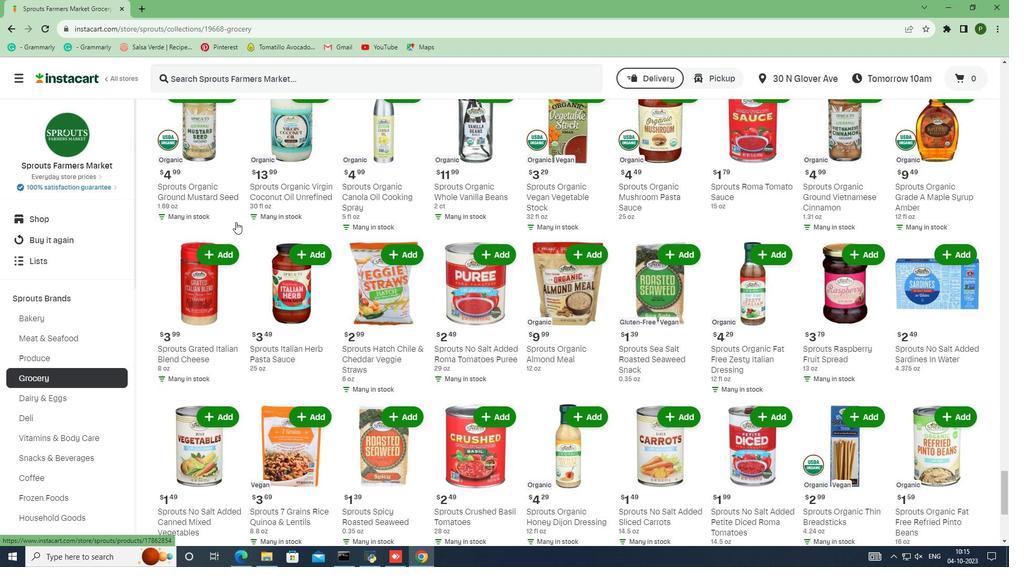 
Action: Mouse moved to (458, 203)
Screenshot: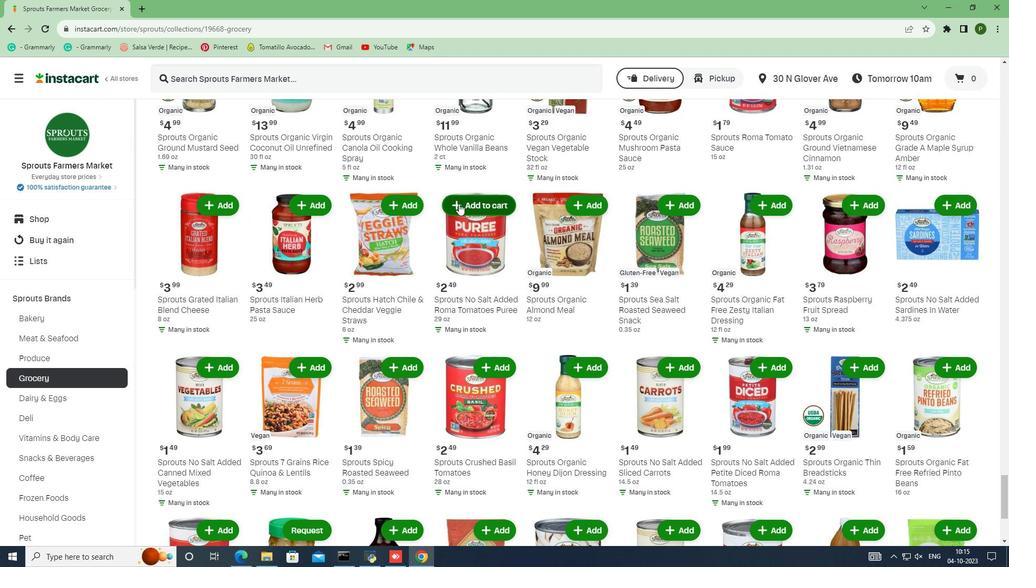 
Action: Mouse pressed left at (458, 203)
Screenshot: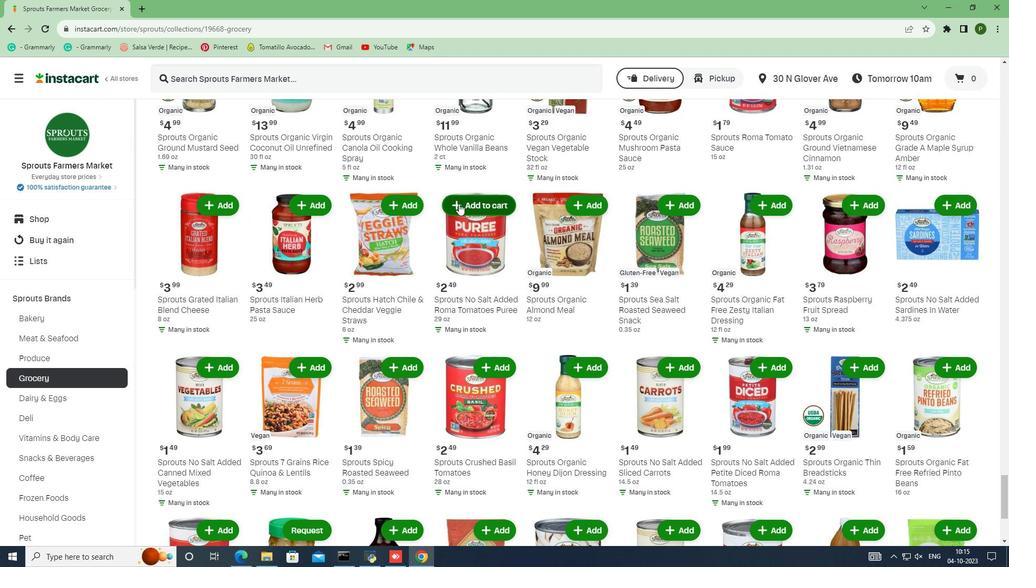 
Action: Mouse moved to (459, 203)
Screenshot: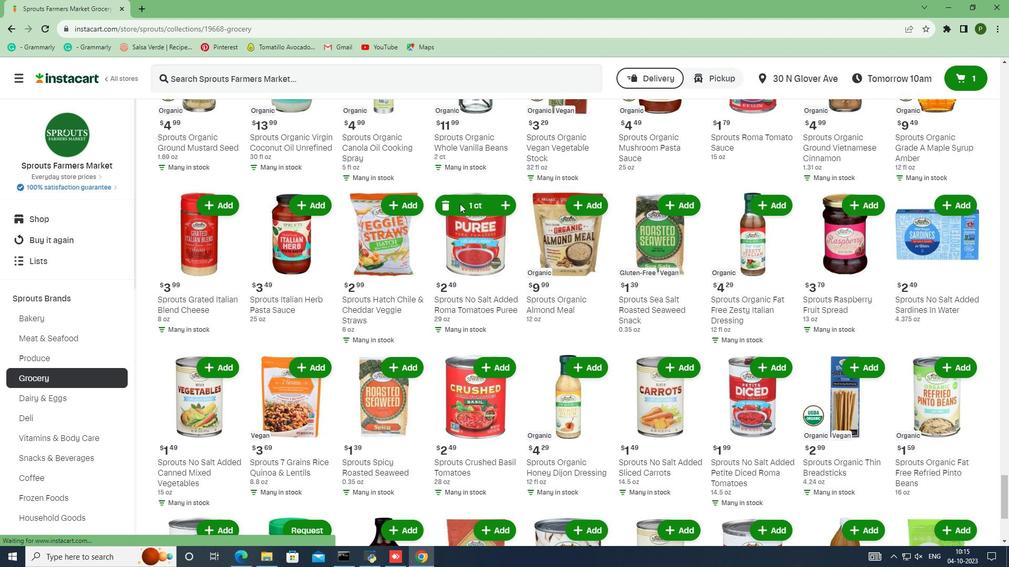 
